 Task: Add an event with the title Third Sales Team Training: Advanced Techniques, date '2023/12/03', time 8:00 AM to 10:00 AMand add a description: Lunch breaks often provide a chance for socializing and building relationships with colleagues. It's a time to connect with coworkers, share stories, and engage in casual conversations., put the event into Yellow category, logged in from the account softage.9@softage.netand send the event invitation to softage.6@softage.net with CC to  softage.7@softage.net. Set a reminder for the event 1 hour before
Action: Mouse moved to (99, 138)
Screenshot: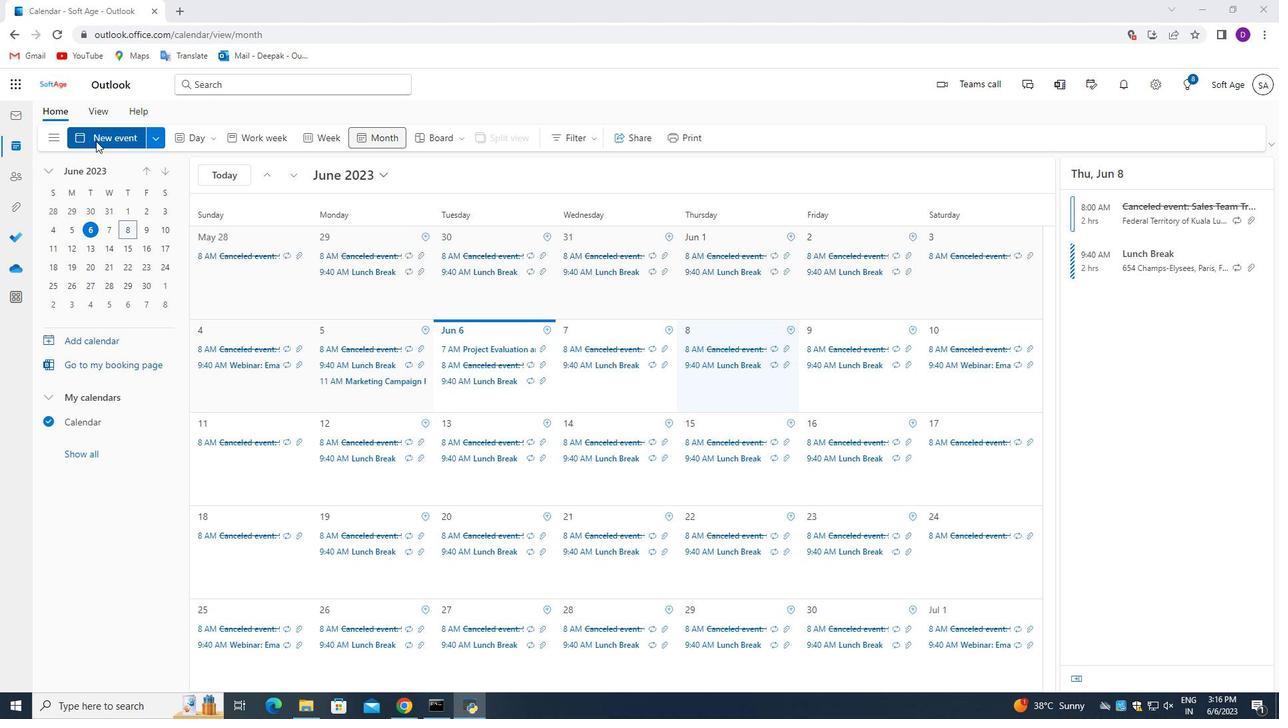 
Action: Mouse pressed left at (99, 138)
Screenshot: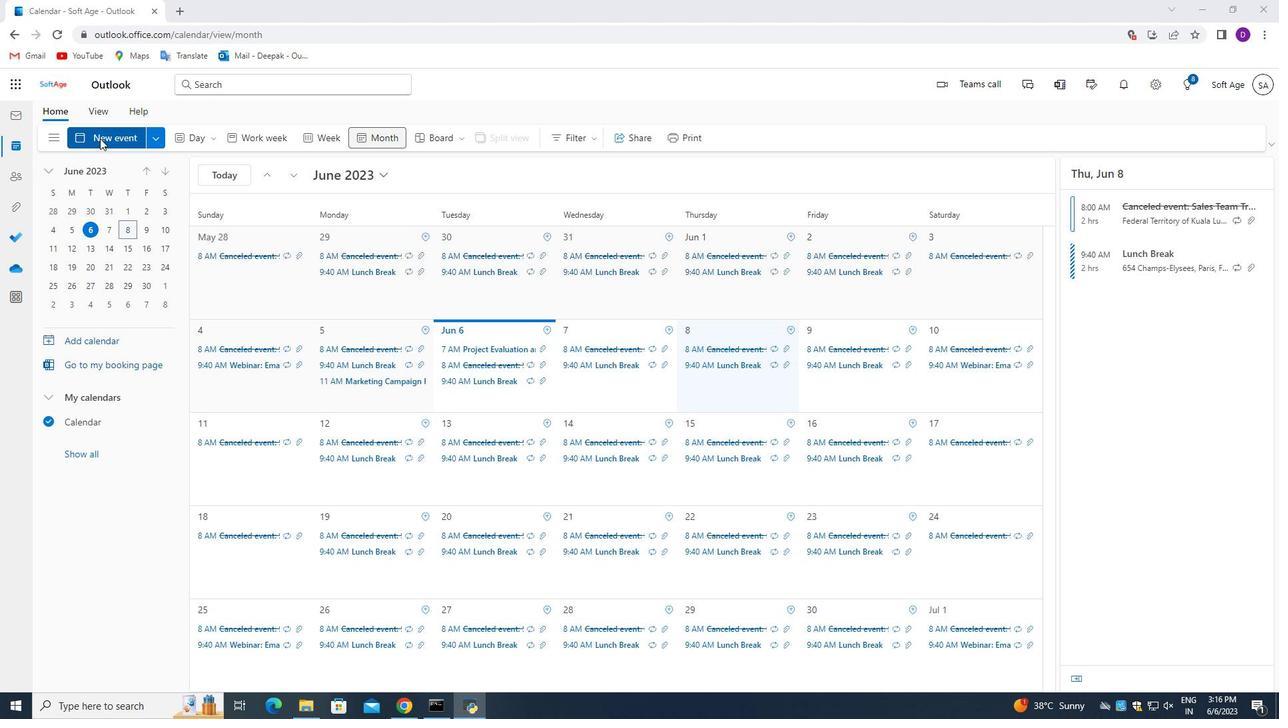 
Action: Mouse moved to (391, 476)
Screenshot: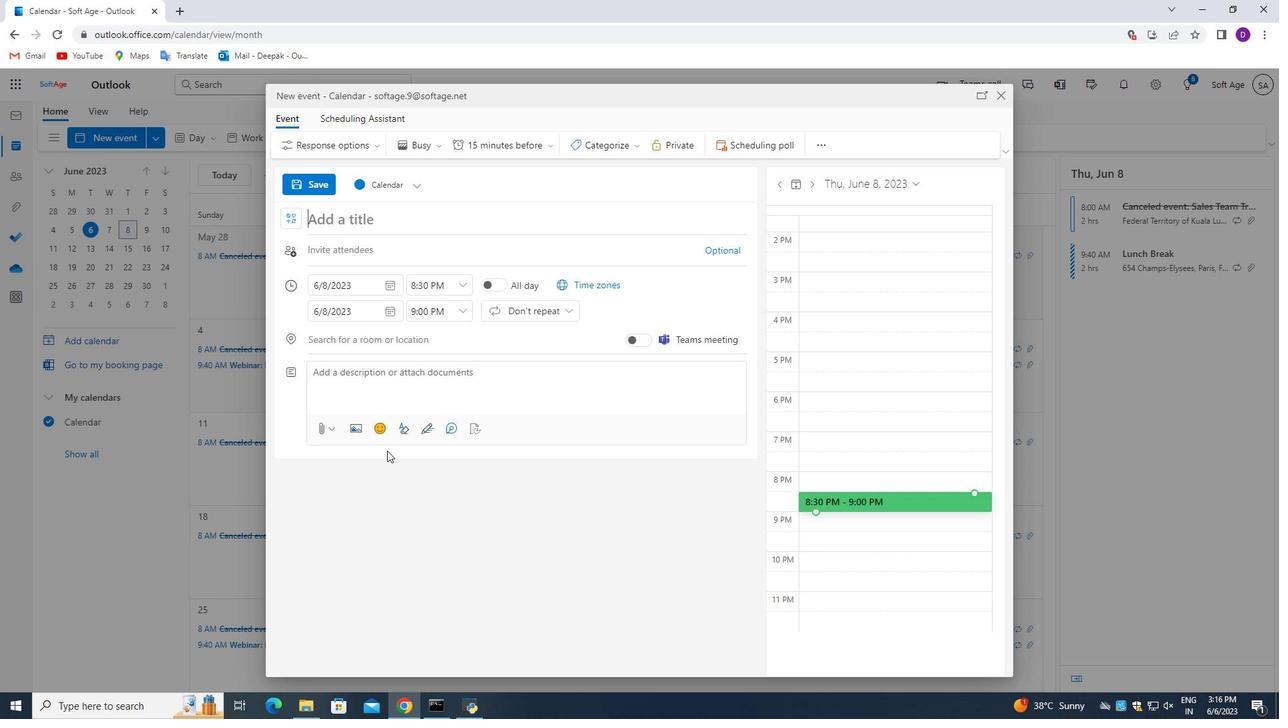 
Action: Key pressed <Key.shift_r>Third<Key.space><Key.shift_r>Sales<Key.space><Key.shift_r>Team<Key.space><Key.shift_r>Training<Key.space><Key.backspace><Key.shift_r><Key.shift_r><Key.shift_r><Key.shift_r><Key.shift_r><Key.shift_r><Key.shift_r><Key.shift_r><Key.shift_r><Key.shift_r><Key.shift_r><Key.shift_r><Key.shift_r><Key.shift_r><Key.shift_r><Key.shift_r>:<Key.space><Key.shift_r>Advanced<Key.space><Key.shift_r>Techniques
Screenshot: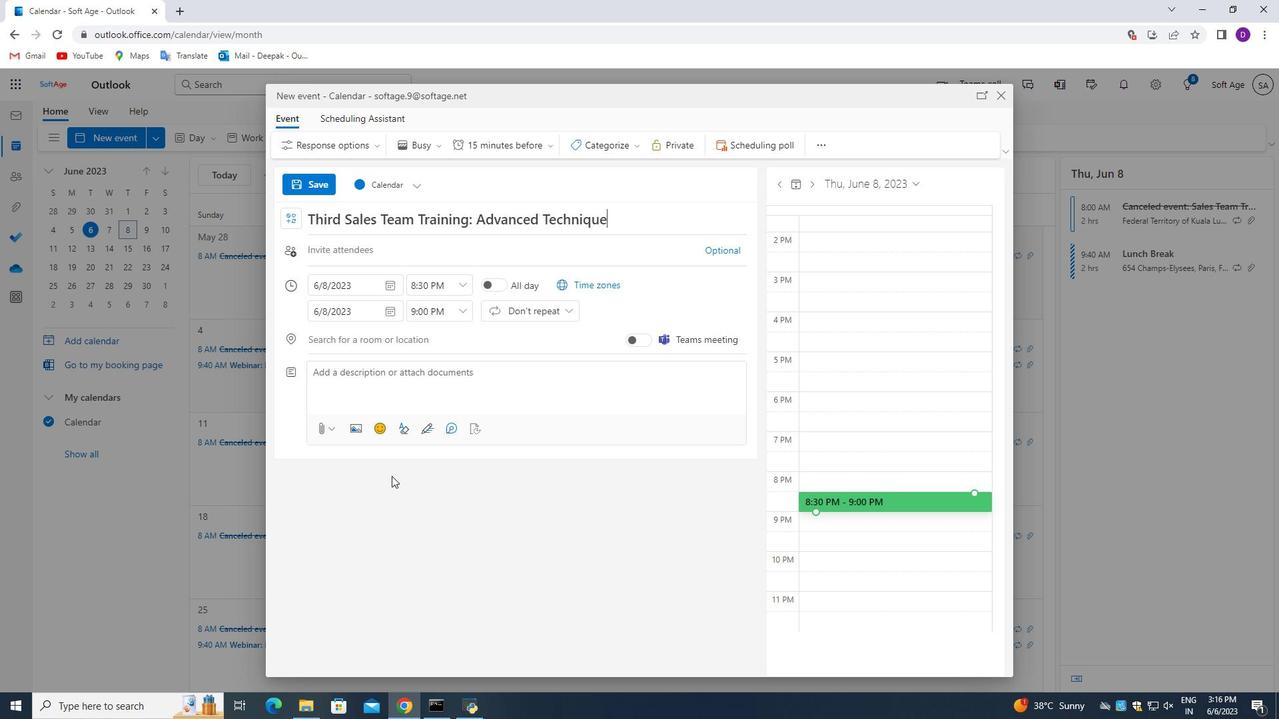
Action: Mouse moved to (392, 288)
Screenshot: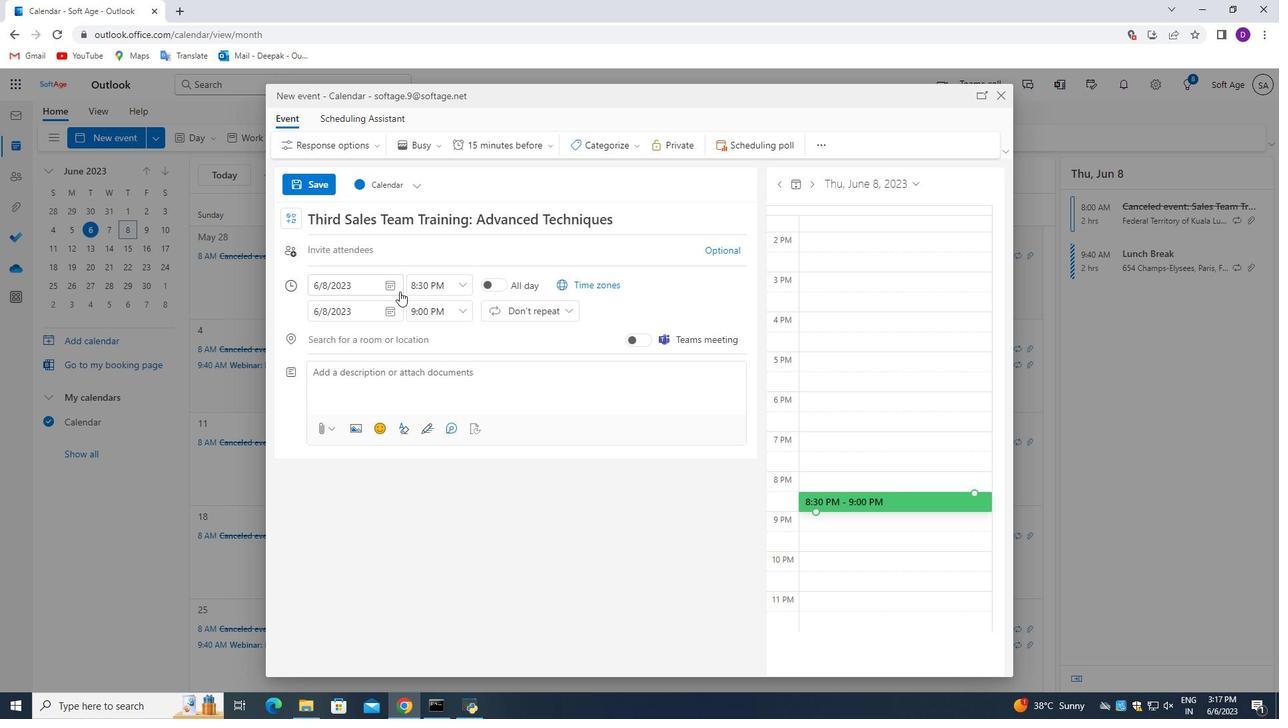 
Action: Mouse pressed left at (392, 288)
Screenshot: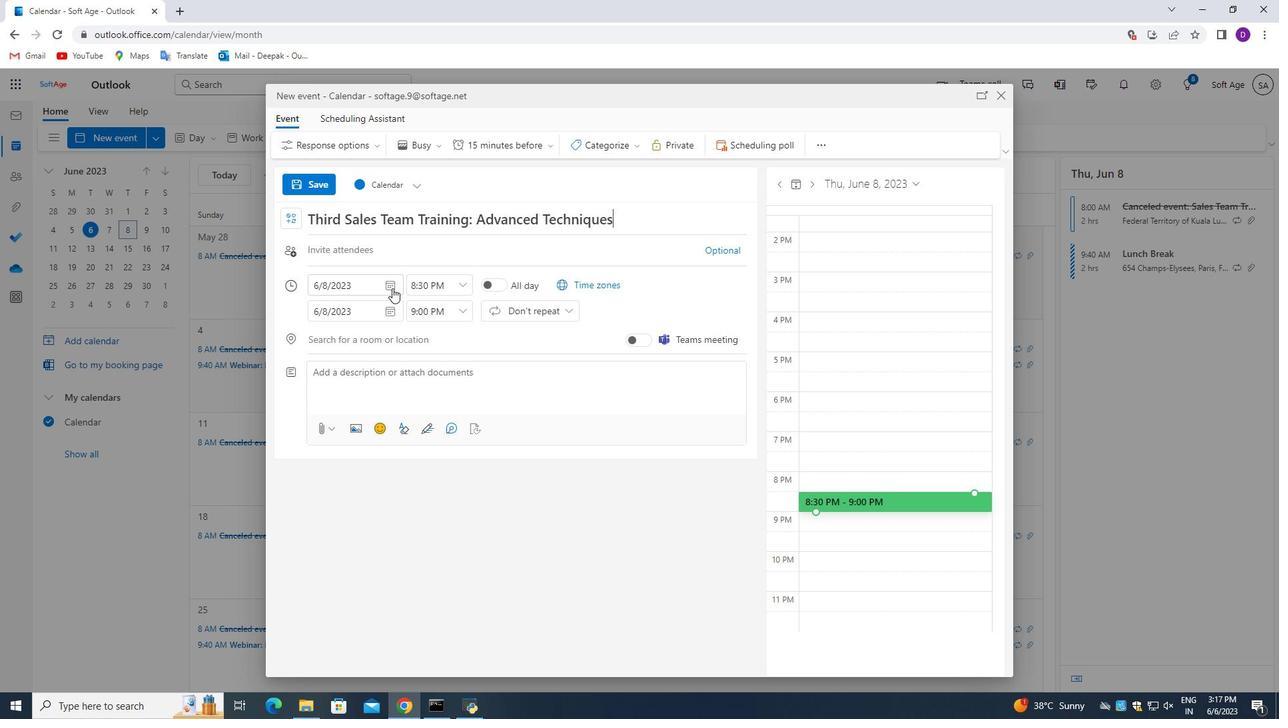 
Action: Mouse moved to (365, 310)
Screenshot: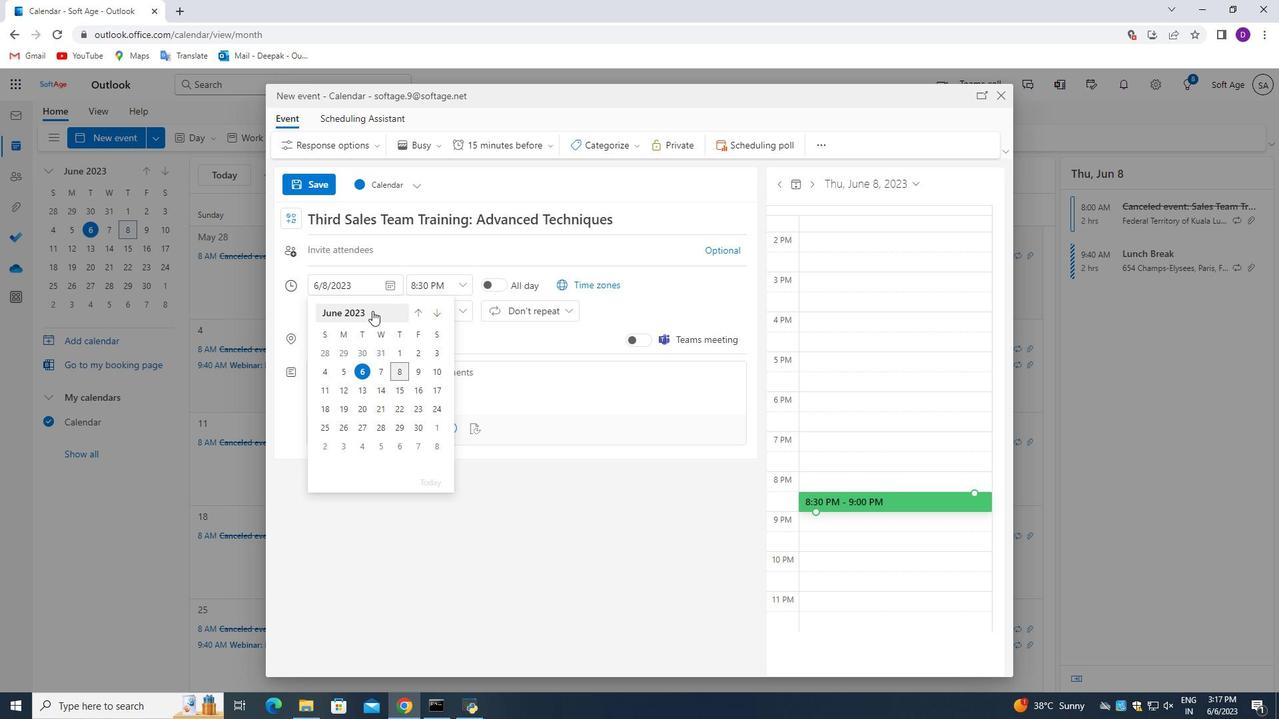 
Action: Mouse pressed left at (365, 310)
Screenshot: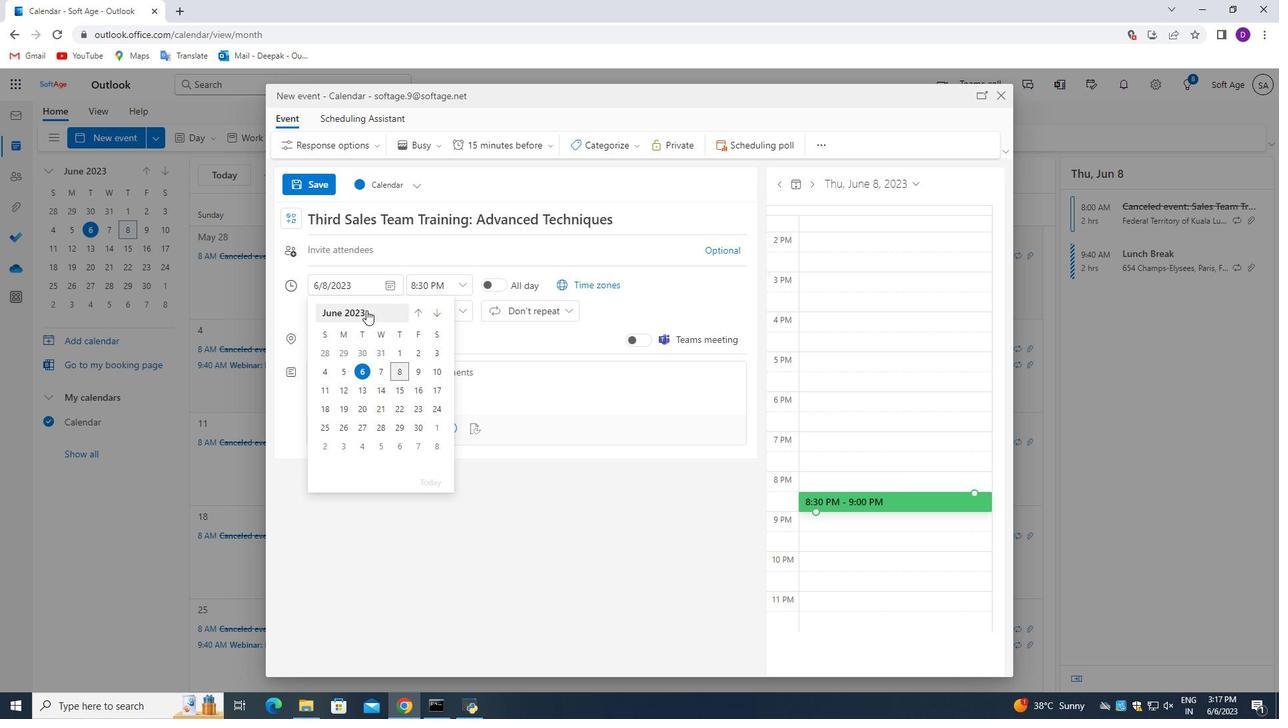 
Action: Mouse moved to (437, 409)
Screenshot: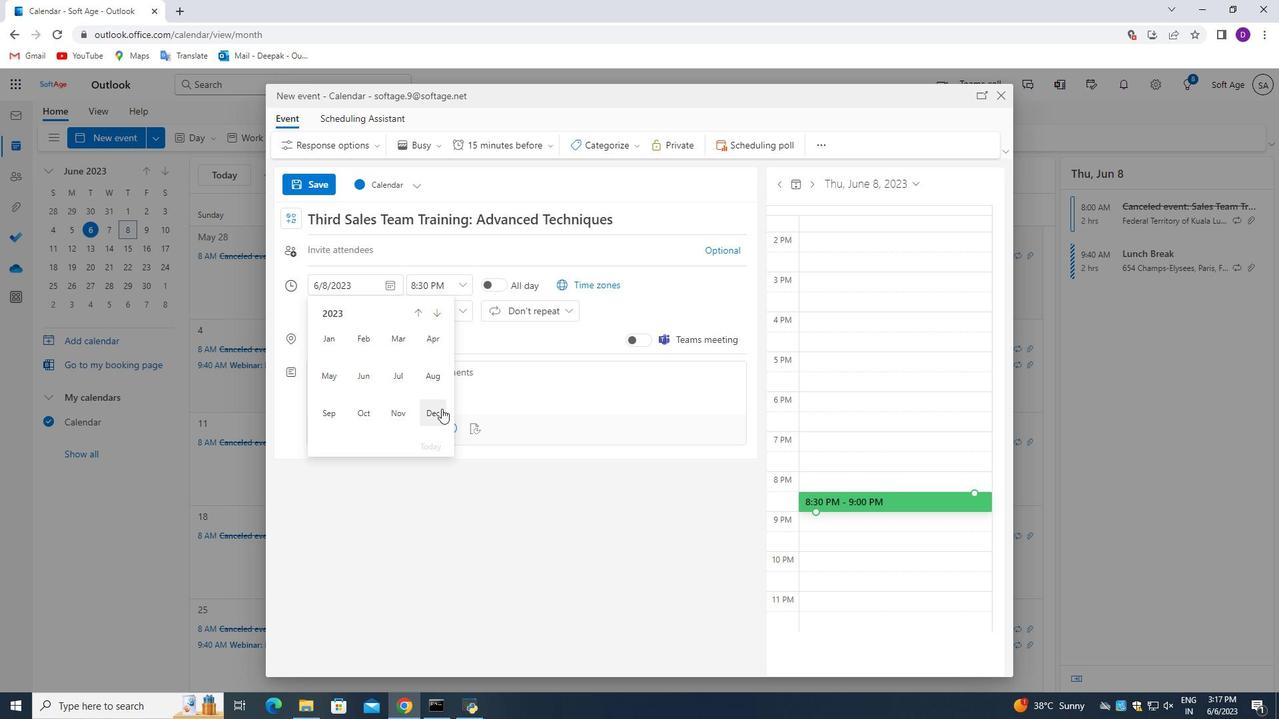 
Action: Mouse pressed left at (437, 409)
Screenshot: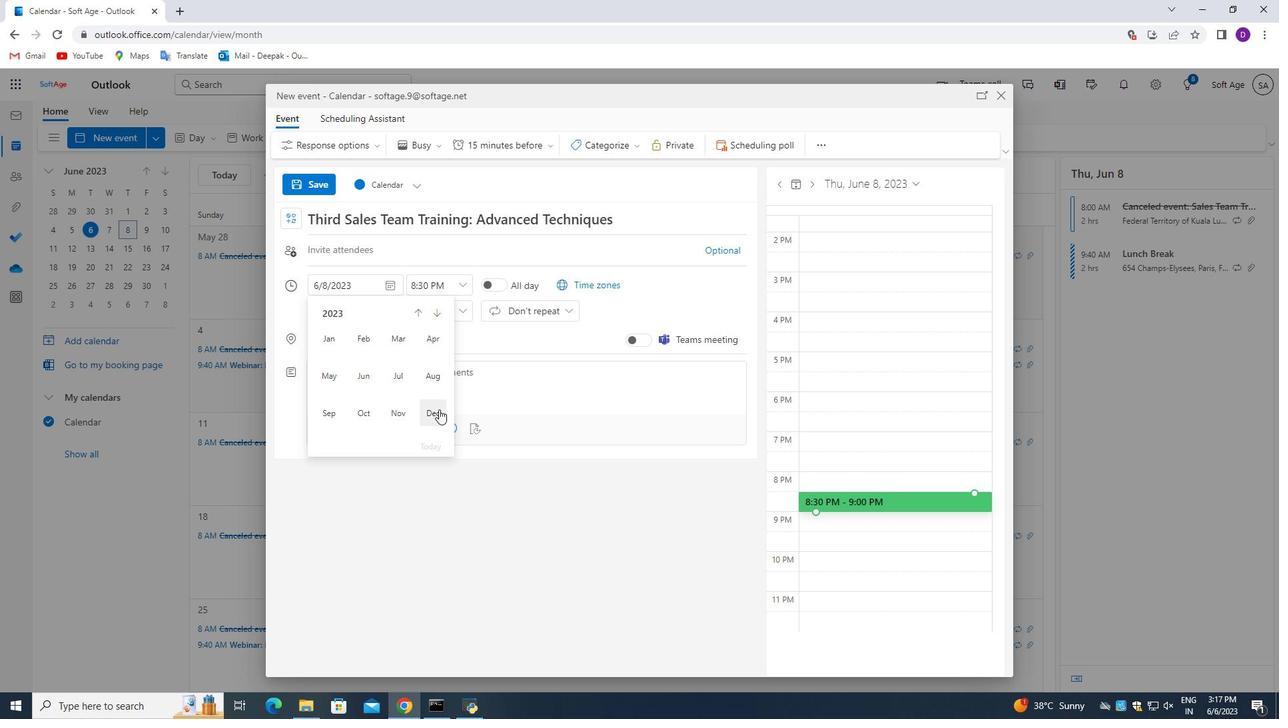 
Action: Mouse moved to (331, 372)
Screenshot: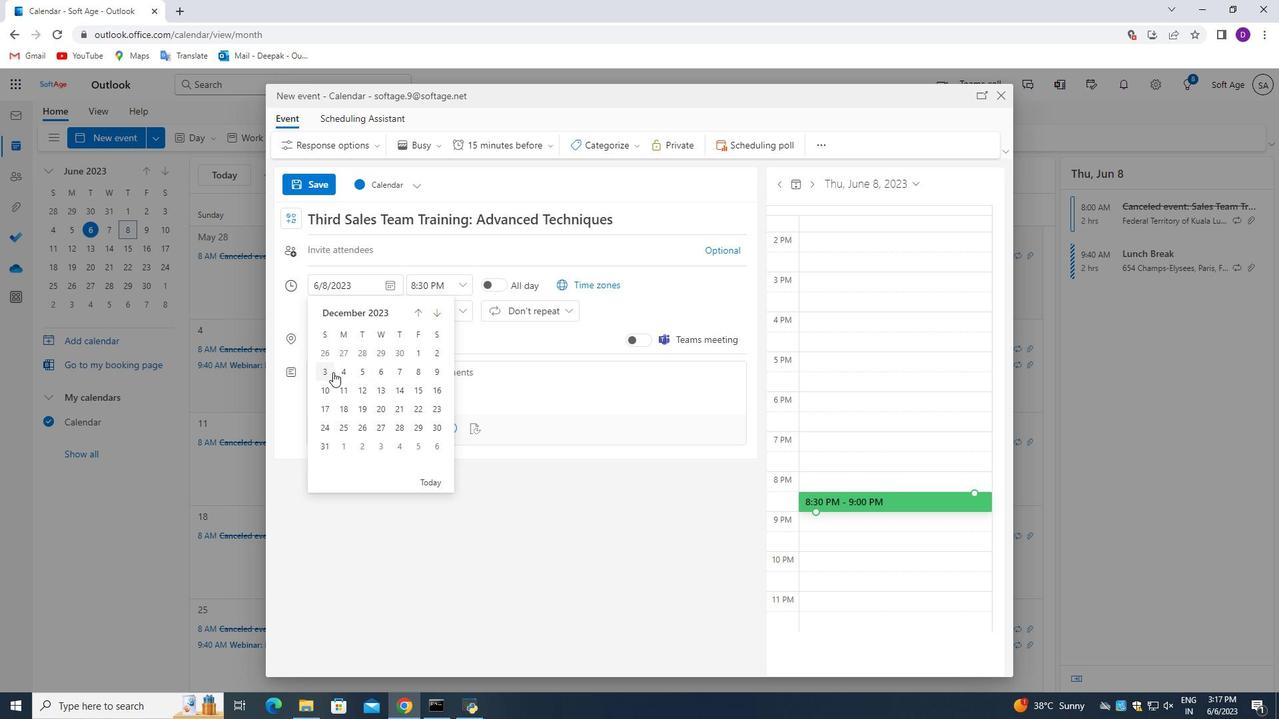 
Action: Mouse pressed left at (331, 372)
Screenshot: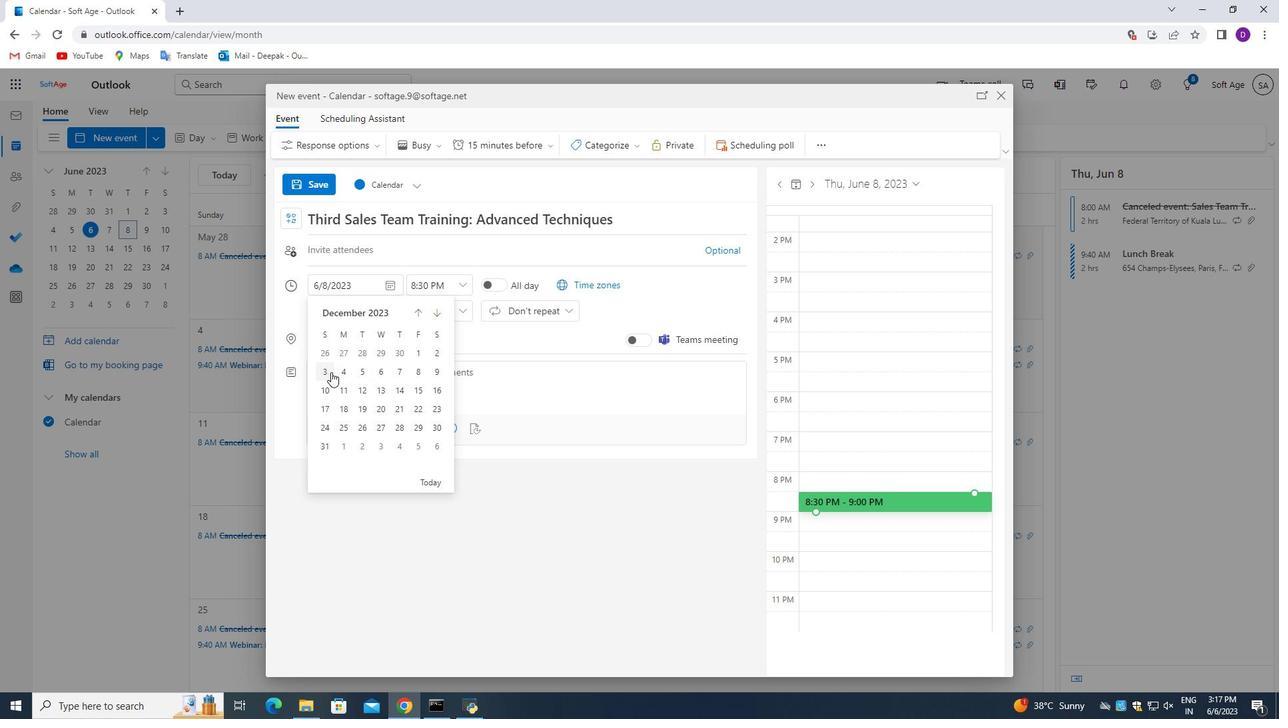 
Action: Mouse moved to (466, 286)
Screenshot: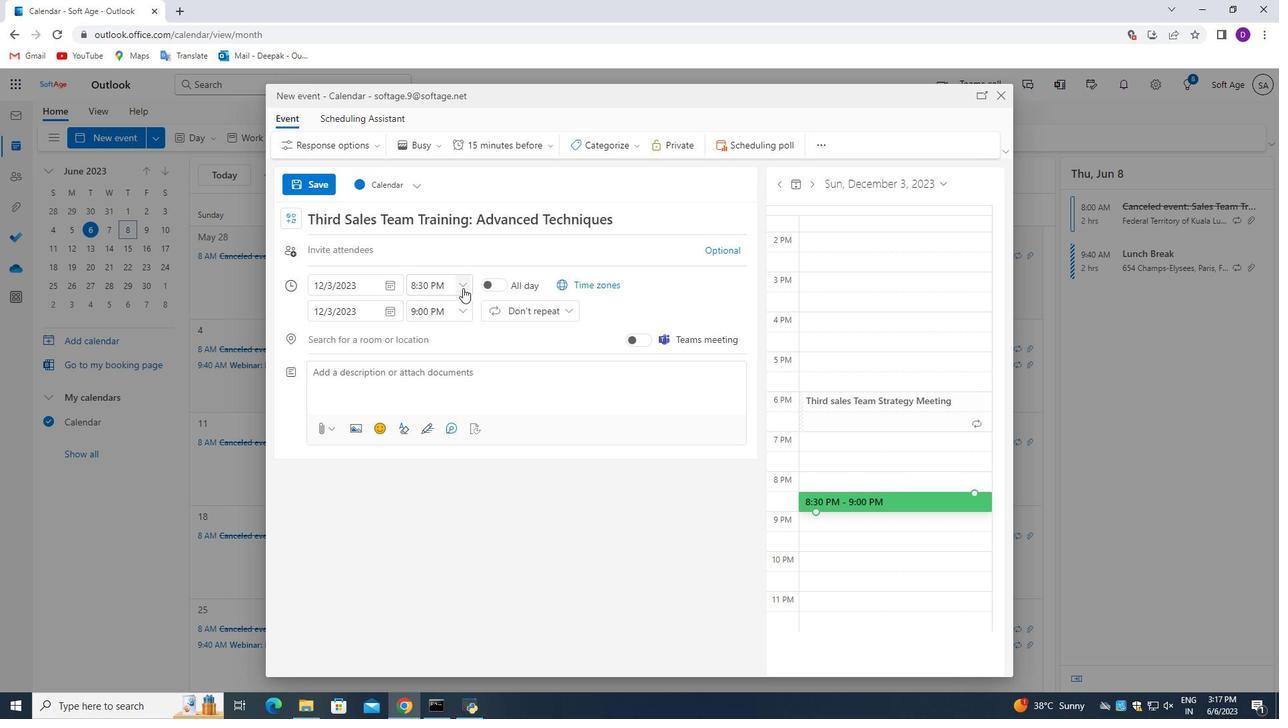 
Action: Mouse pressed left at (466, 286)
Screenshot: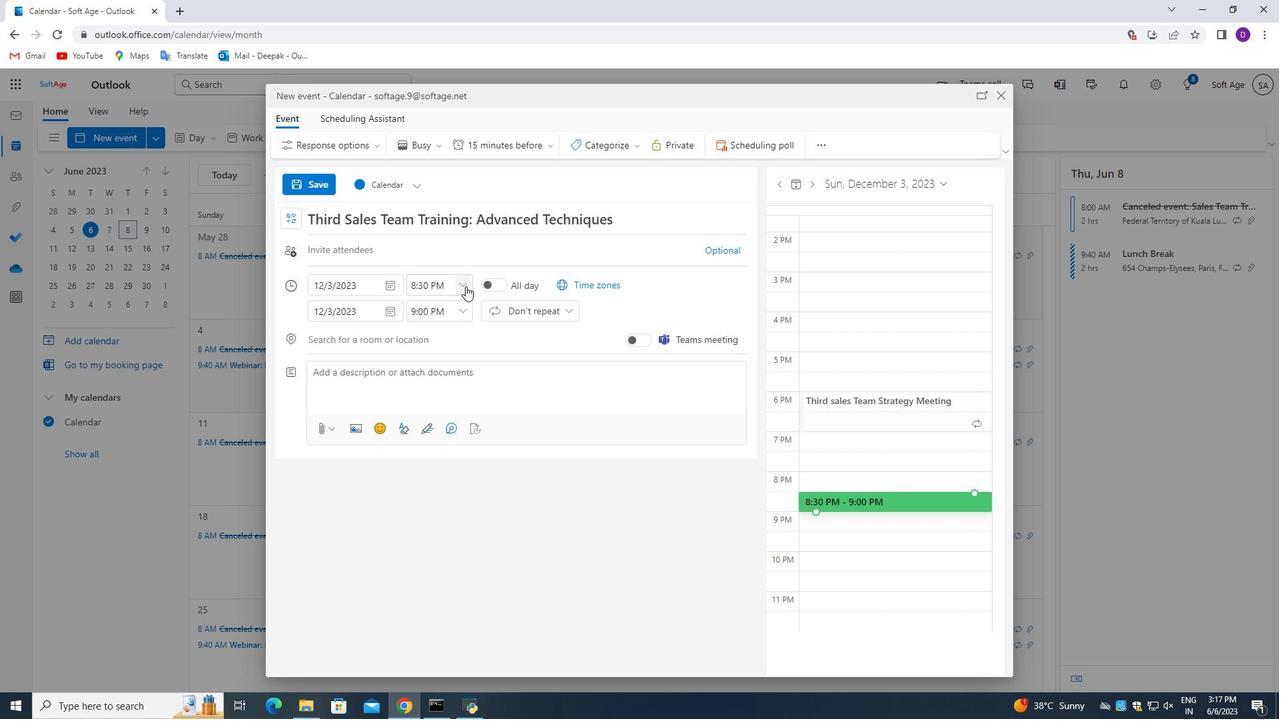 
Action: Mouse moved to (443, 373)
Screenshot: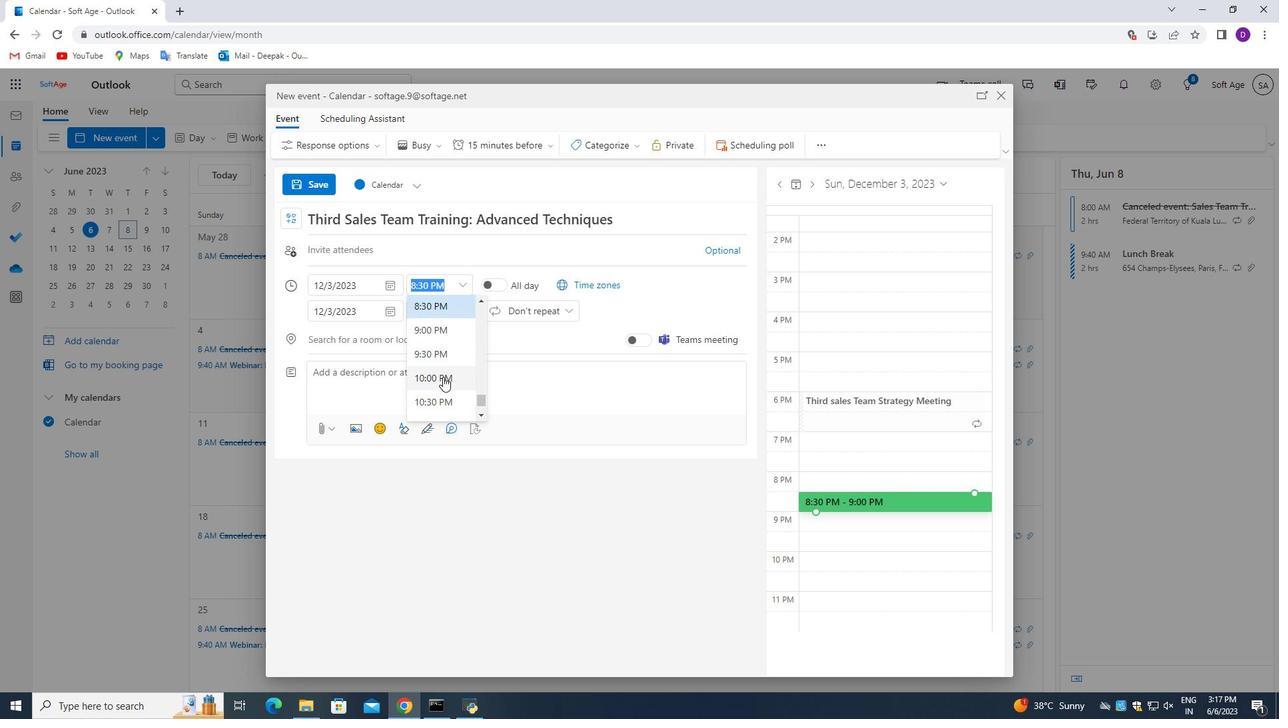 
Action: Mouse scrolled (443, 374) with delta (0, 0)
Screenshot: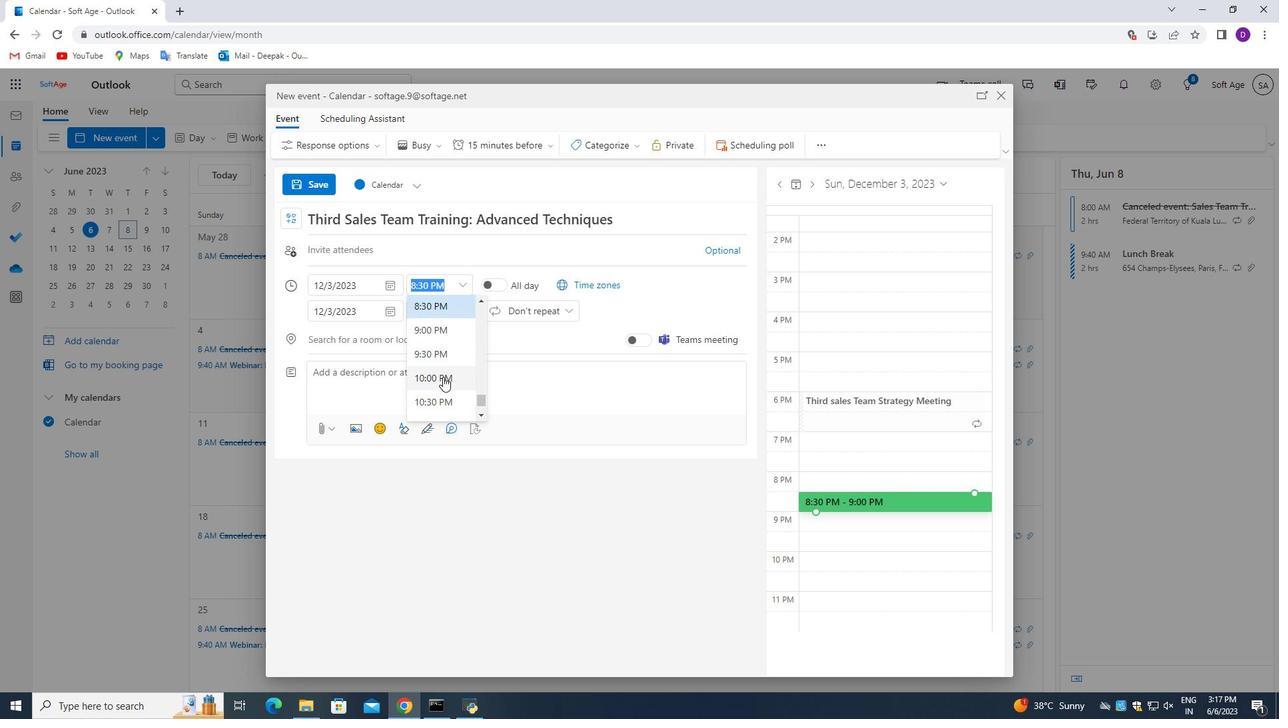 
Action: Mouse moved to (443, 373)
Screenshot: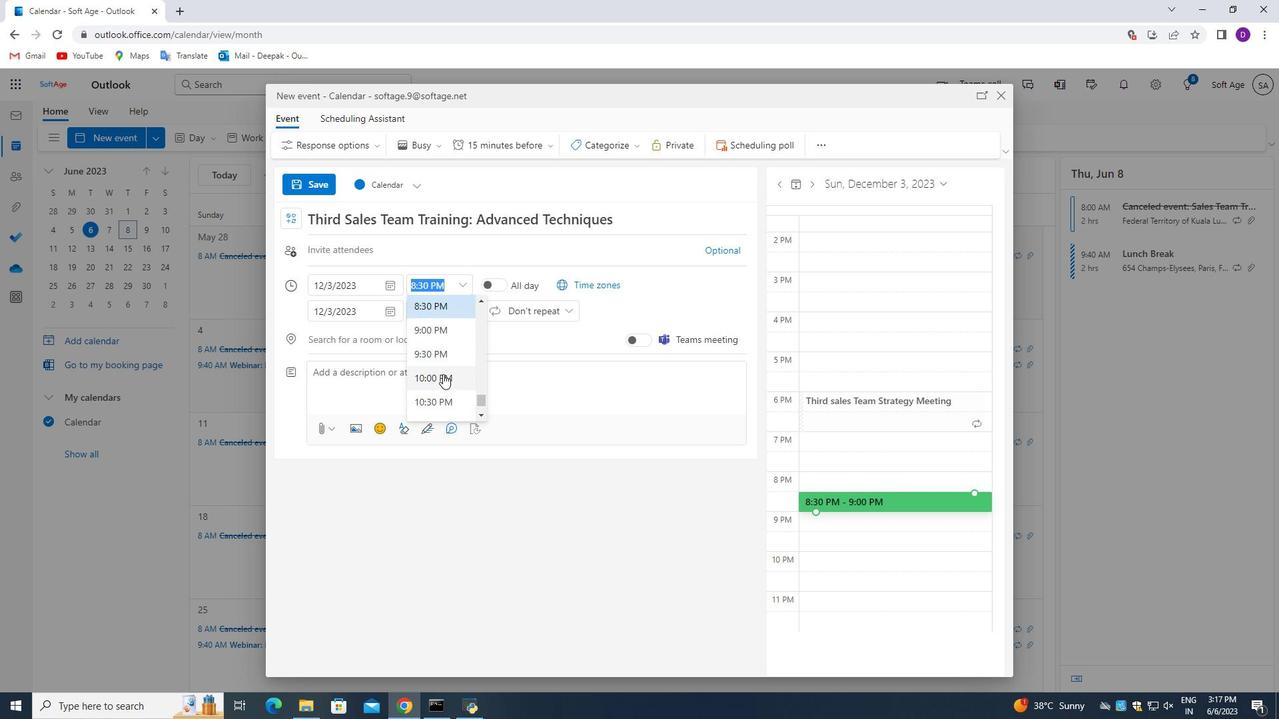 
Action: Mouse scrolled (443, 373) with delta (0, 0)
Screenshot: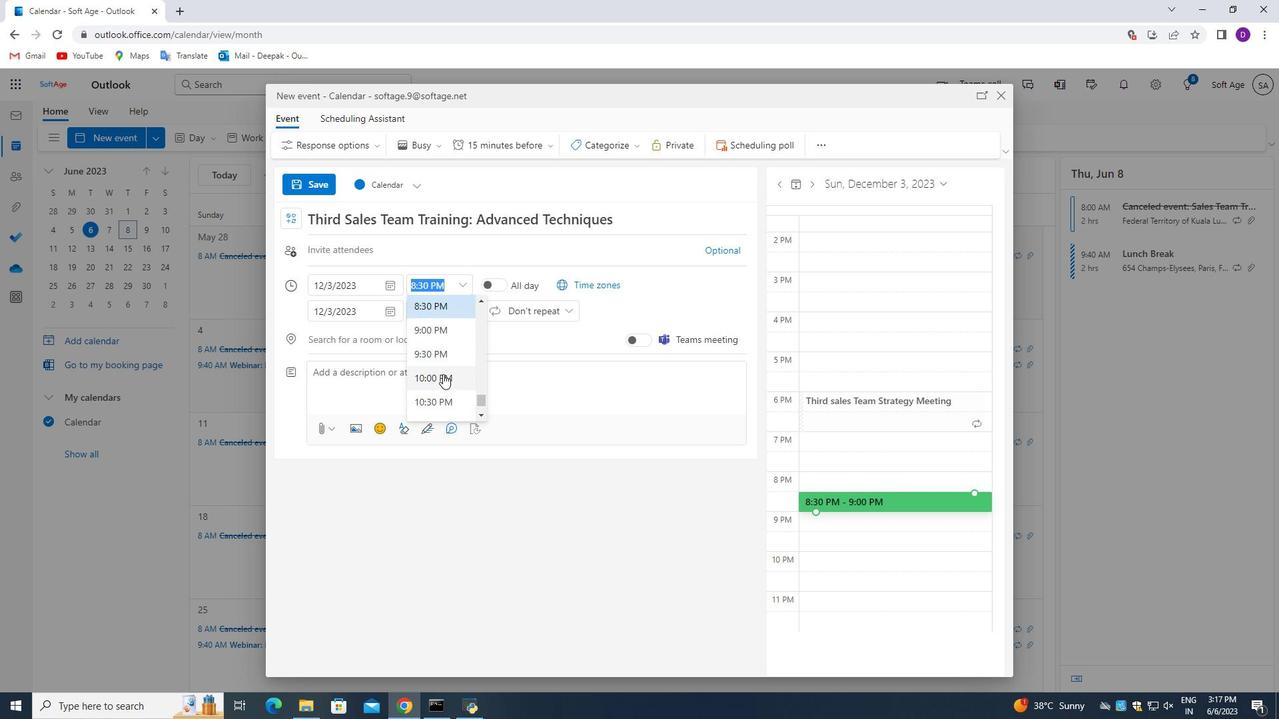 
Action: Mouse moved to (443, 373)
Screenshot: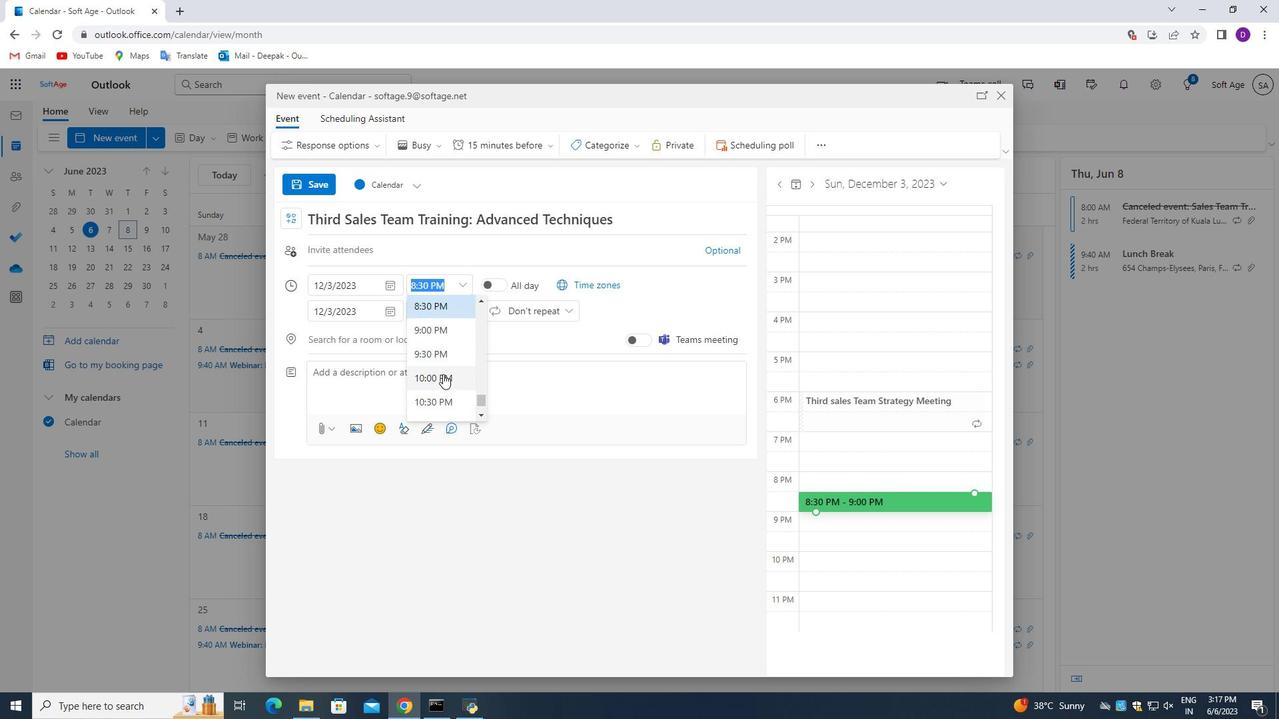 
Action: Mouse scrolled (443, 373) with delta (0, 0)
Screenshot: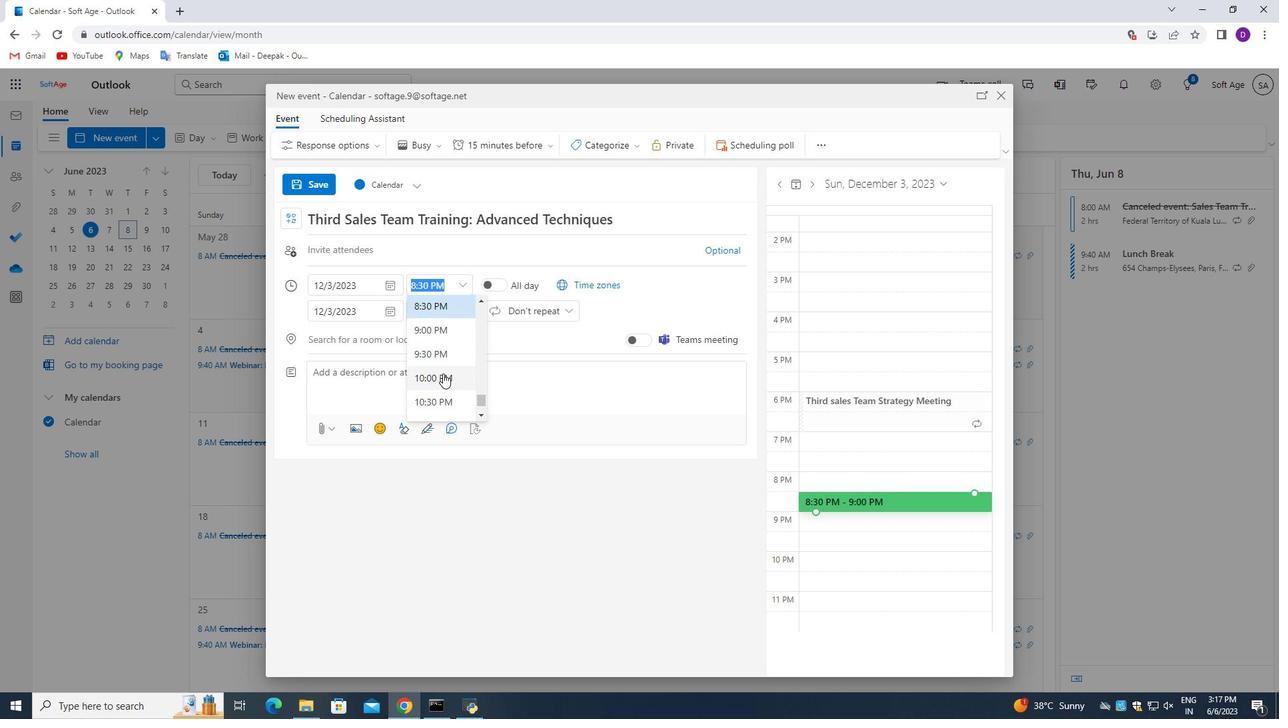 
Action: Mouse moved to (443, 372)
Screenshot: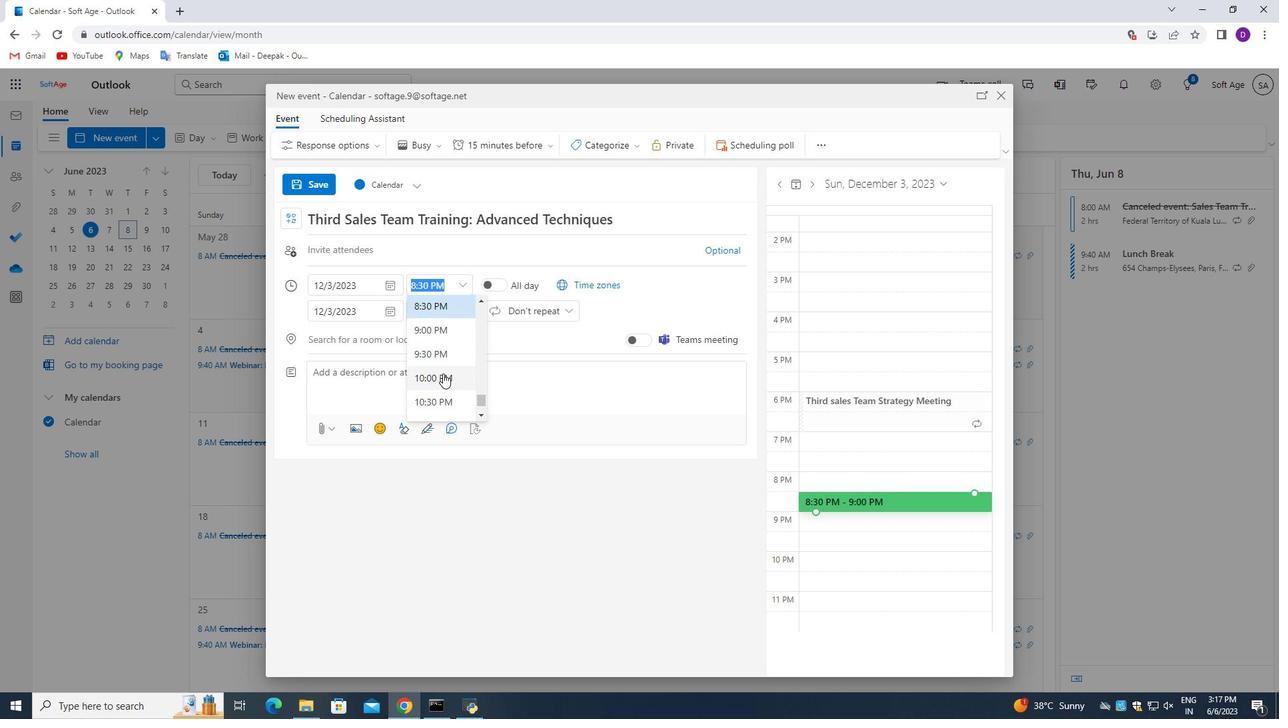 
Action: Mouse scrolled (443, 373) with delta (0, 0)
Screenshot: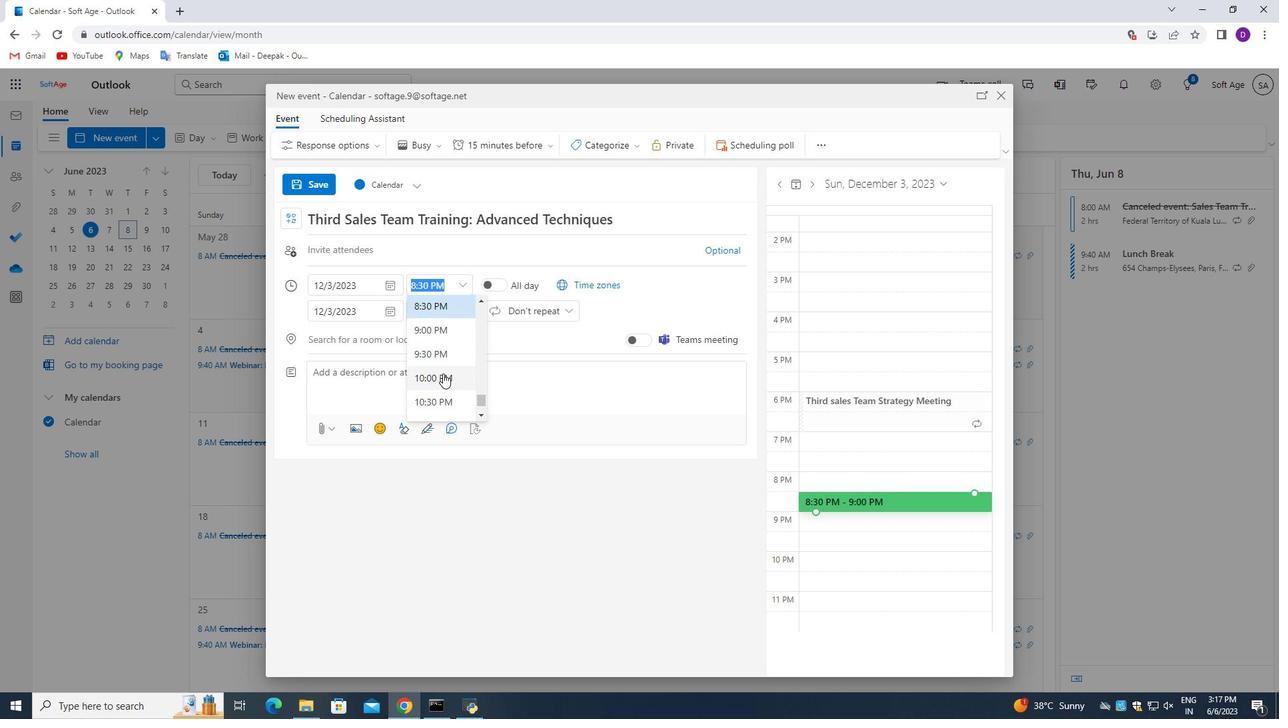 
Action: Mouse scrolled (443, 373) with delta (0, 0)
Screenshot: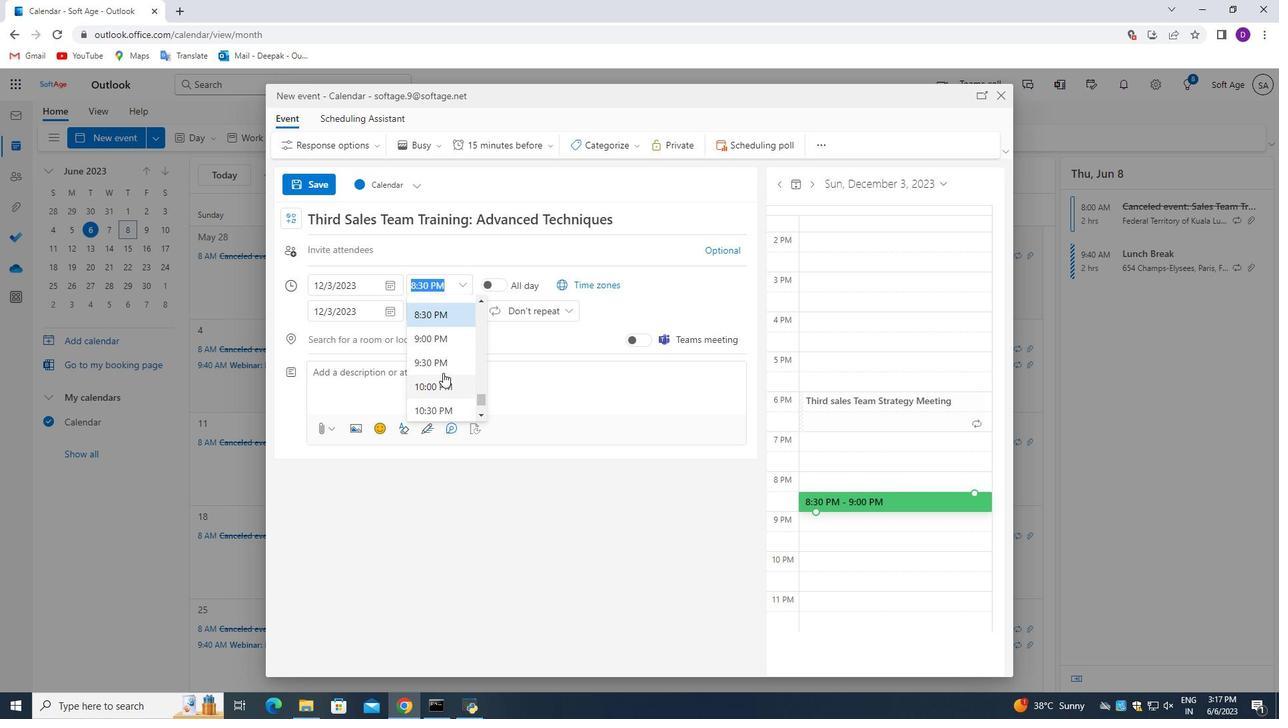 
Action: Mouse scrolled (443, 373) with delta (0, 0)
Screenshot: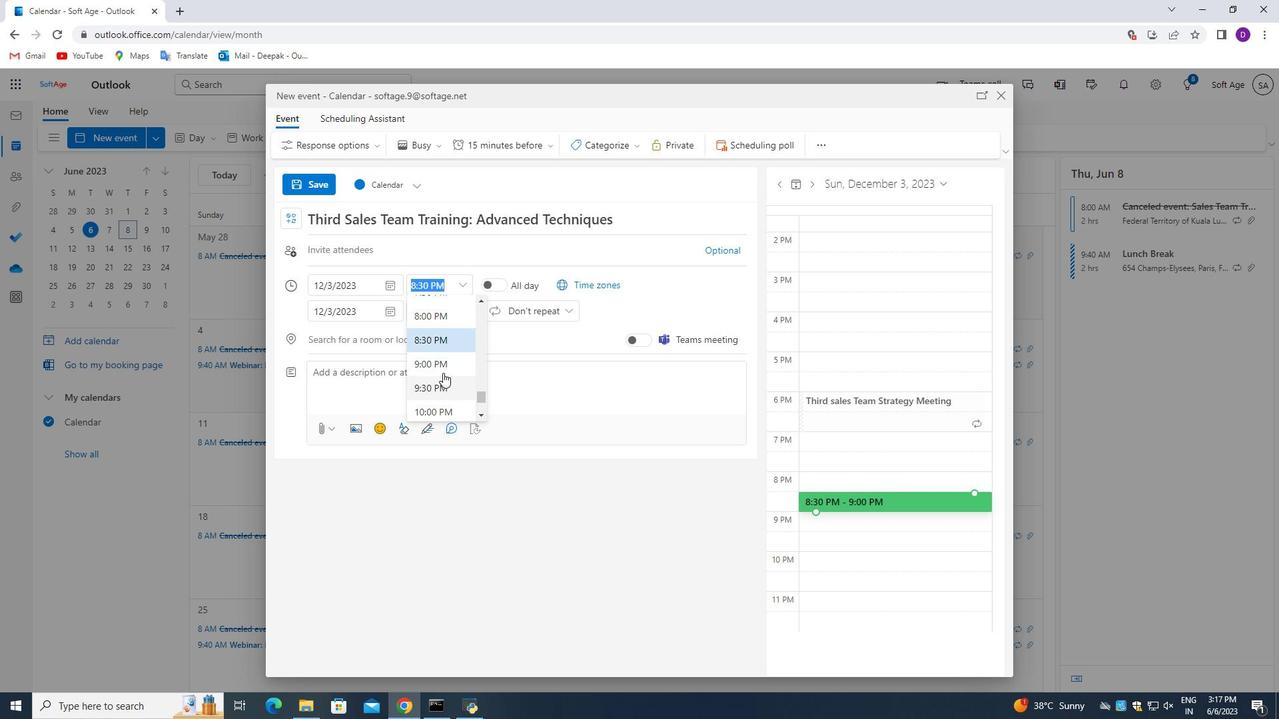 
Action: Mouse moved to (441, 368)
Screenshot: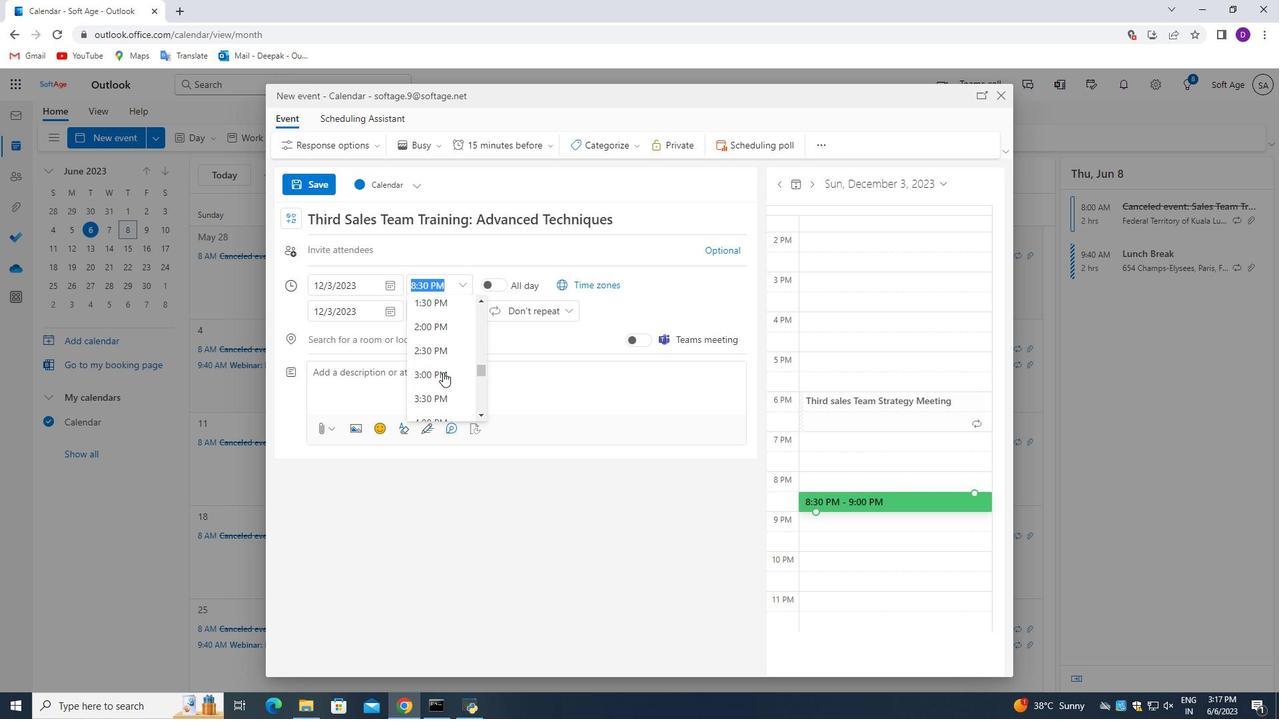 
Action: Mouse scrolled (441, 369) with delta (0, 0)
Screenshot: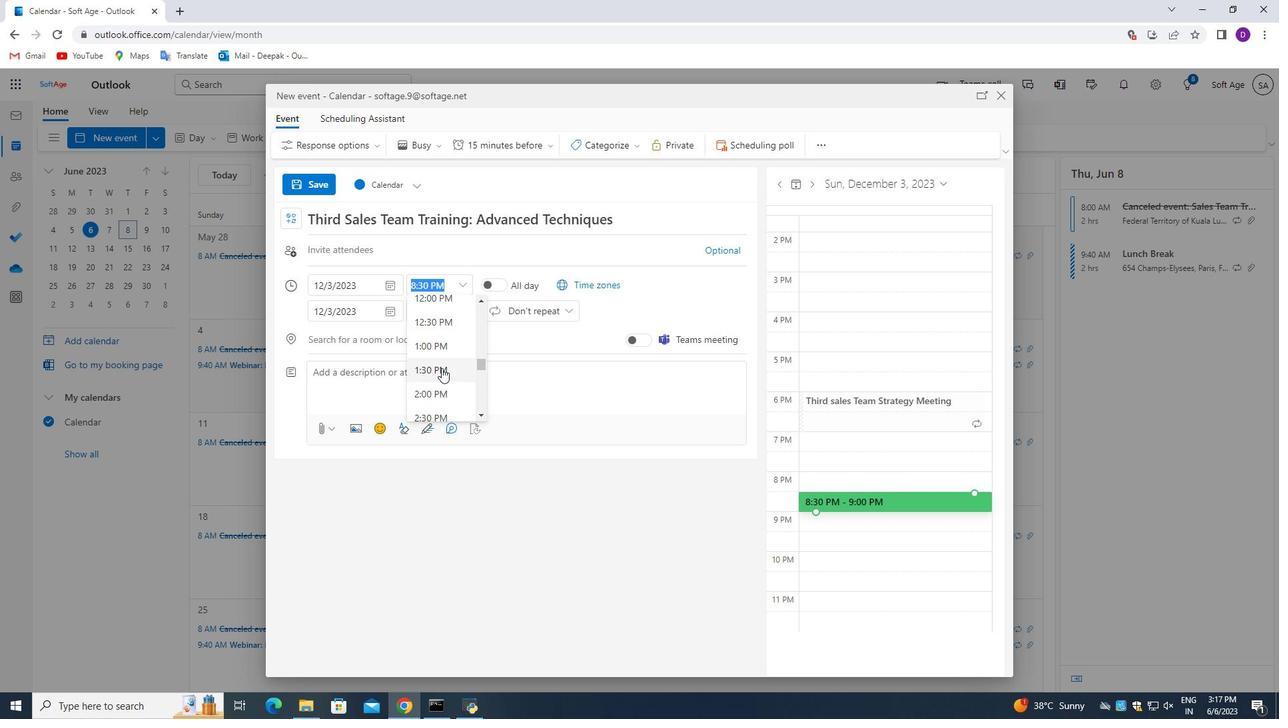 
Action: Mouse scrolled (441, 369) with delta (0, 0)
Screenshot: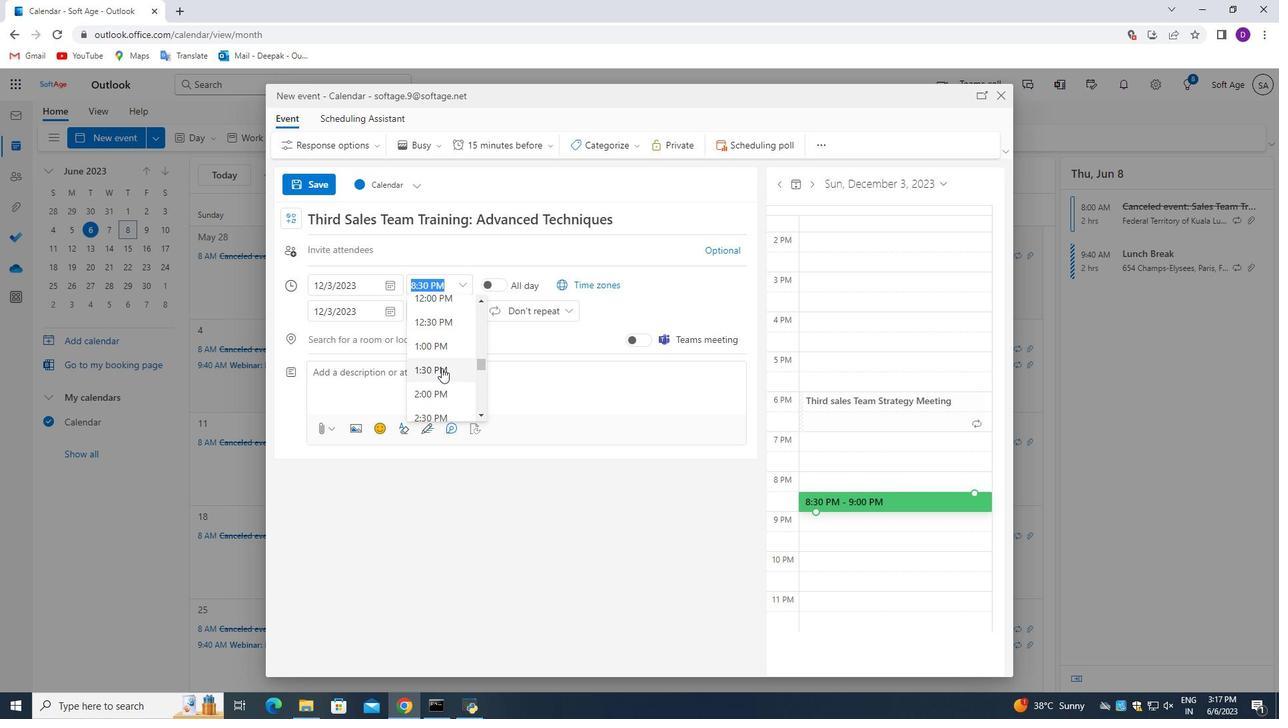 
Action: Mouse scrolled (441, 369) with delta (0, 0)
Screenshot: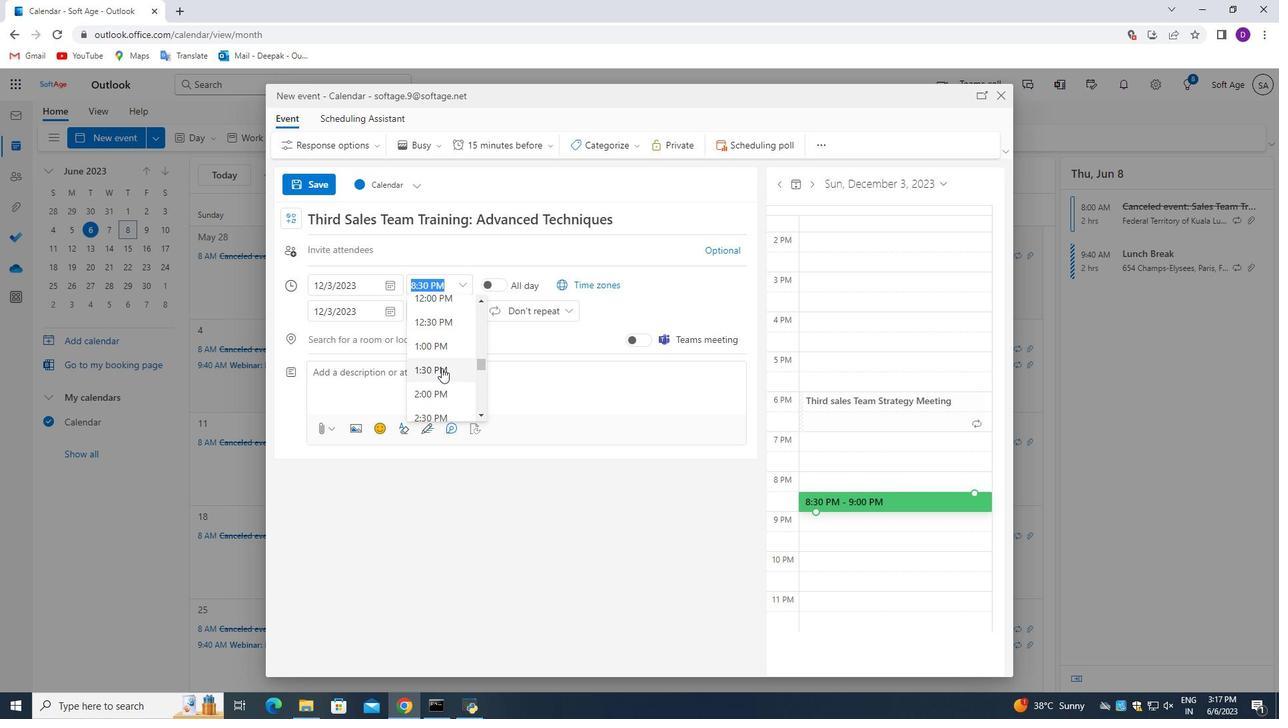 
Action: Mouse scrolled (441, 369) with delta (0, 0)
Screenshot: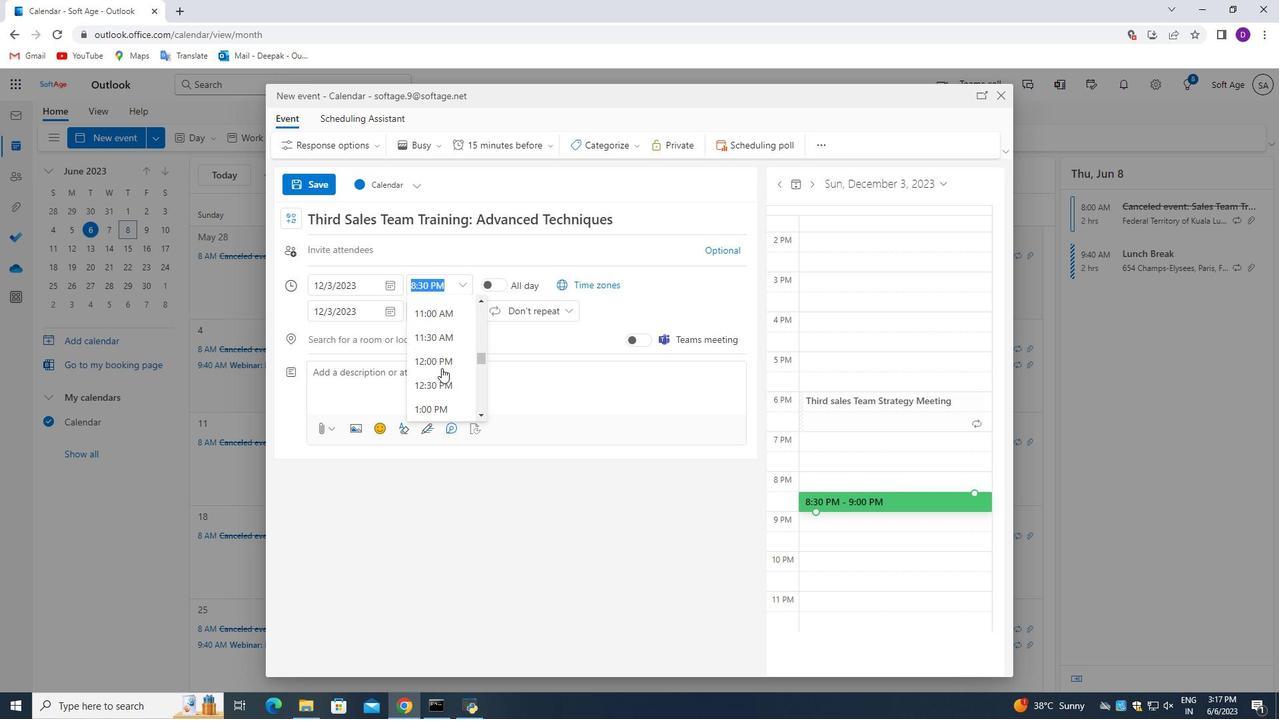 
Action: Mouse moved to (449, 366)
Screenshot: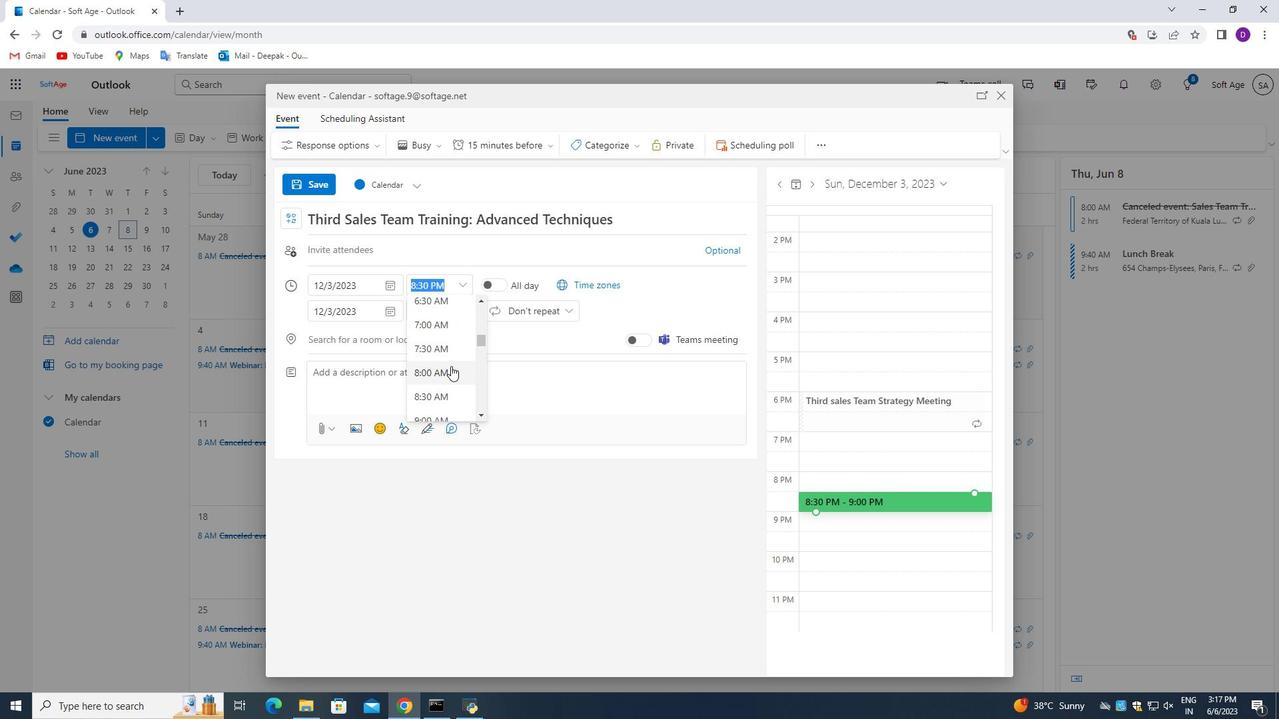 
Action: Mouse pressed left at (449, 366)
Screenshot: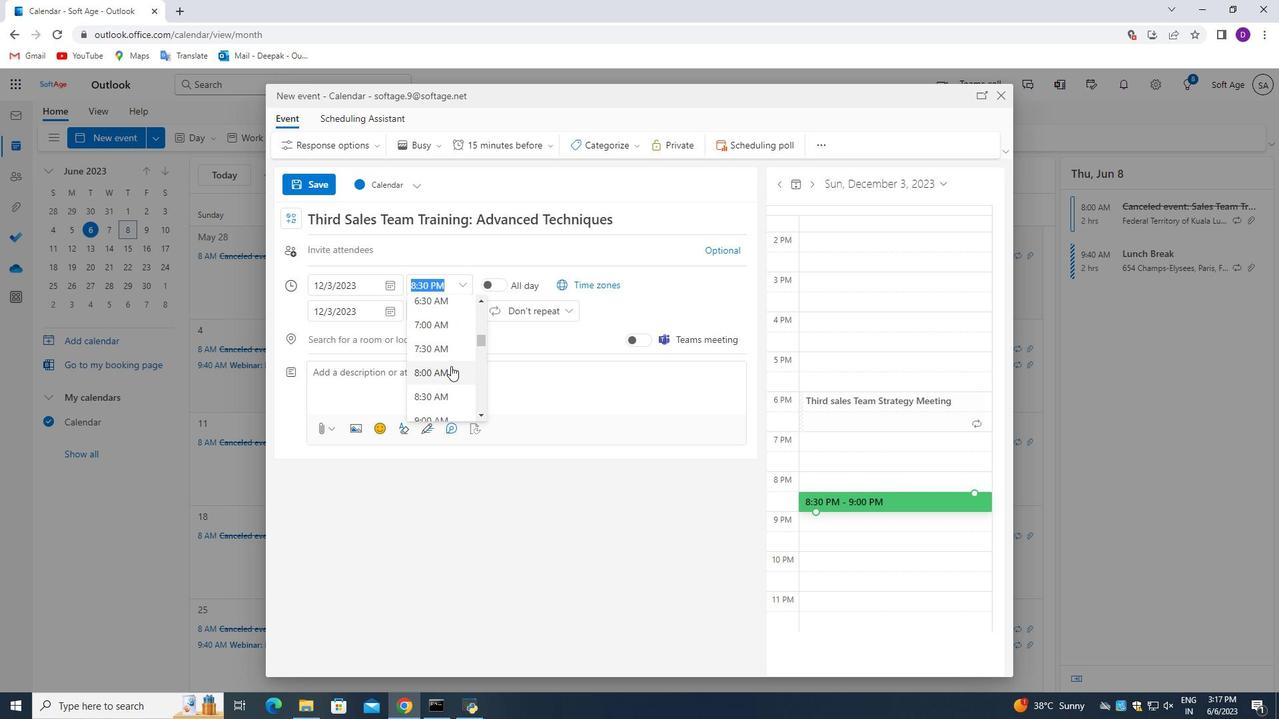 
Action: Mouse moved to (463, 313)
Screenshot: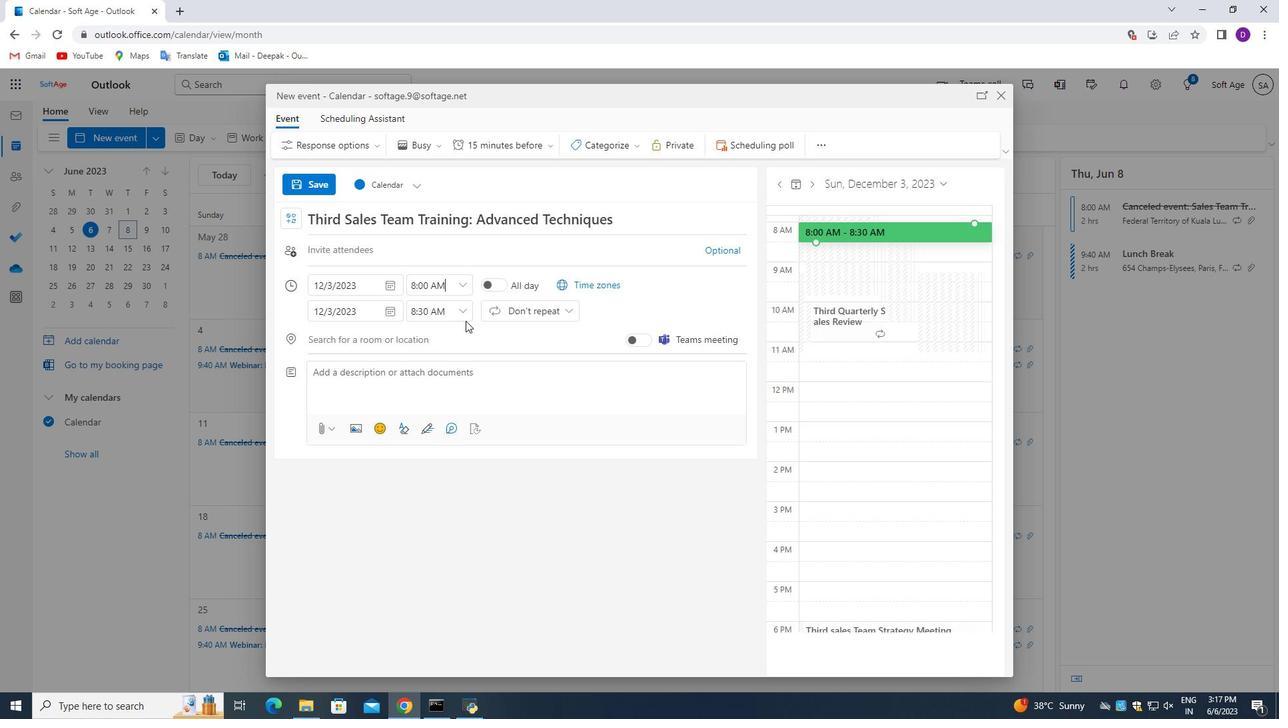 
Action: Mouse pressed left at (463, 313)
Screenshot: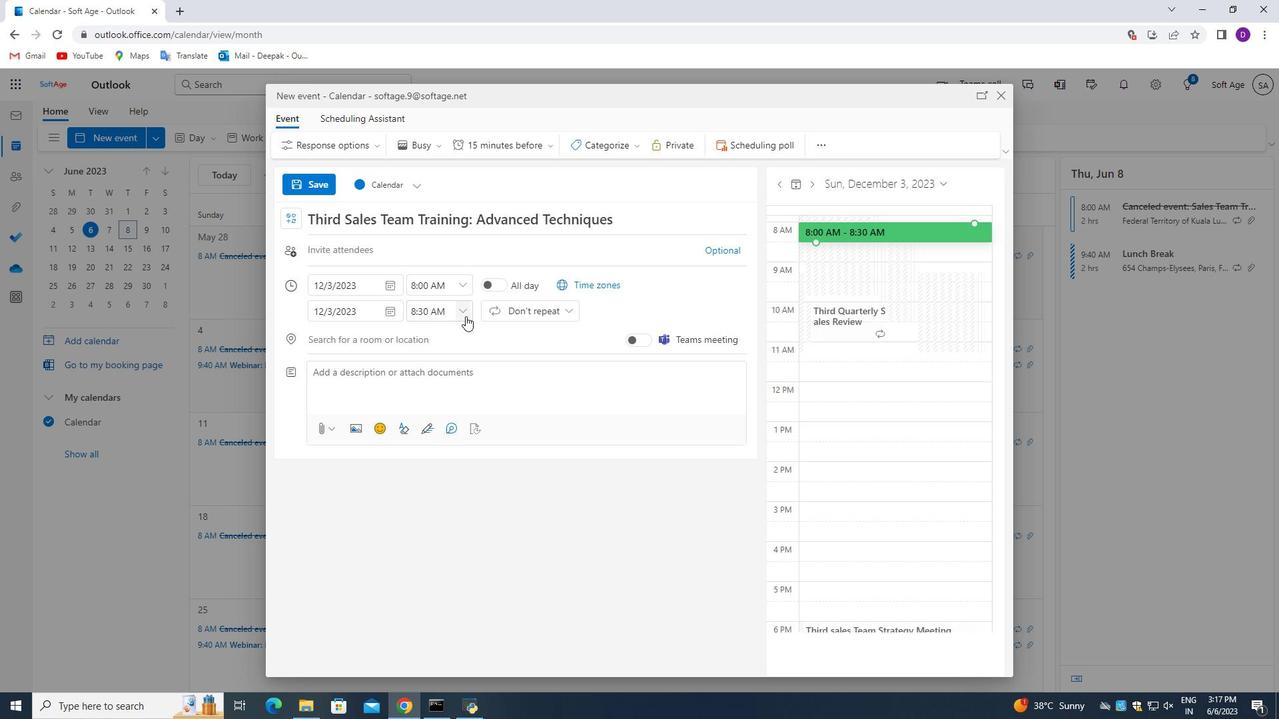 
Action: Mouse moved to (458, 404)
Screenshot: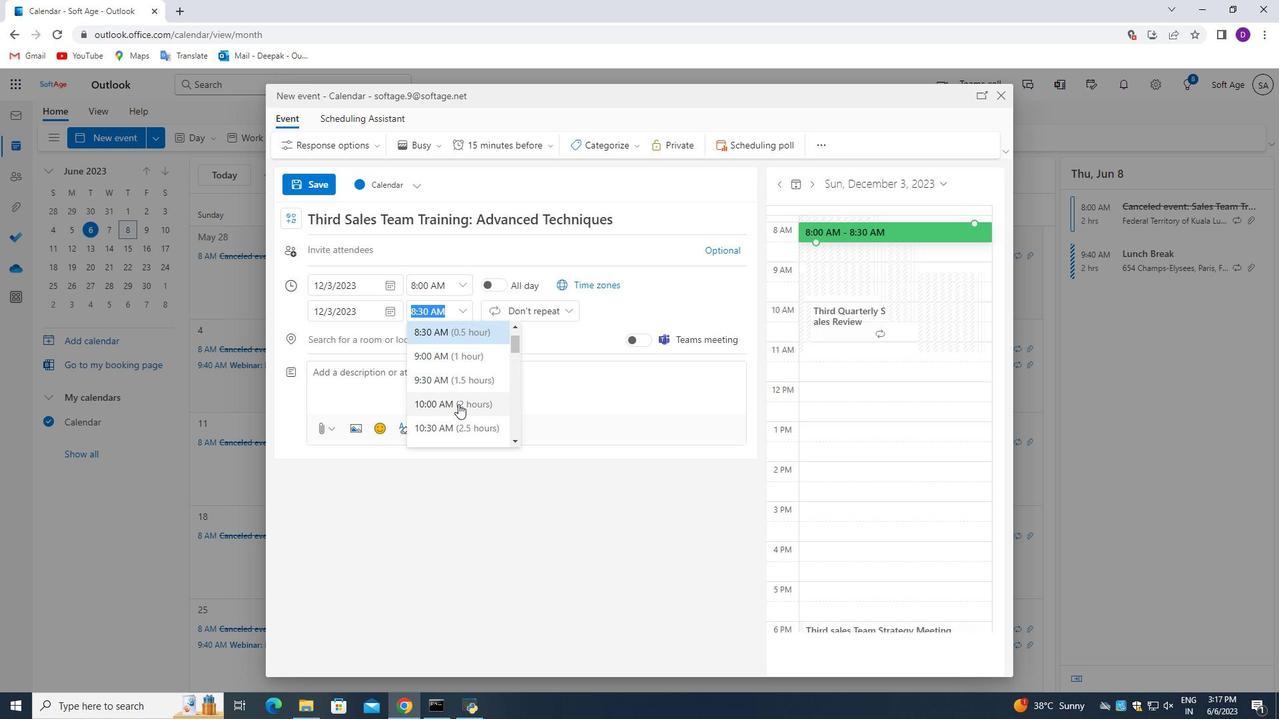 
Action: Mouse pressed left at (458, 404)
Screenshot: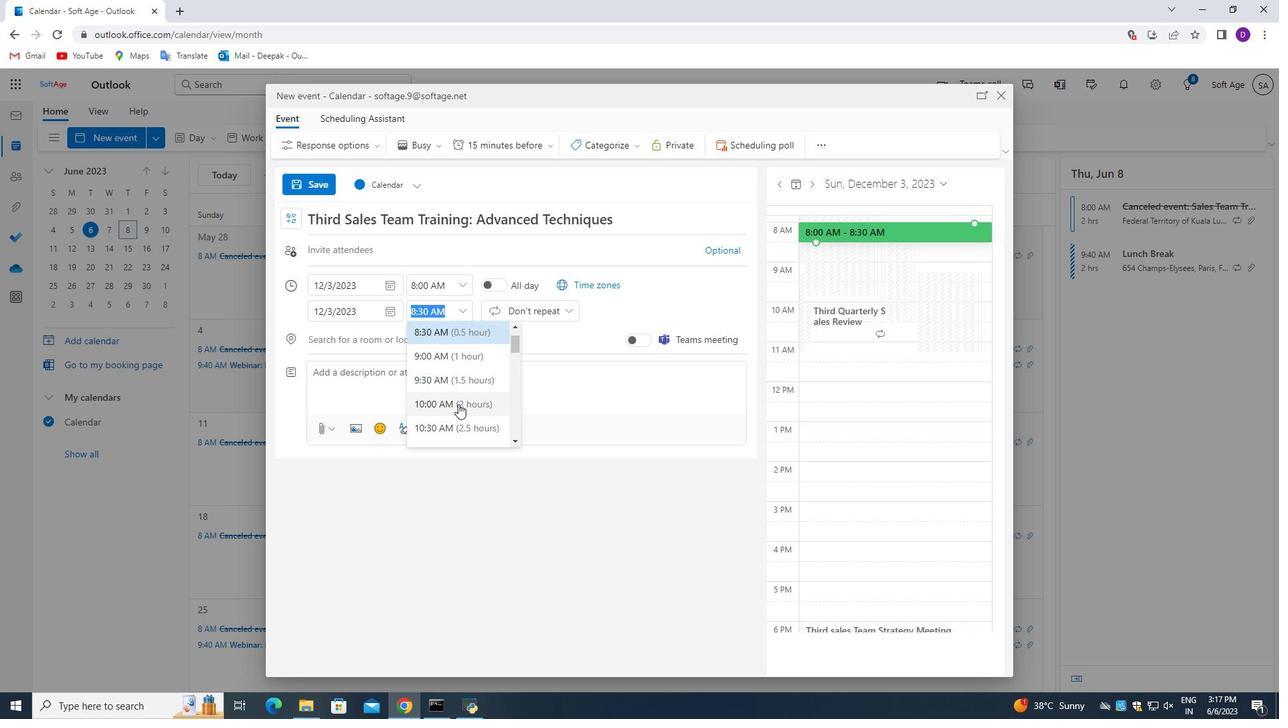 
Action: Mouse moved to (417, 377)
Screenshot: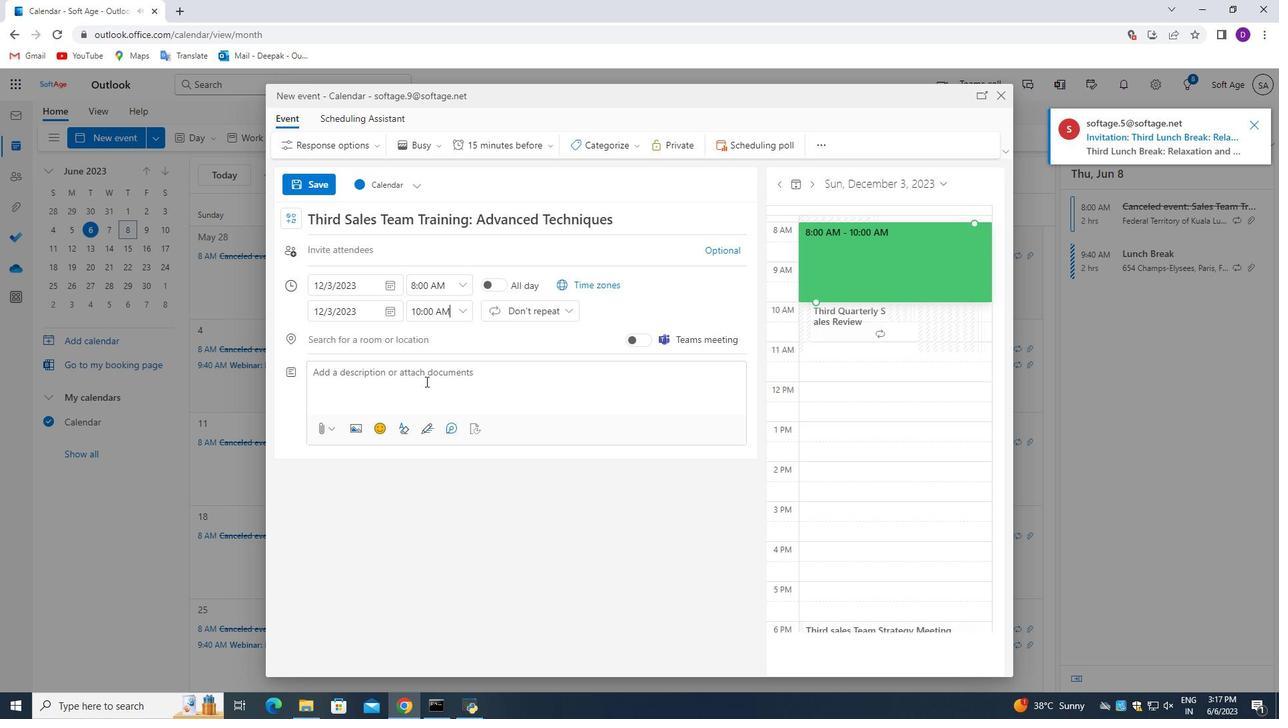 
Action: Mouse pressed left at (417, 377)
Screenshot: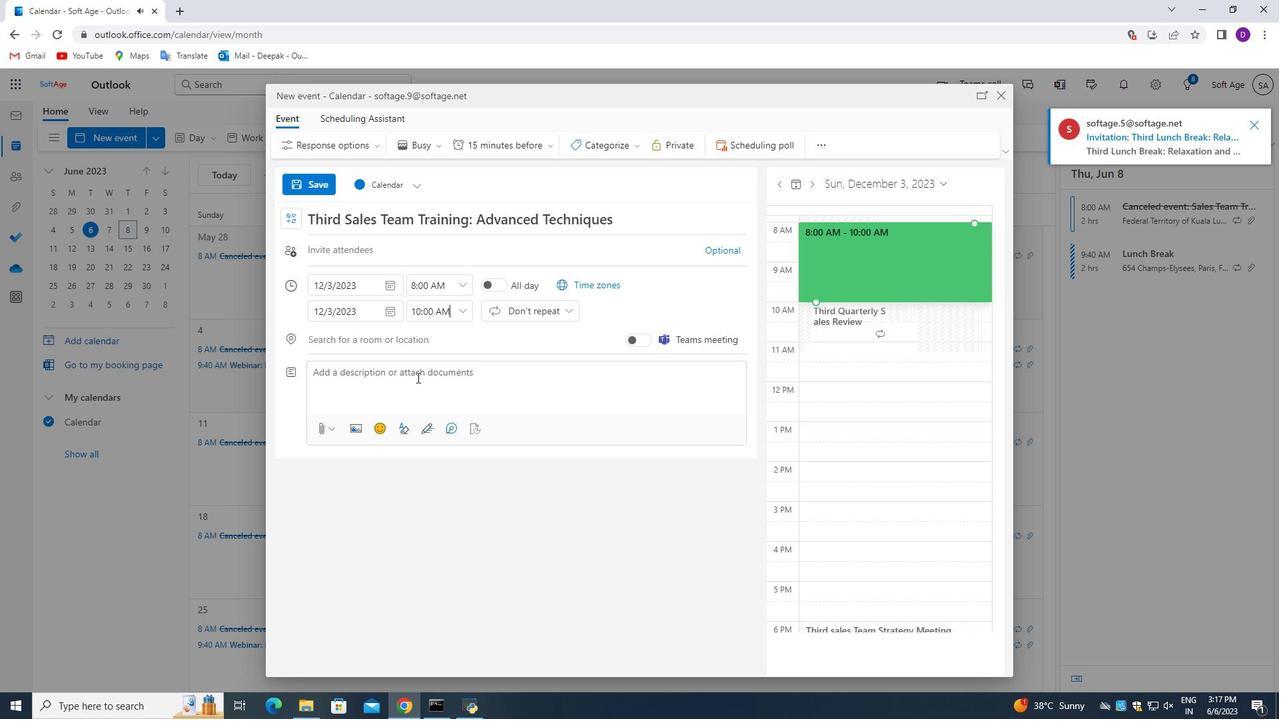 
Action: Mouse moved to (489, 534)
Screenshot: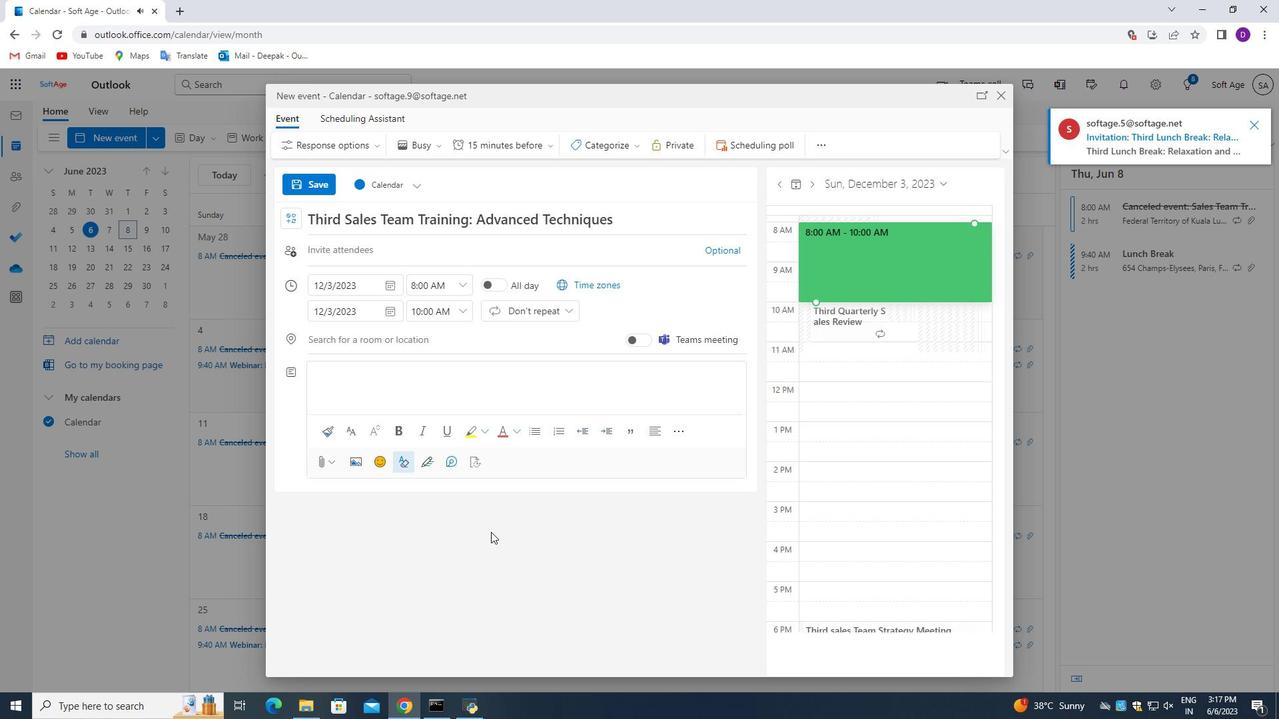 
Action: Key pressed <Key.shift>Lunch<Key.space>breaks<Key.space>often<Key.space>provide<Key.space>a<Key.space>chance<Key.space>for<Key.space>socializing<Key.space>and<Key.space>building<Key.space>relationships<Key.space>with<Key.space>coworkers.<Key.backspace>,<Key.space><Key.shift_r>sharestori<Key.backspace><Key.backspace><Key.backspace><Key.backspace><Key.space>s<Key.backspace><Key.backspace><Key.backspace><Key.space>stories<Key.space><Key.backspace>,<Key.space>and<Key.space>engage<Key.space>in<Key.space>casual<Key.space>conversations.
Screenshot: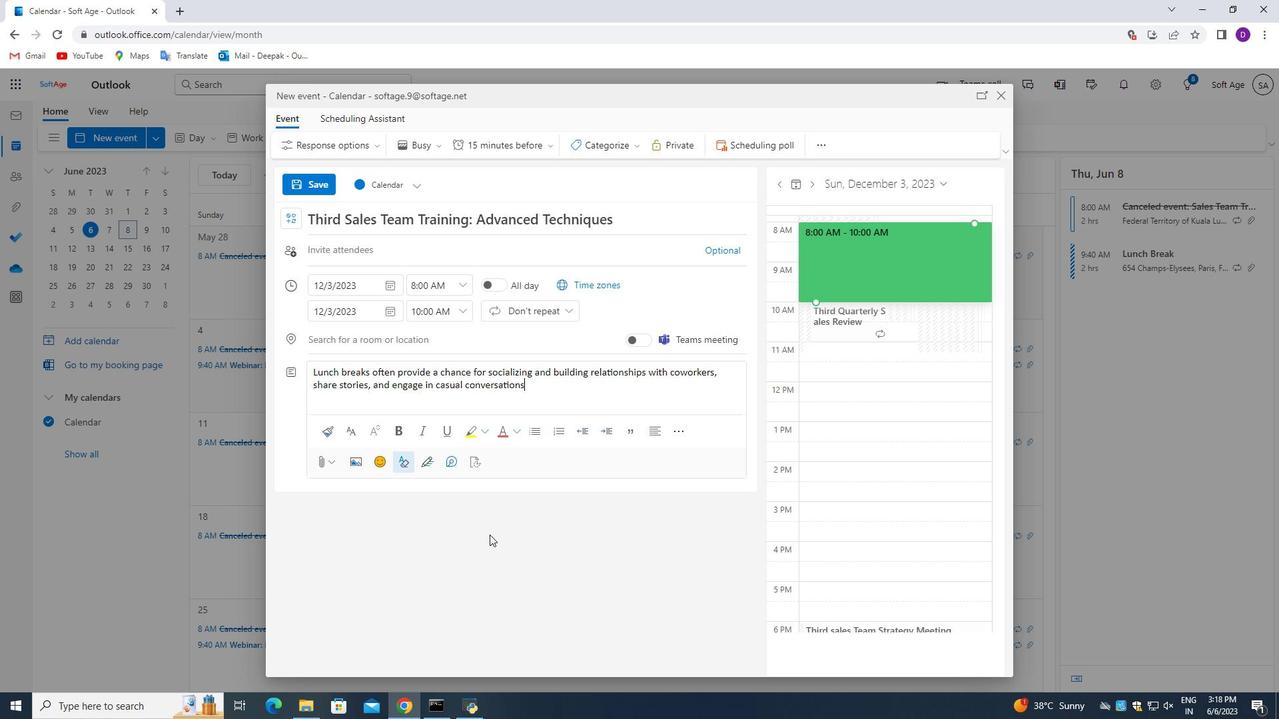 
Action: Mouse moved to (608, 150)
Screenshot: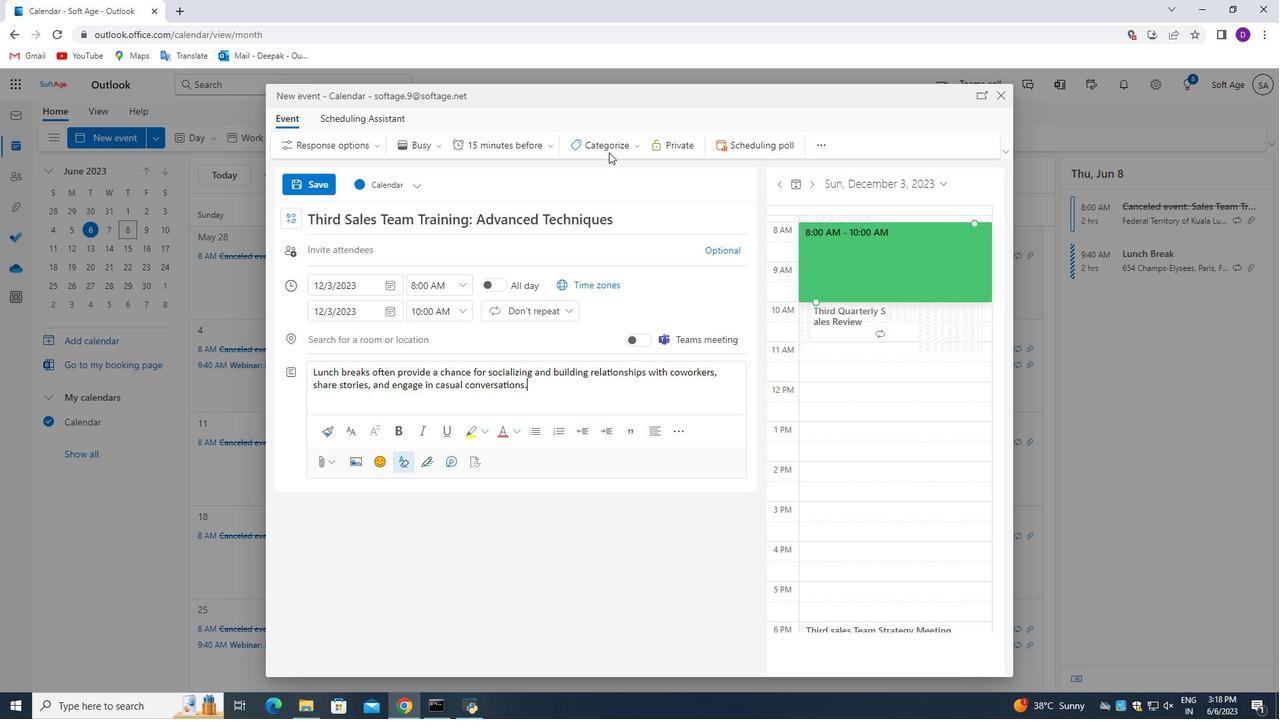 
Action: Mouse pressed left at (608, 150)
Screenshot: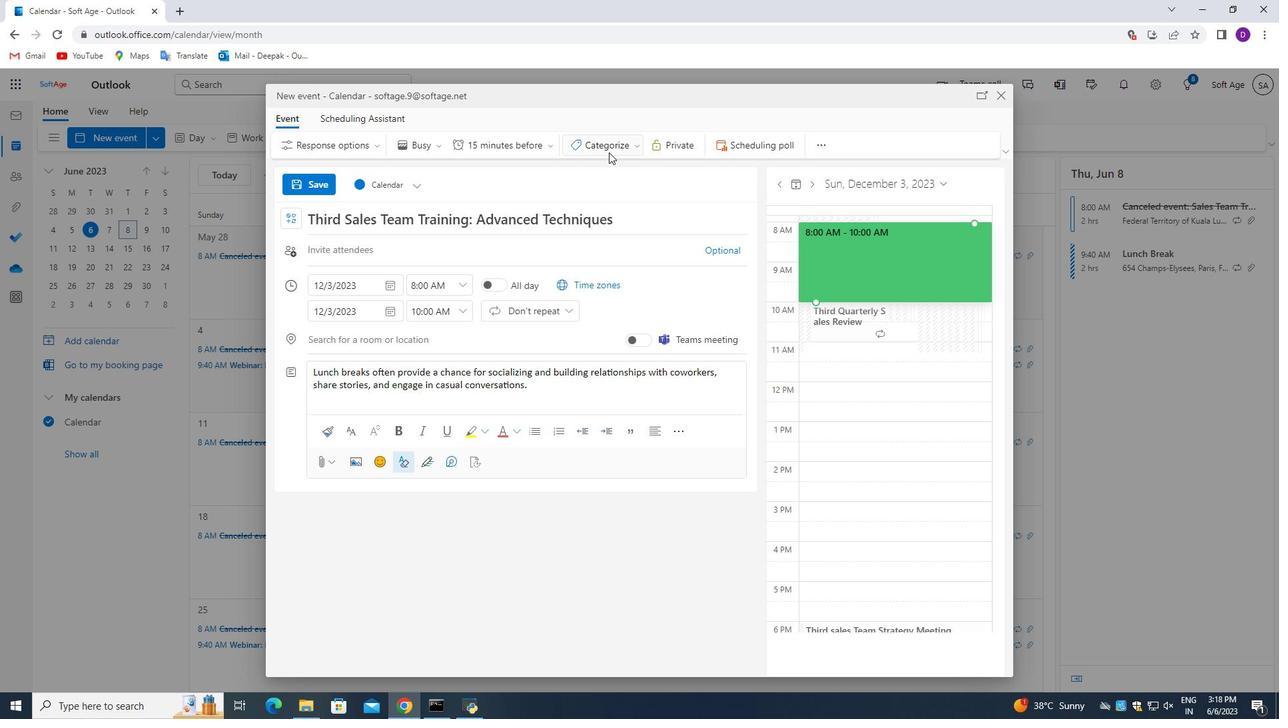 
Action: Mouse moved to (610, 274)
Screenshot: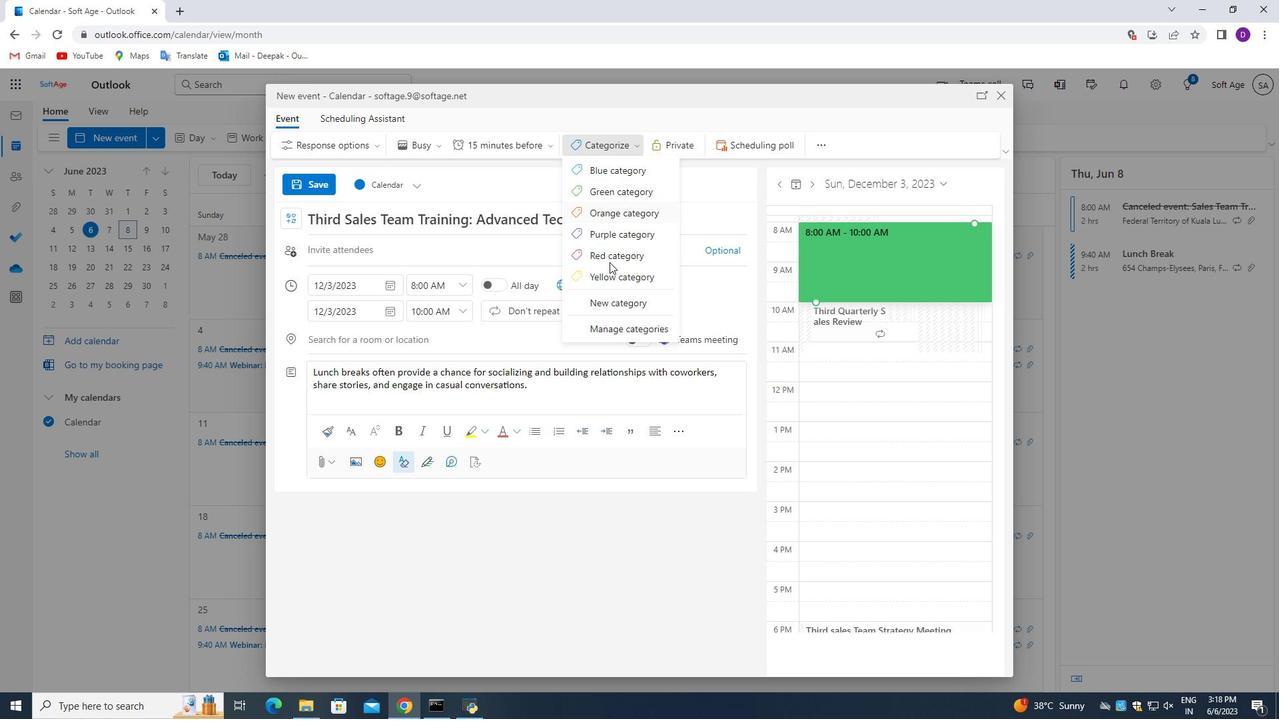 
Action: Mouse pressed left at (610, 274)
Screenshot: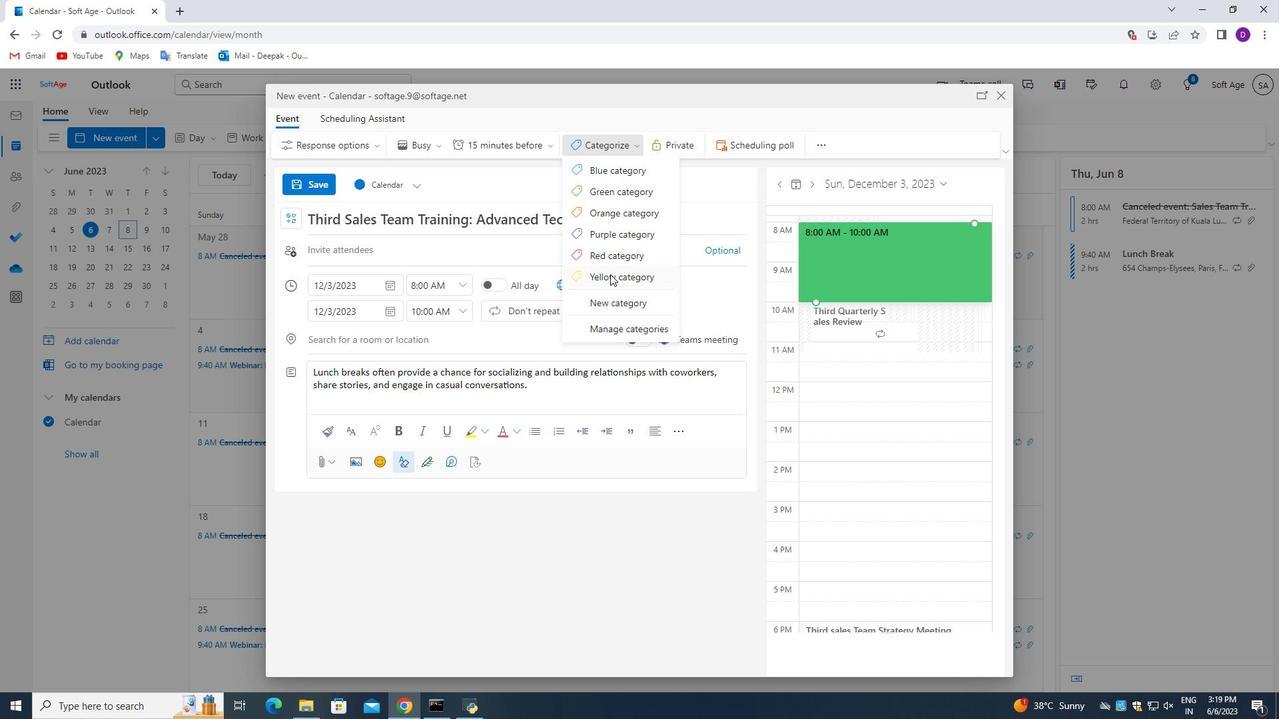 
Action: Mouse moved to (373, 249)
Screenshot: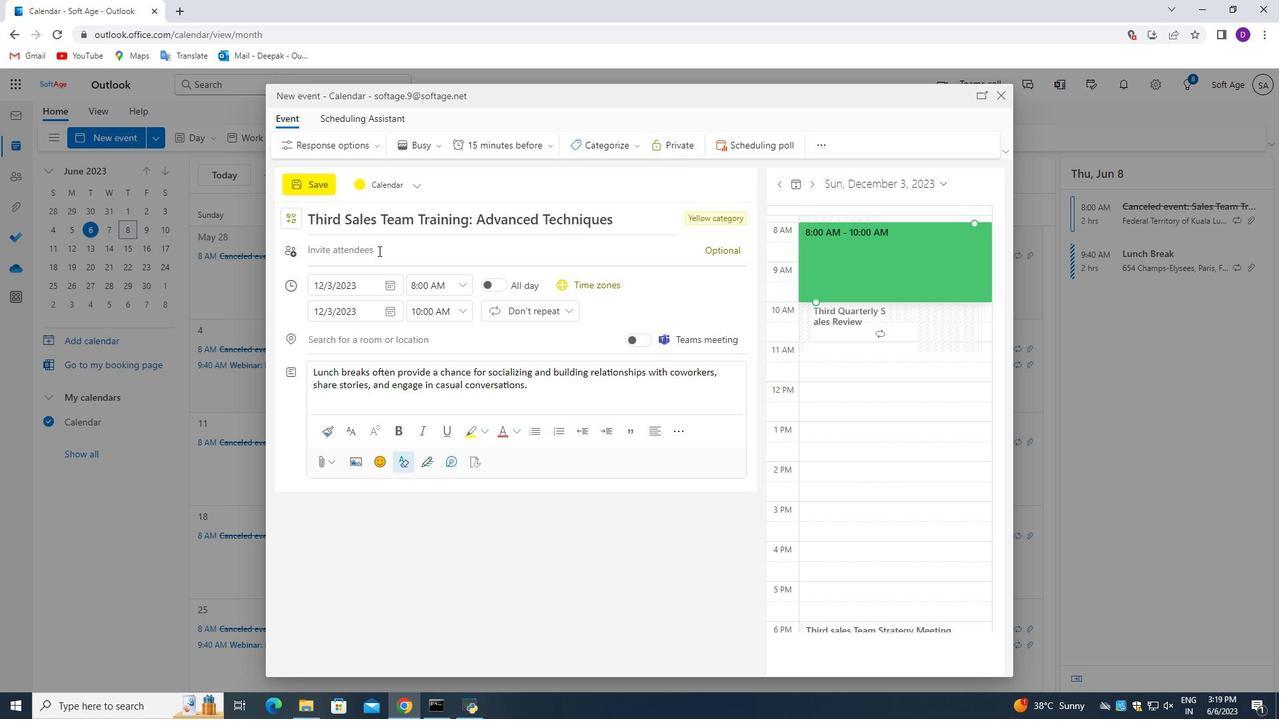 
Action: Mouse pressed left at (373, 249)
Screenshot: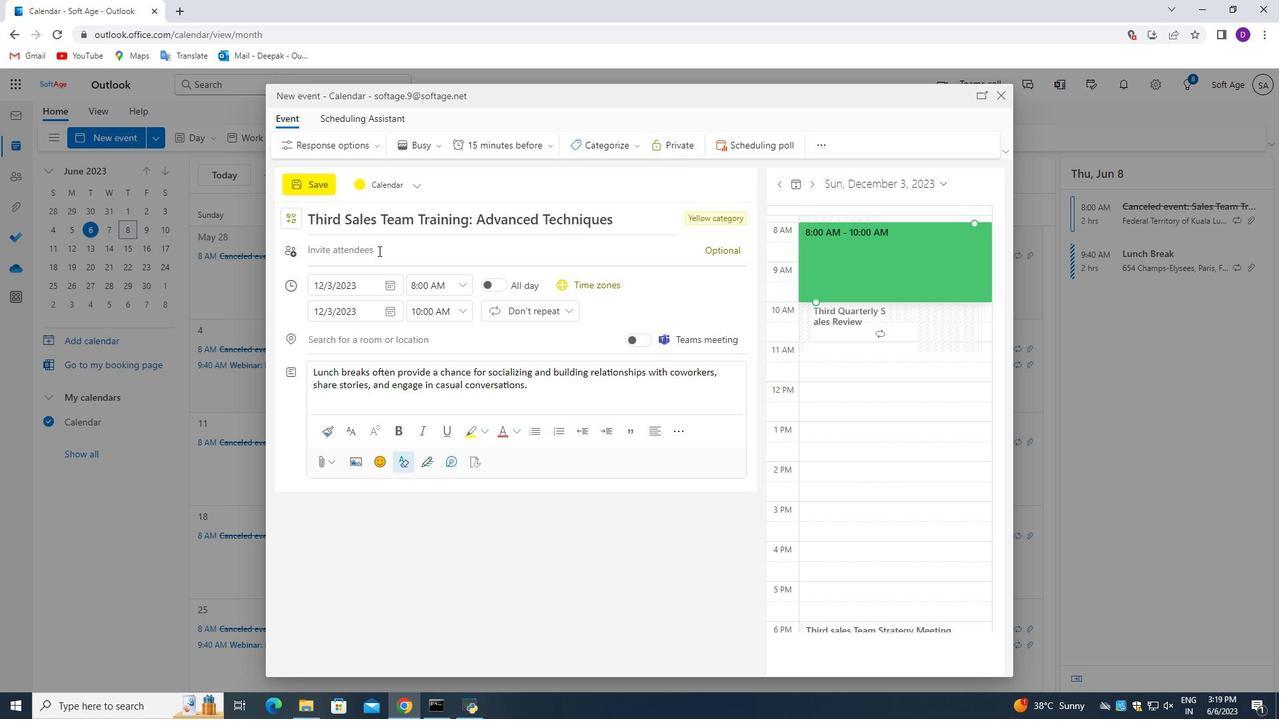 
Action: Mouse moved to (544, 552)
Screenshot: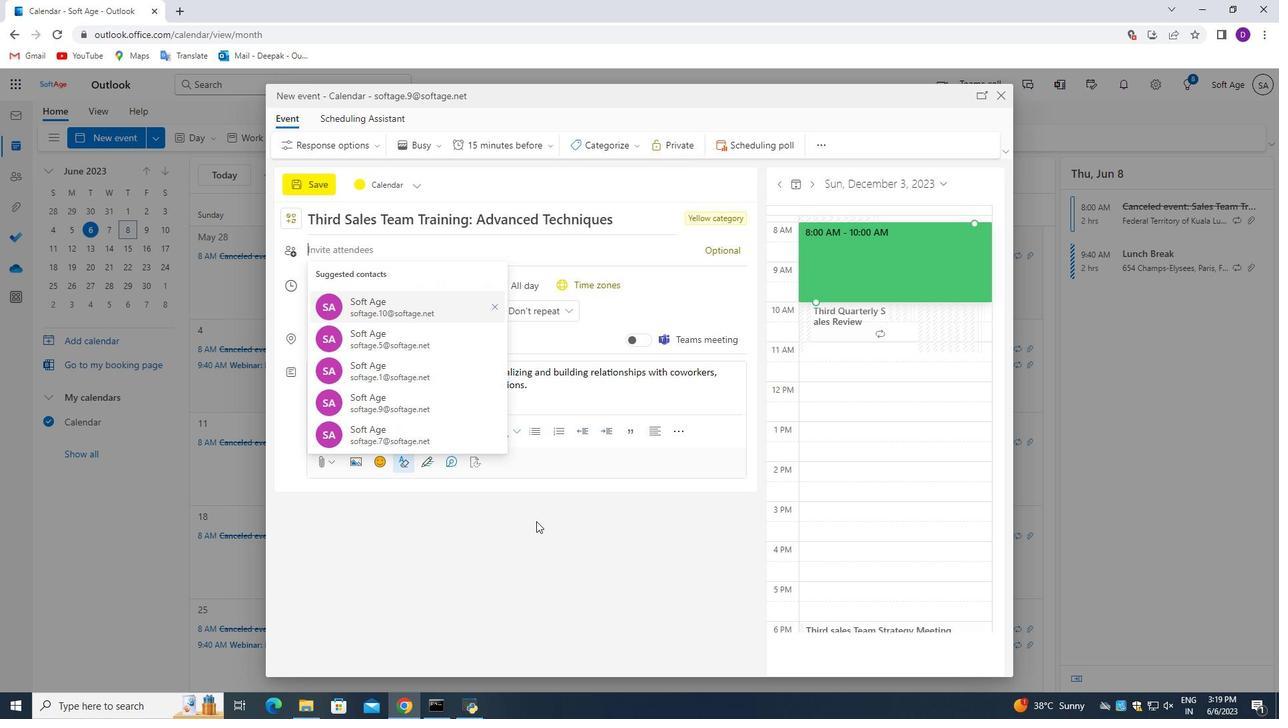 
Action: Key pressed softage.6<Key.shift>@softage.net<Key.enter>
Screenshot: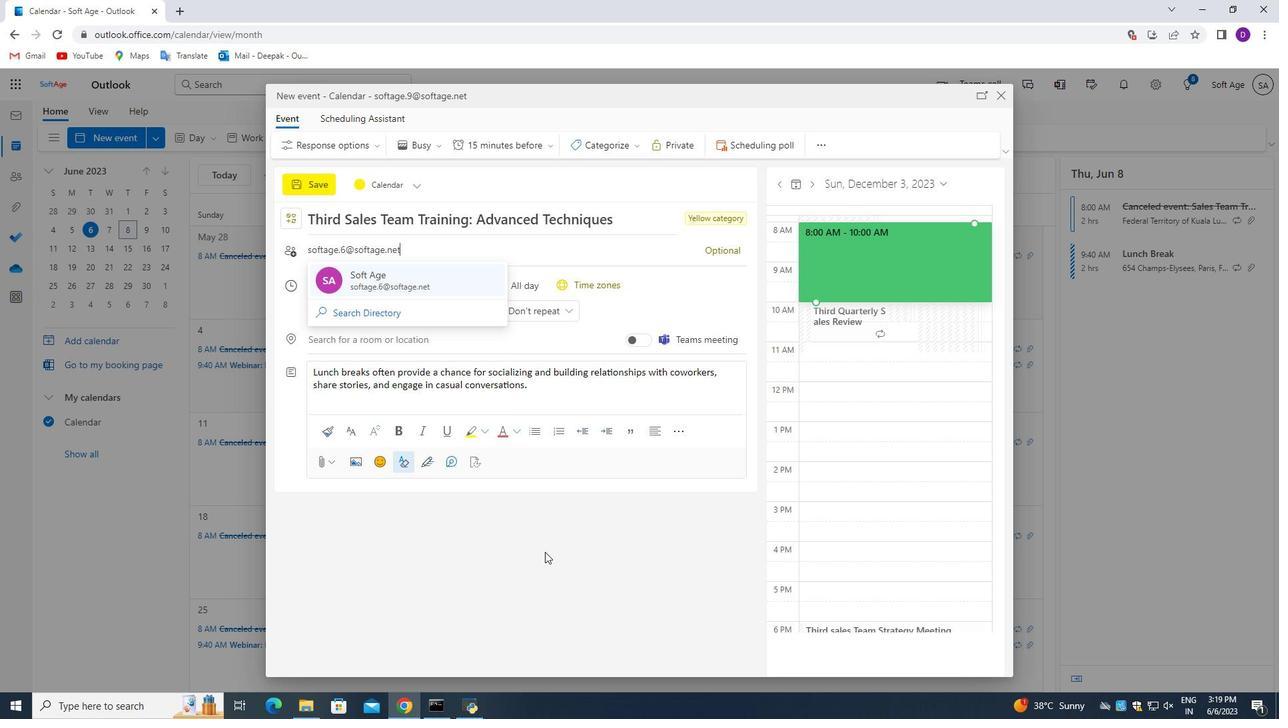 
Action: Mouse moved to (718, 281)
Screenshot: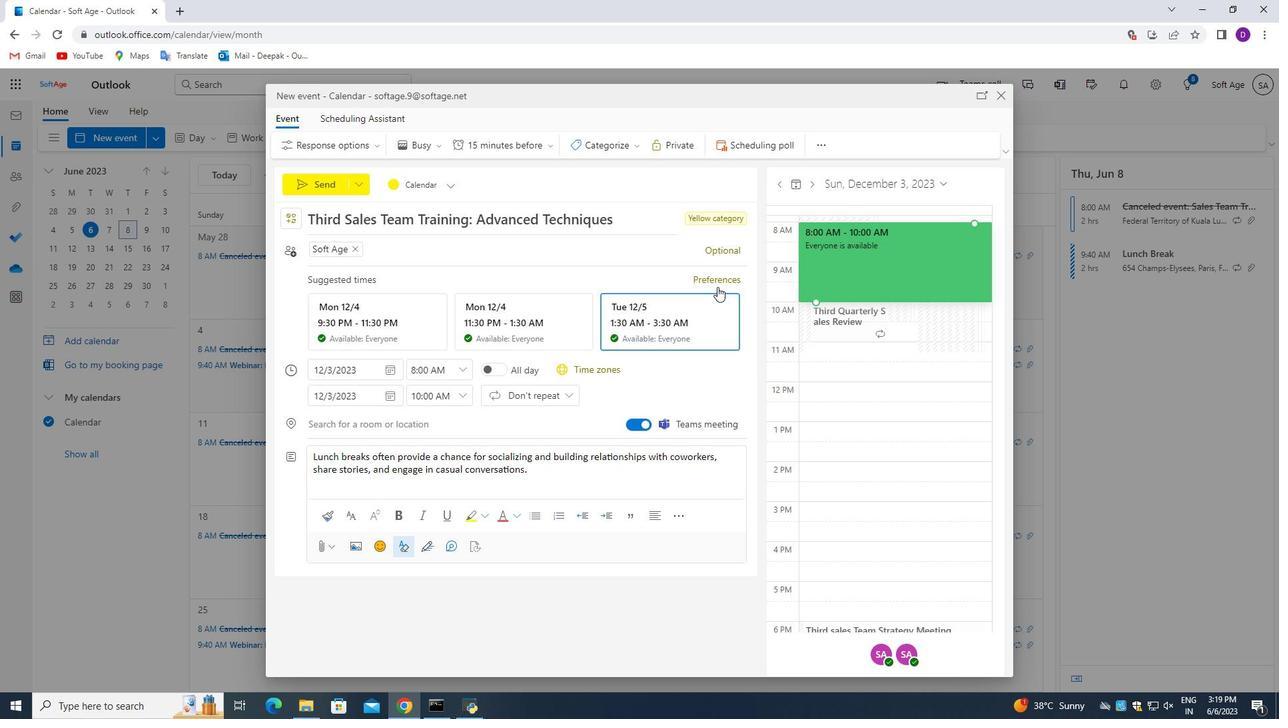 
Action: Mouse pressed left at (718, 281)
Screenshot: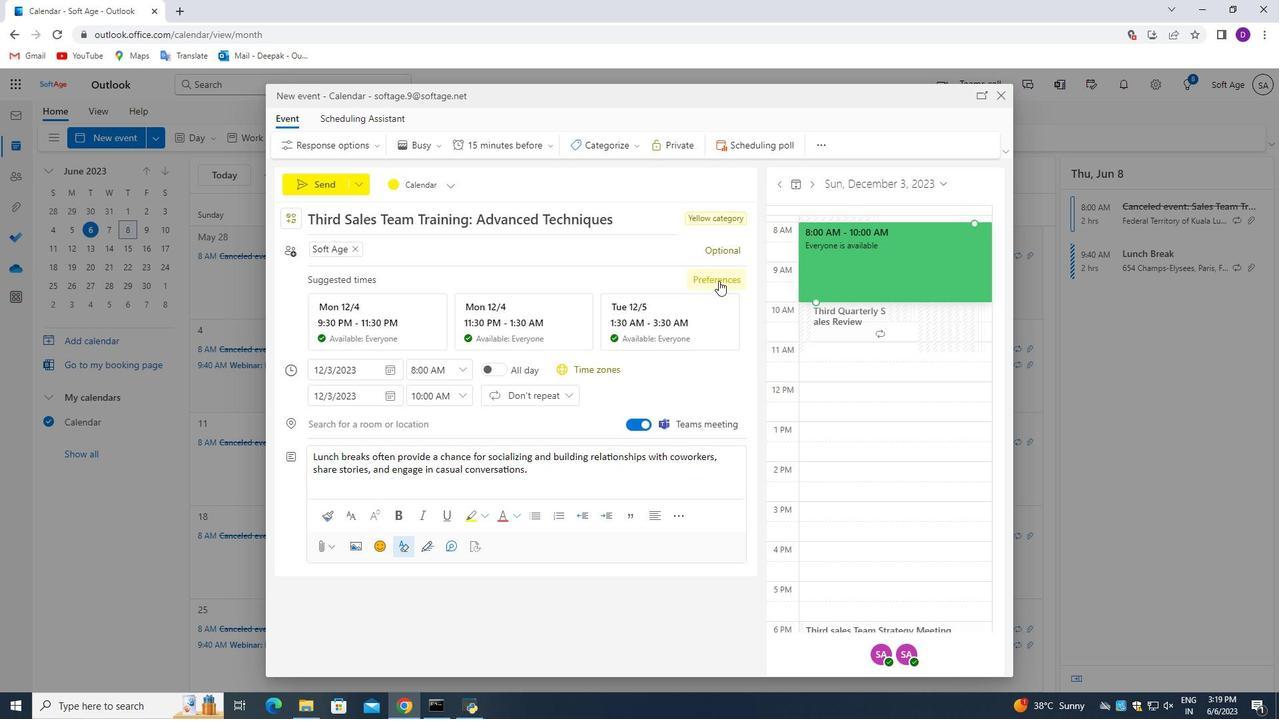 
Action: Mouse moved to (681, 273)
Screenshot: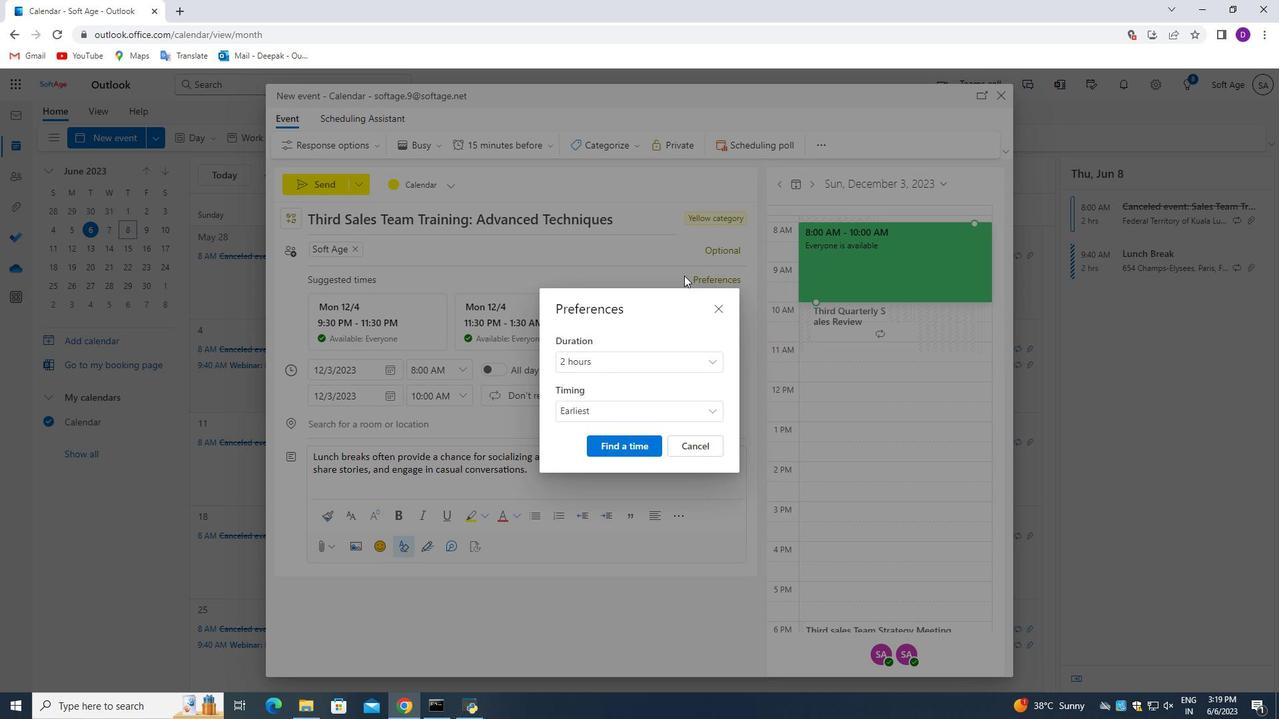 
Action: Mouse pressed left at (681, 273)
Screenshot: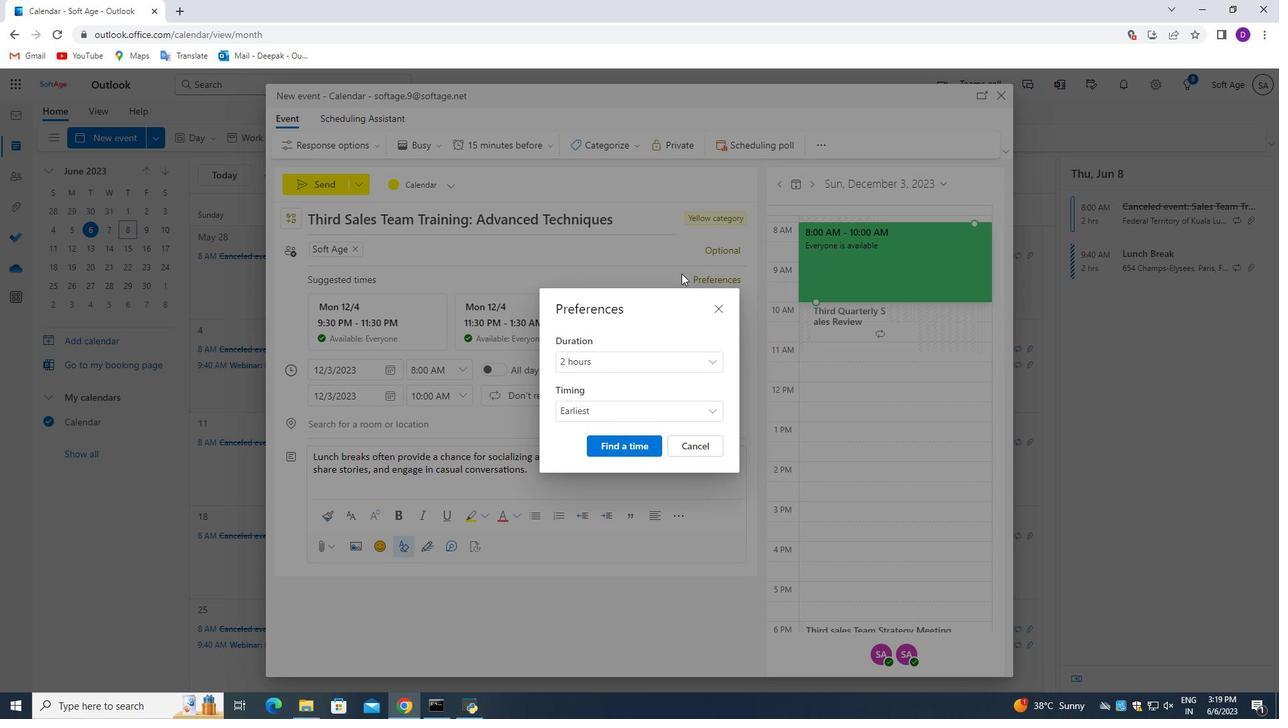 
Action: Mouse moved to (730, 251)
Screenshot: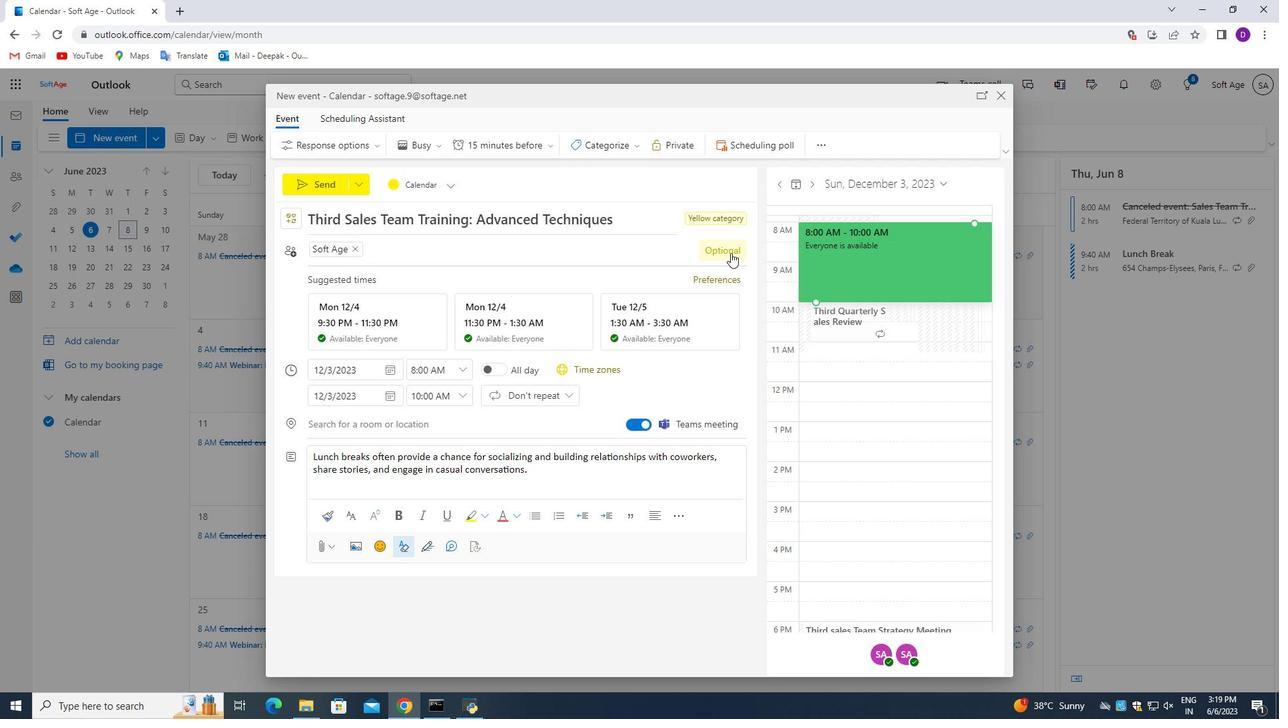 
Action: Mouse pressed left at (730, 251)
Screenshot: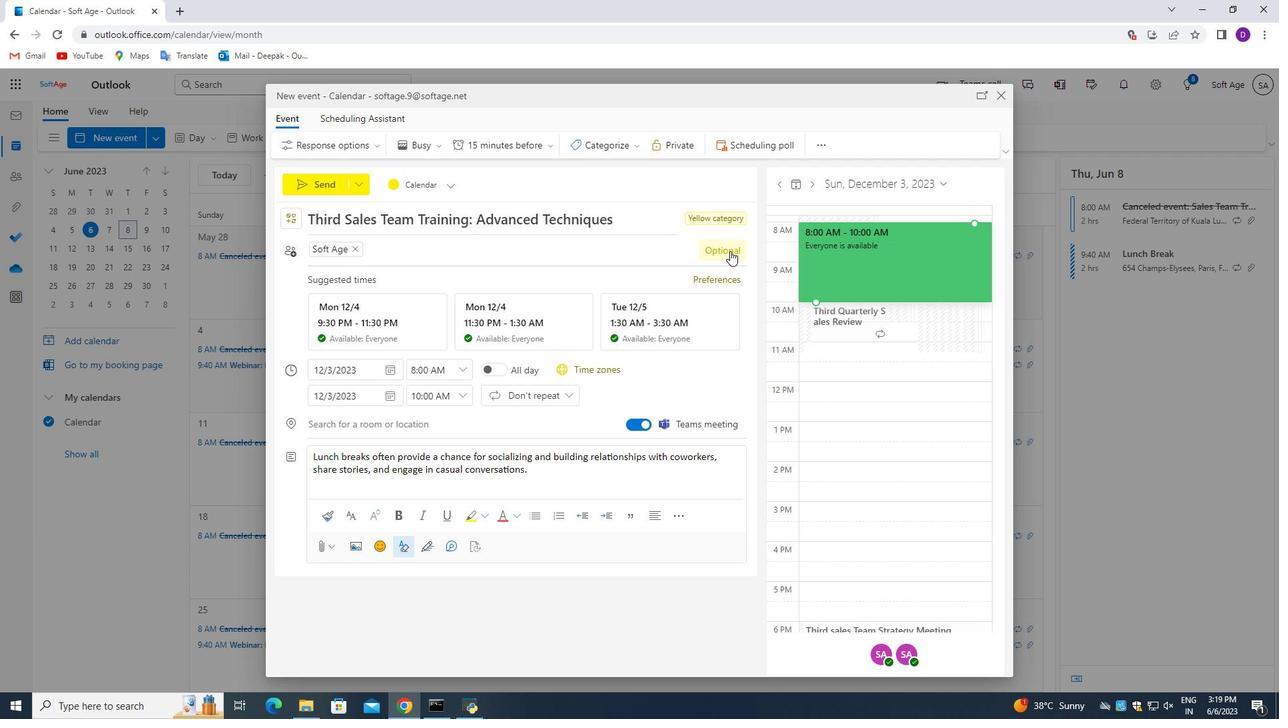 
Action: Mouse moved to (514, 251)
Screenshot: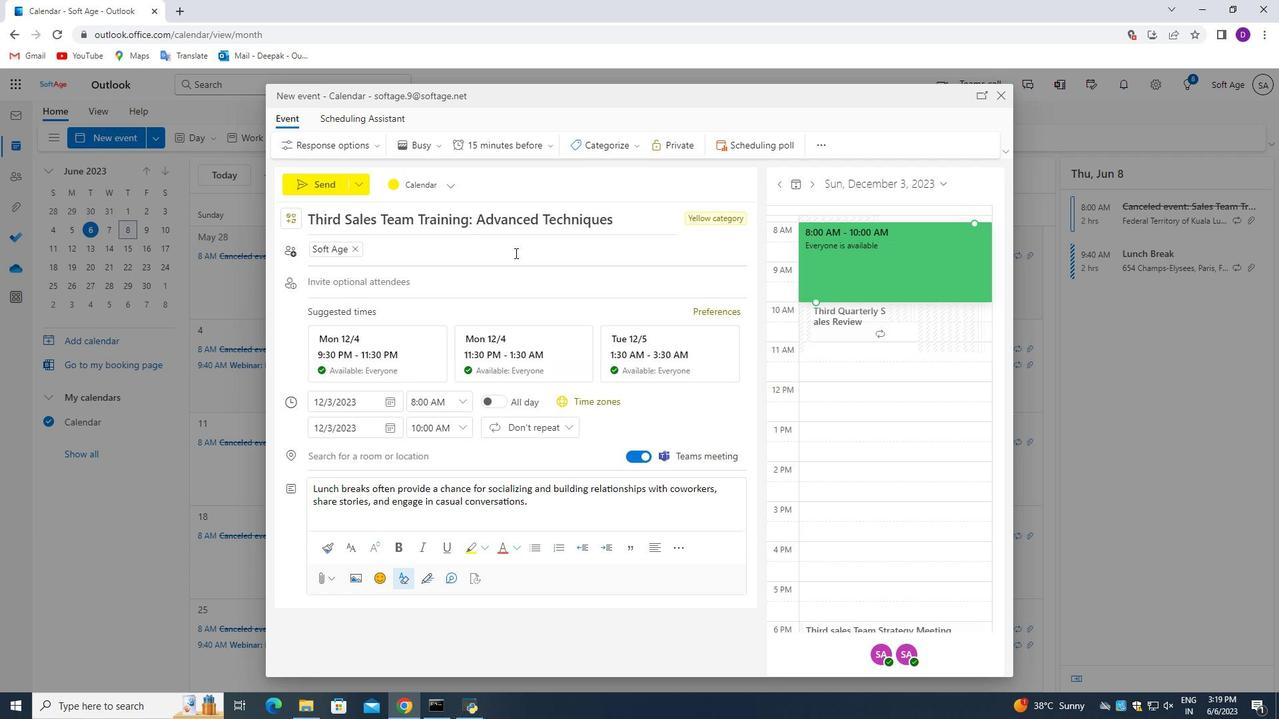 
Action: Key pressed <Key.space>softage.7<Key.shift>@softage.net<Key.enter>
Screenshot: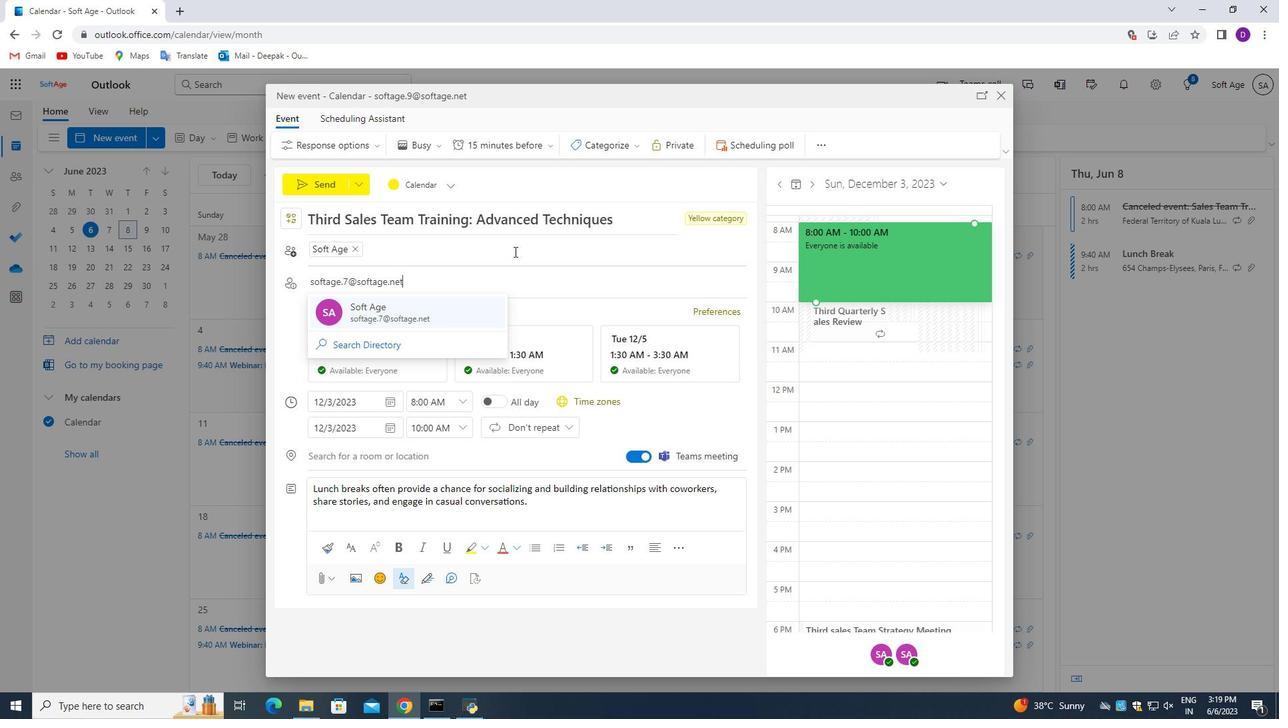 
Action: Mouse moved to (508, 341)
Screenshot: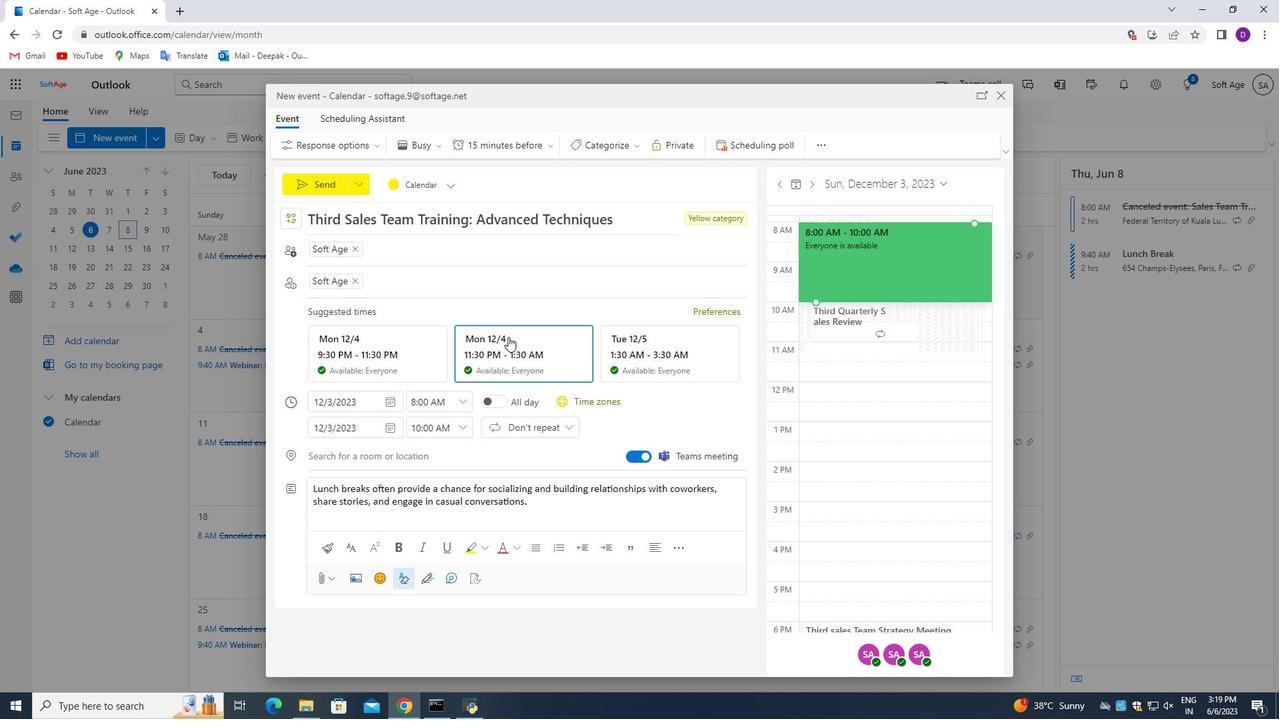 
Action: Mouse scrolled (508, 341) with delta (0, 0)
Screenshot: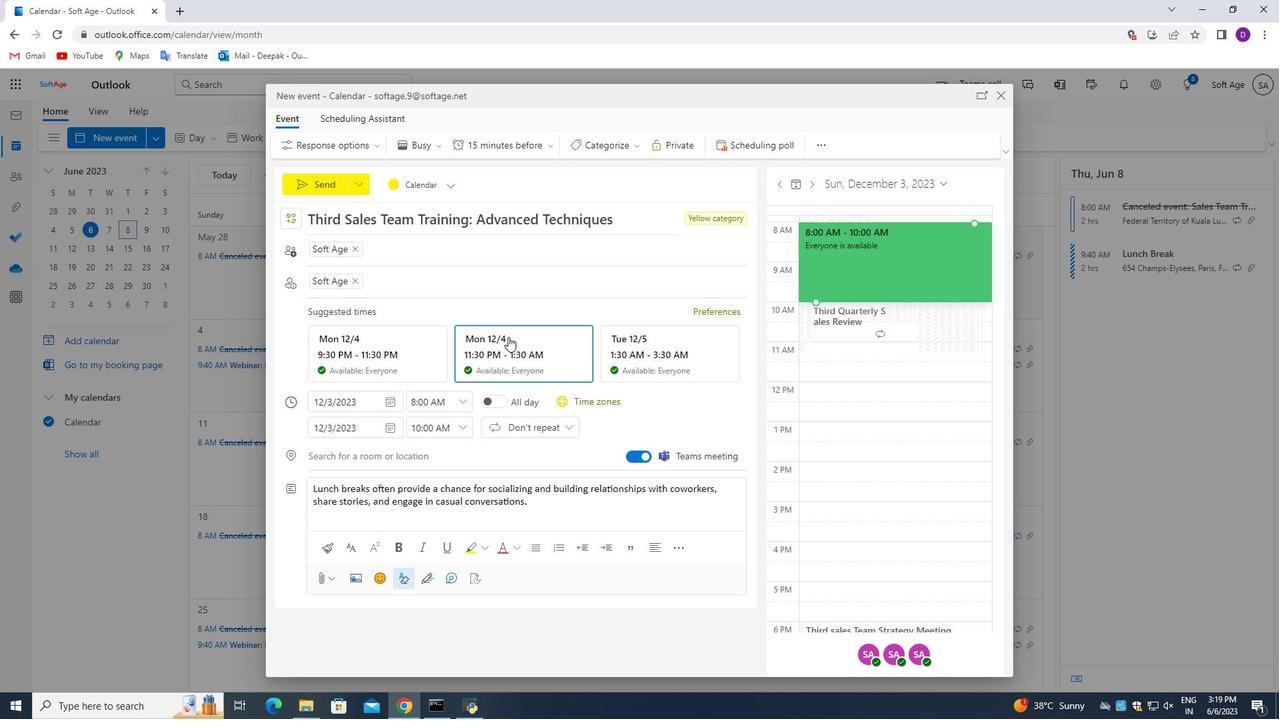 
Action: Mouse moved to (514, 358)
Screenshot: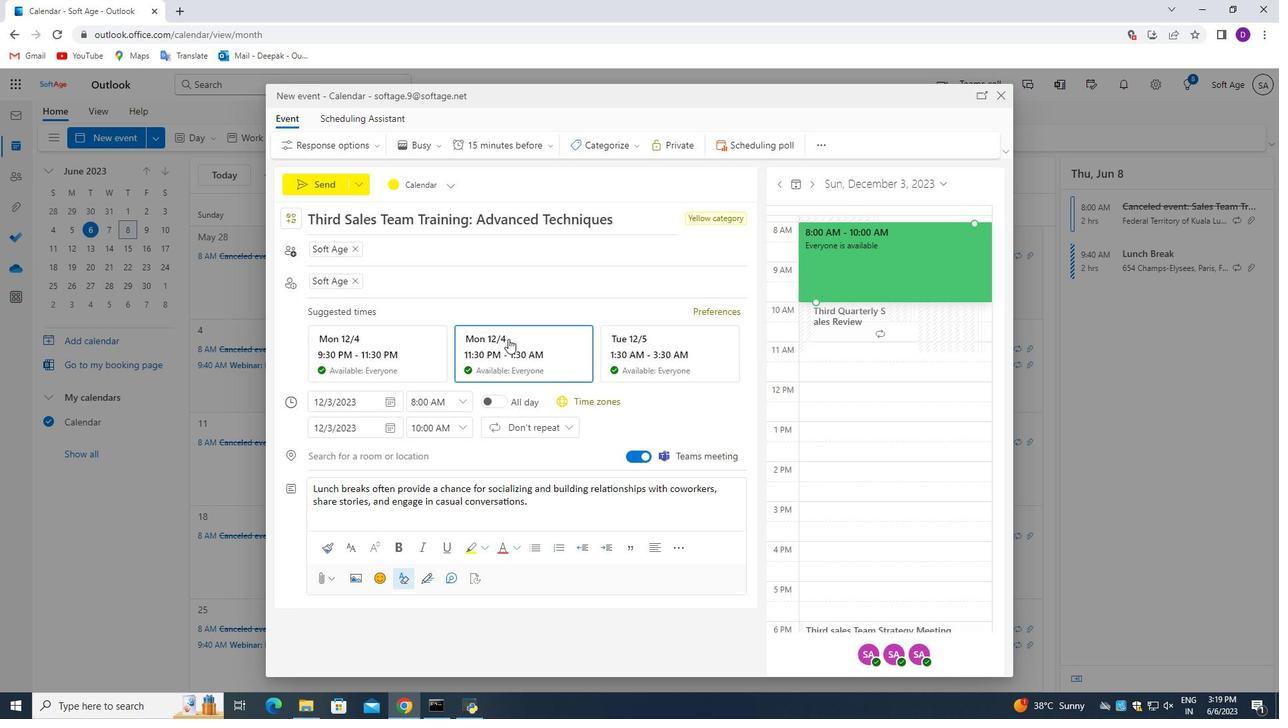 
Action: Mouse scrolled (514, 357) with delta (0, 0)
Screenshot: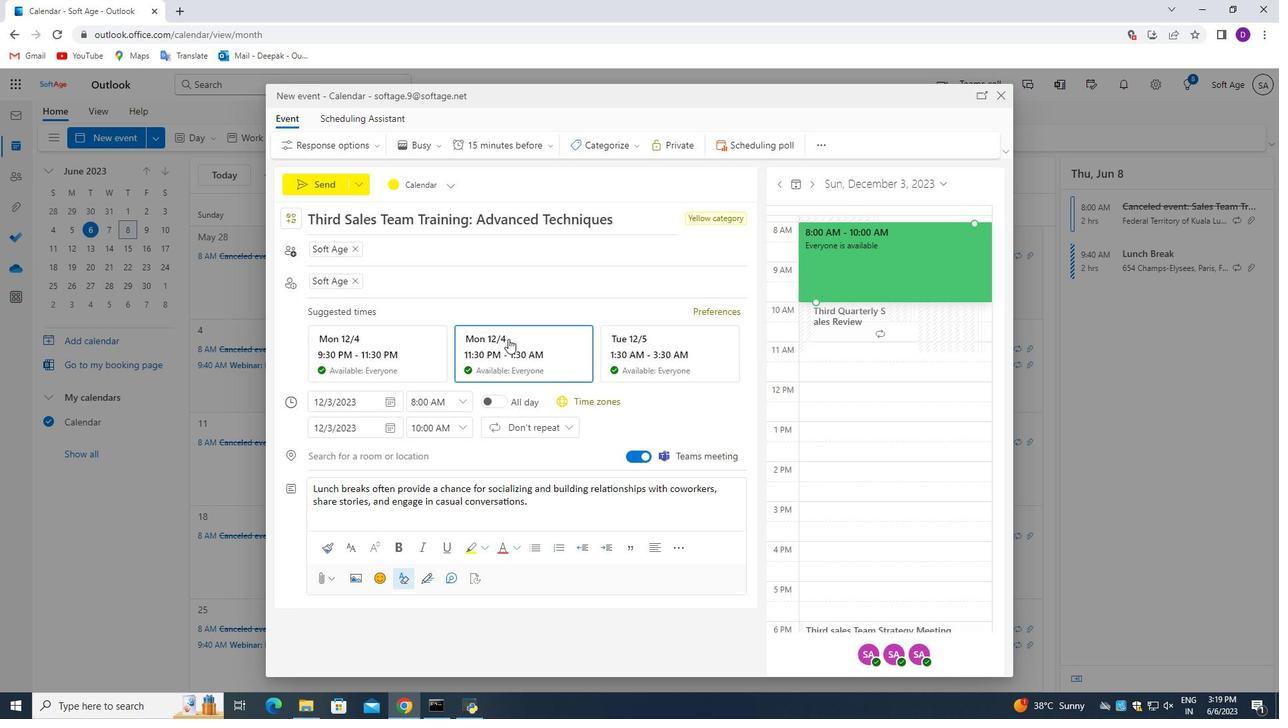 
Action: Mouse moved to (520, 369)
Screenshot: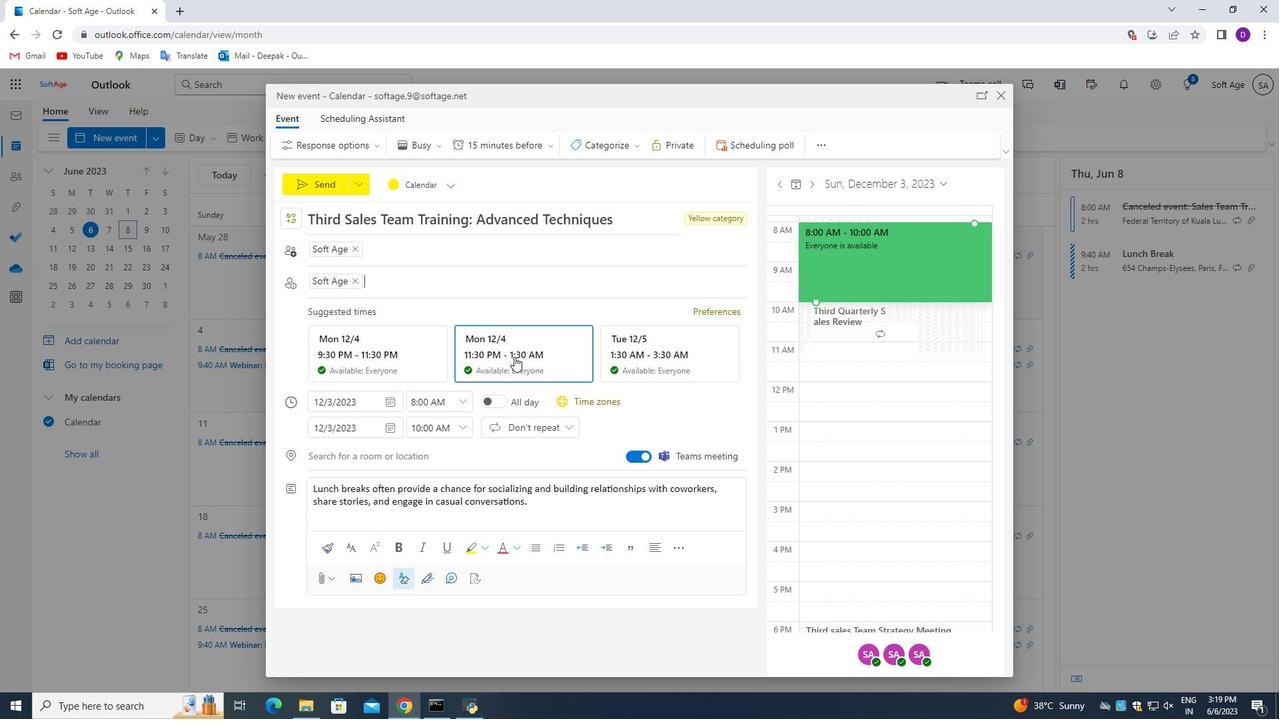 
Action: Mouse scrolled (520, 368) with delta (0, 0)
Screenshot: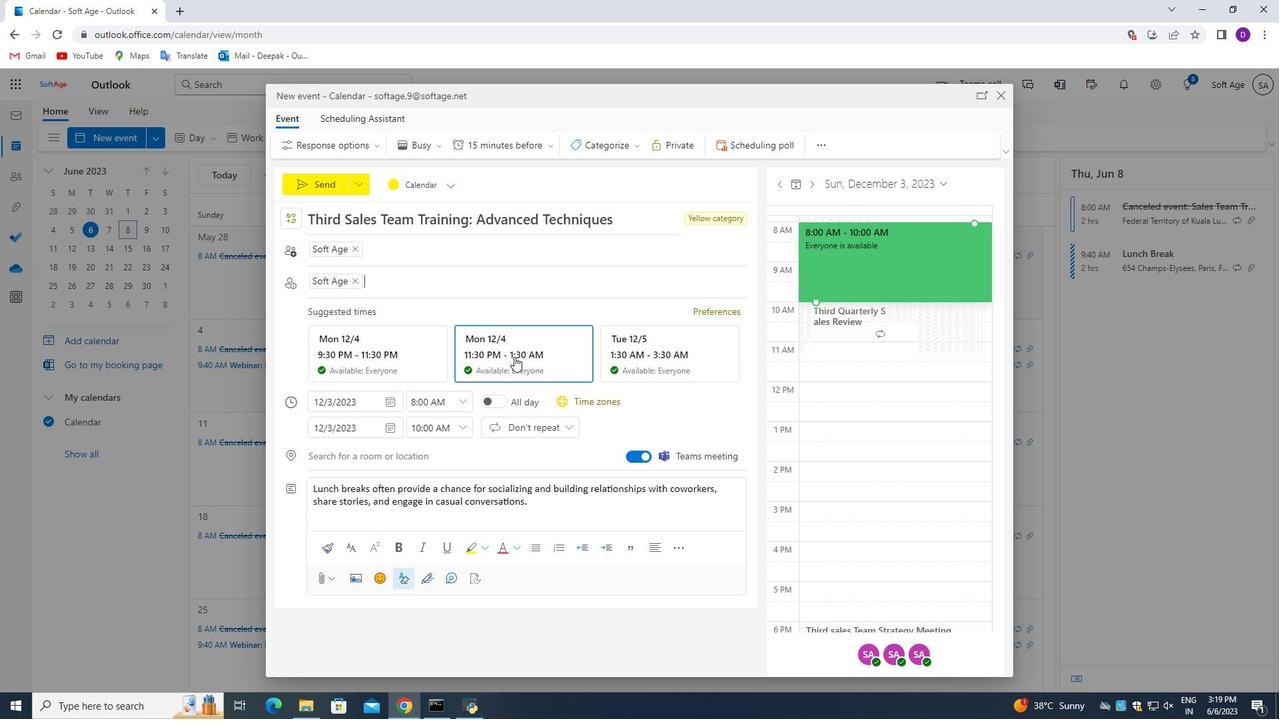 
Action: Mouse moved to (528, 149)
Screenshot: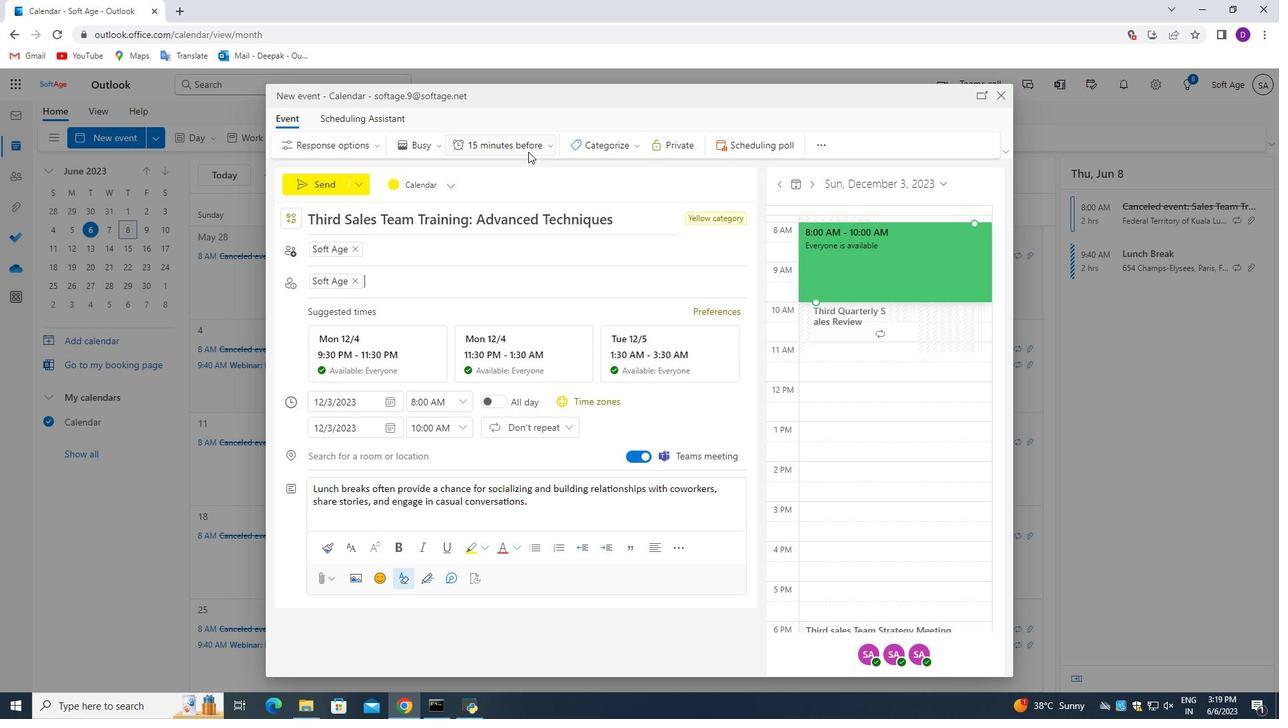 
Action: Mouse pressed left at (528, 149)
Screenshot: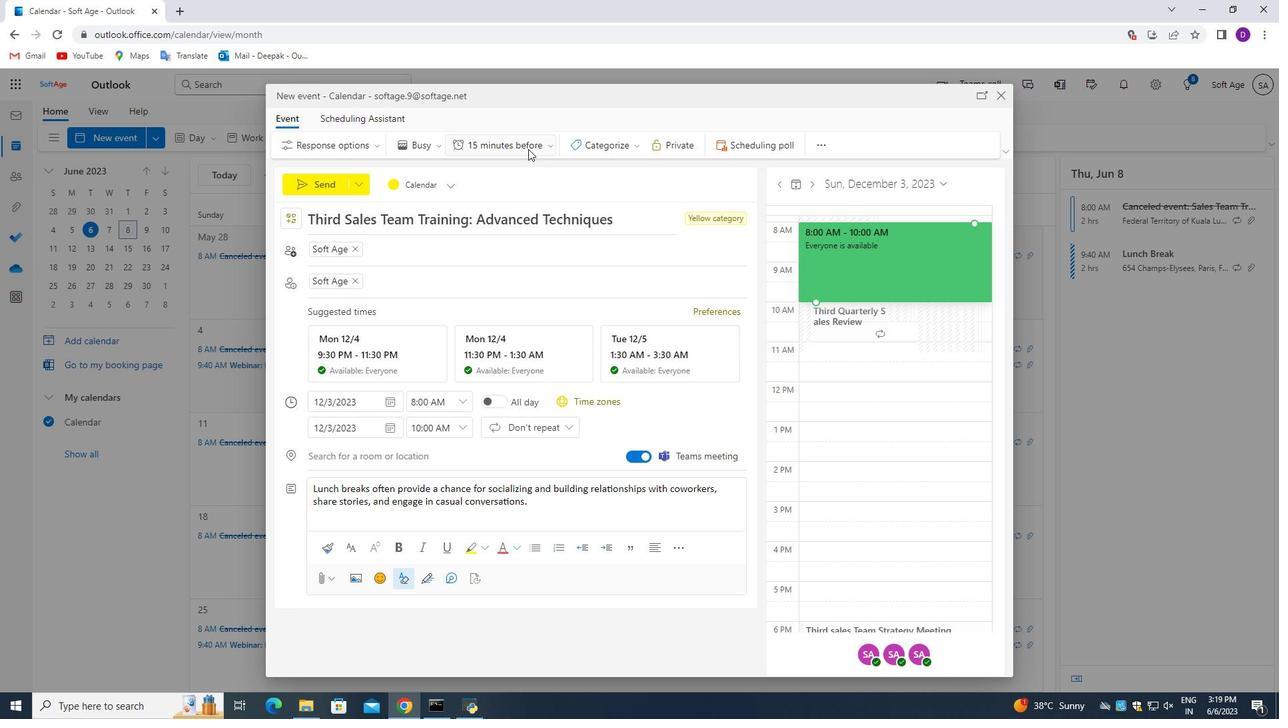 
Action: Mouse moved to (456, 288)
Screenshot: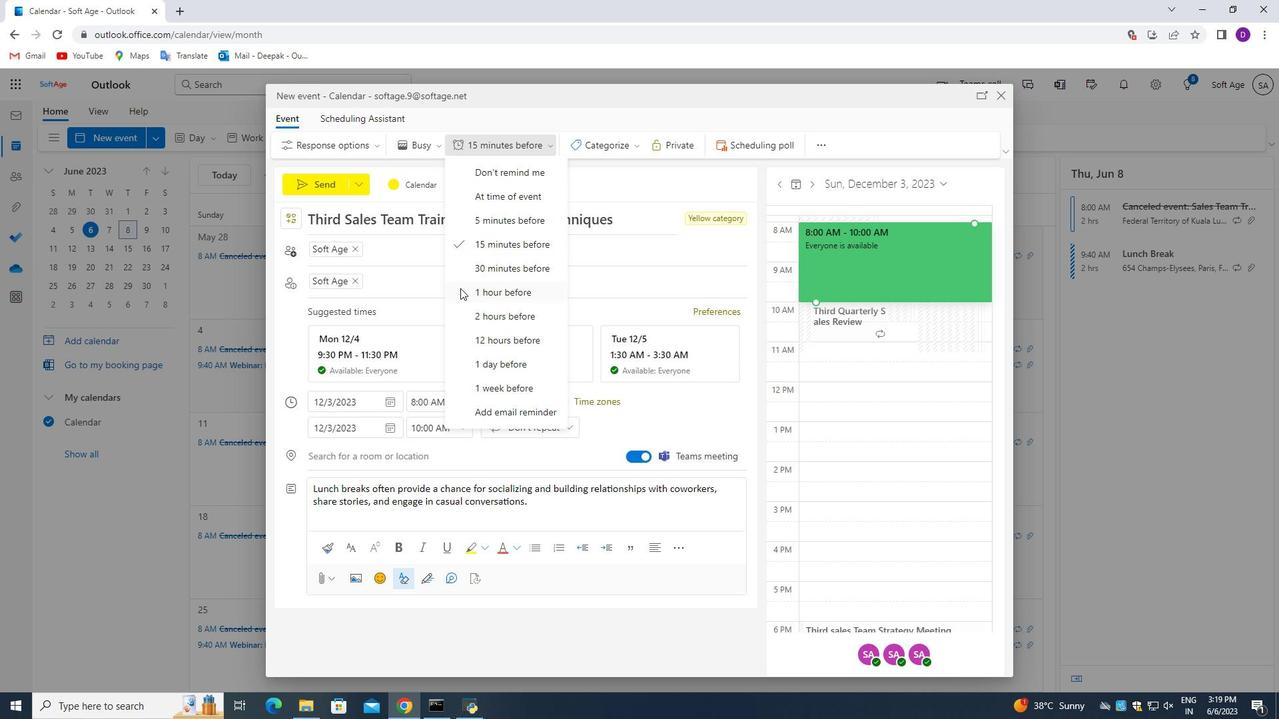 
Action: Mouse pressed left at (456, 288)
Screenshot: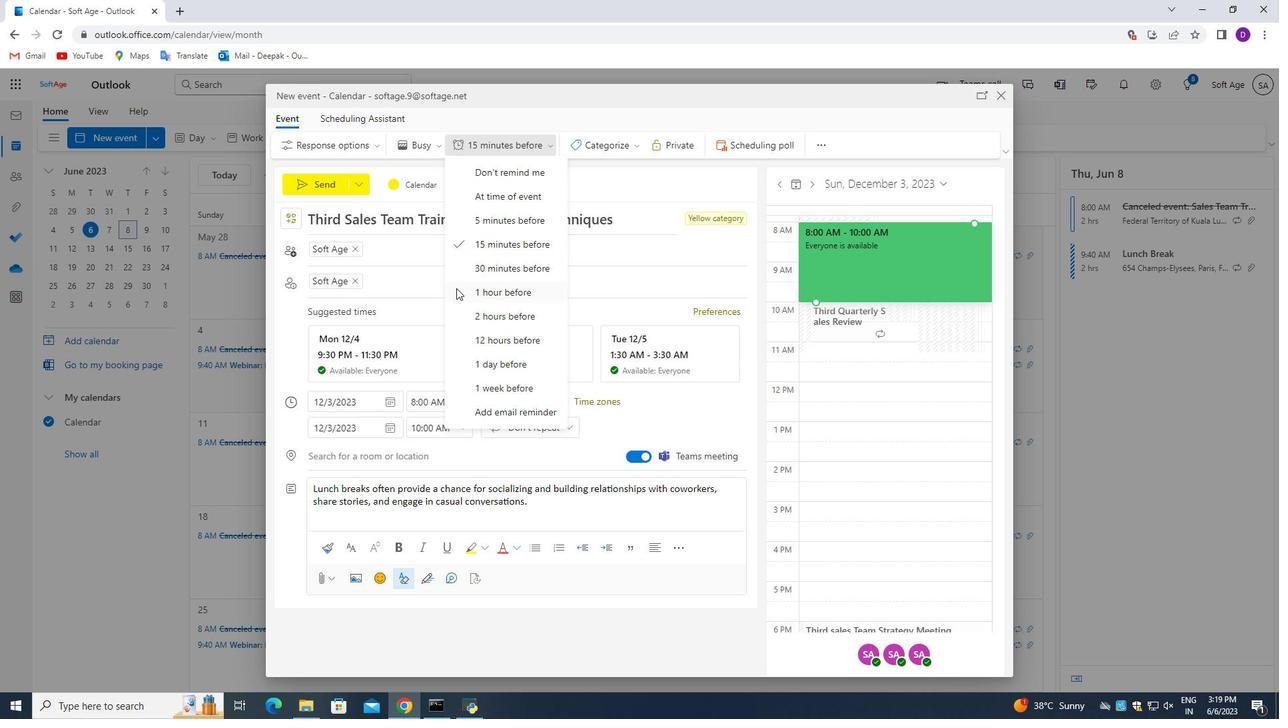 
Action: Mouse moved to (501, 447)
Screenshot: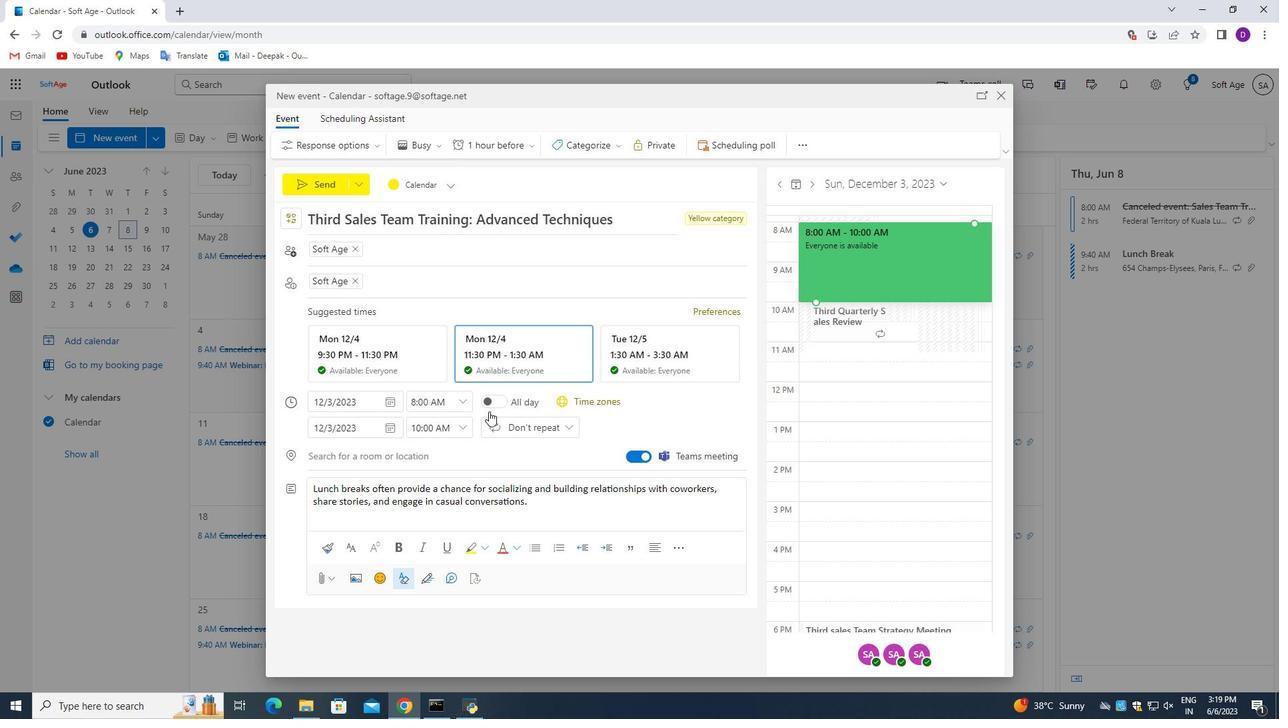 
Action: Mouse scrolled (501, 446) with delta (0, 0)
Screenshot: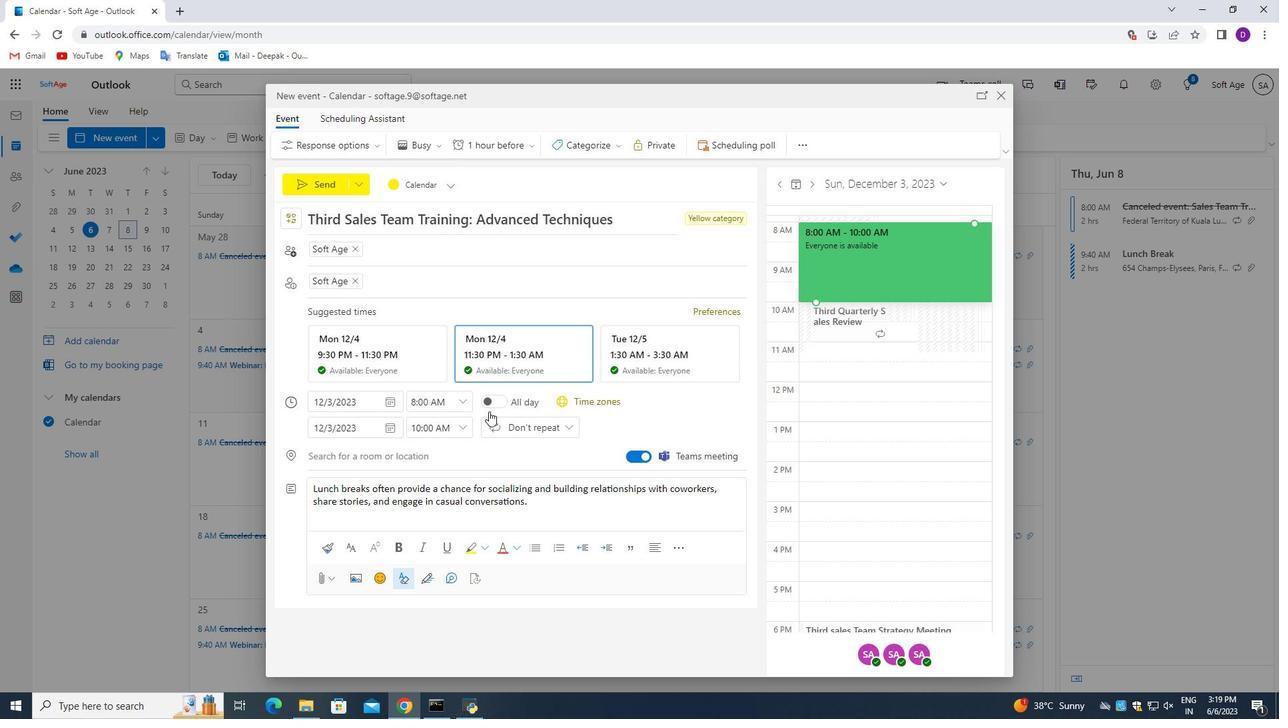 
Action: Mouse moved to (506, 464)
Screenshot: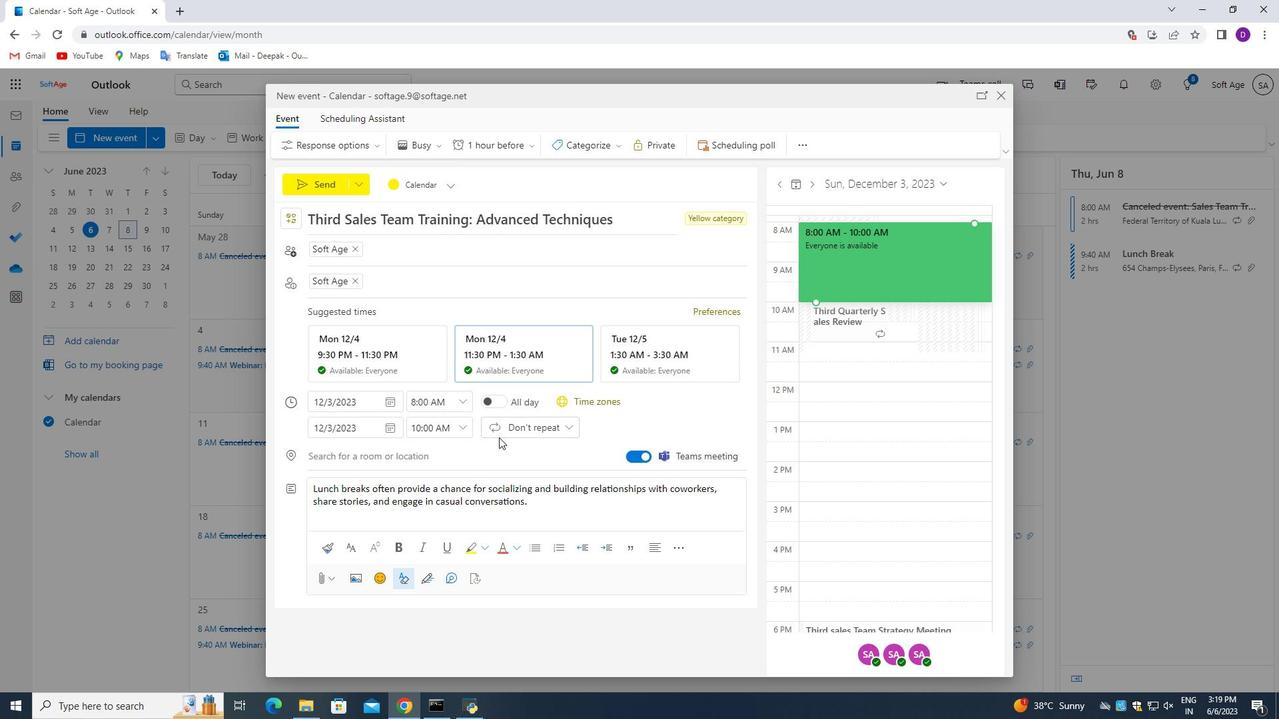 
Action: Mouse scrolled (506, 463) with delta (0, 0)
Screenshot: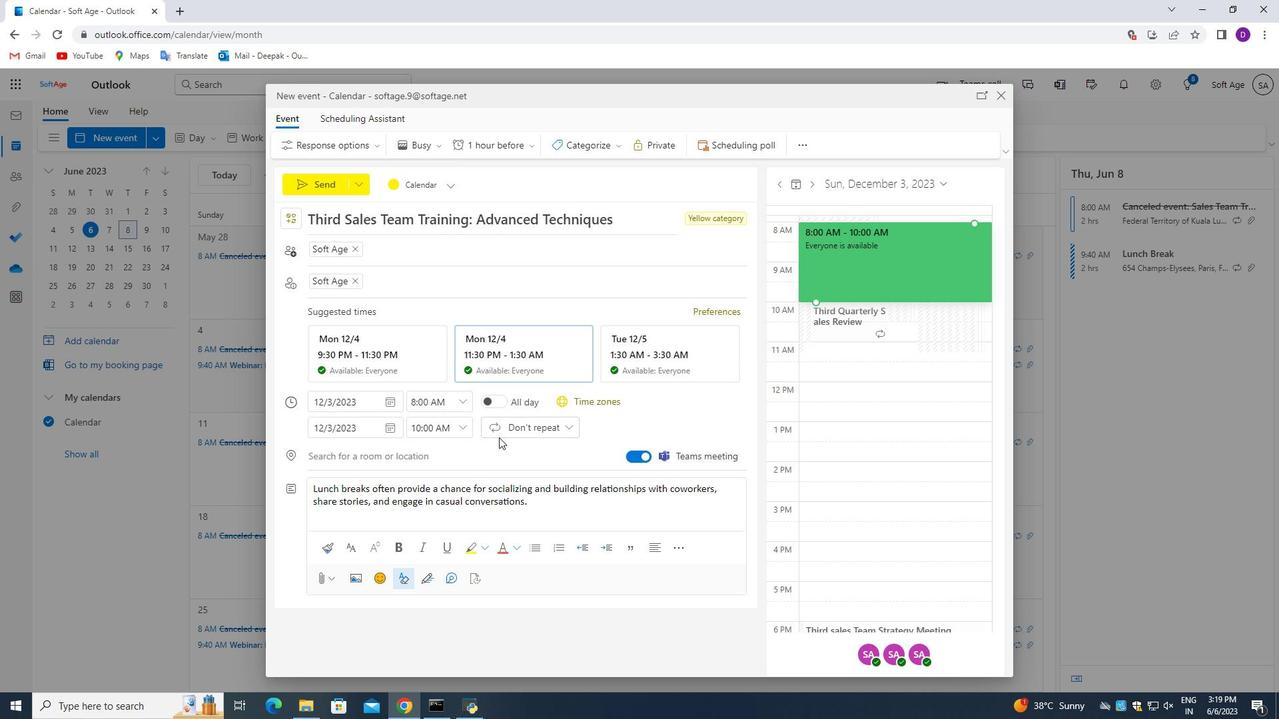 
Action: Mouse moved to (506, 470)
Screenshot: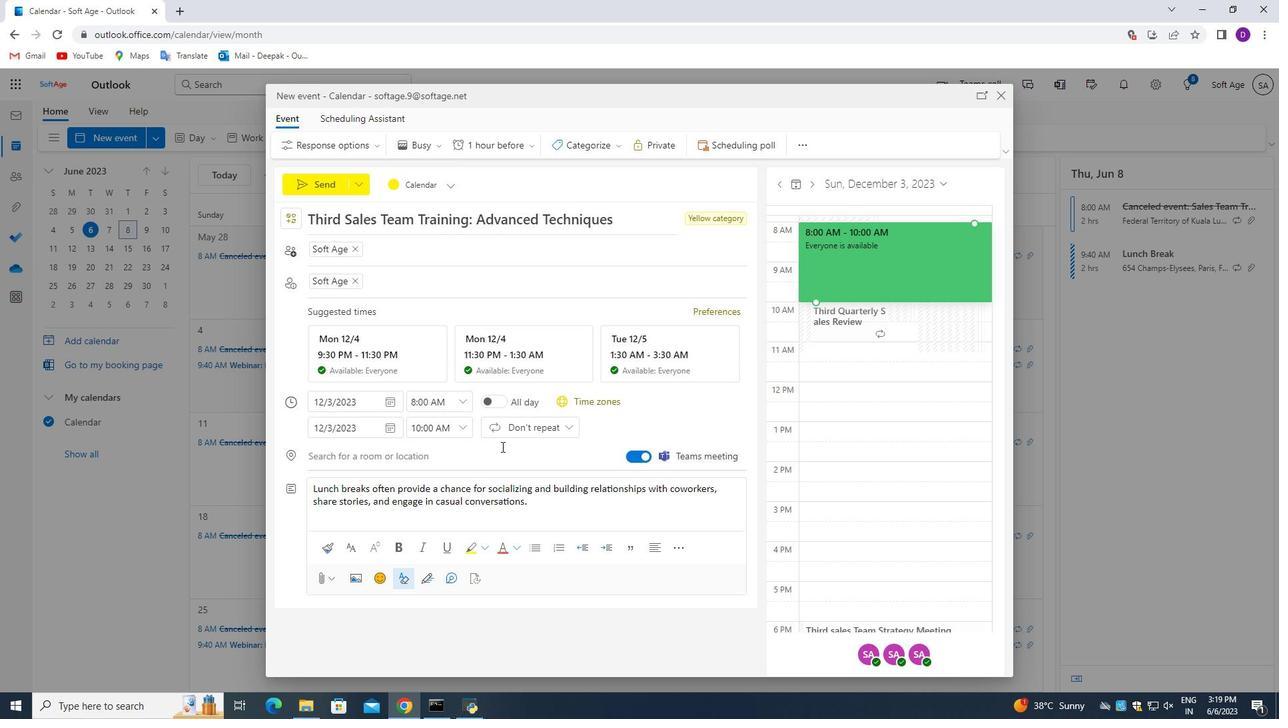 
Action: Mouse scrolled (506, 469) with delta (0, 0)
Screenshot: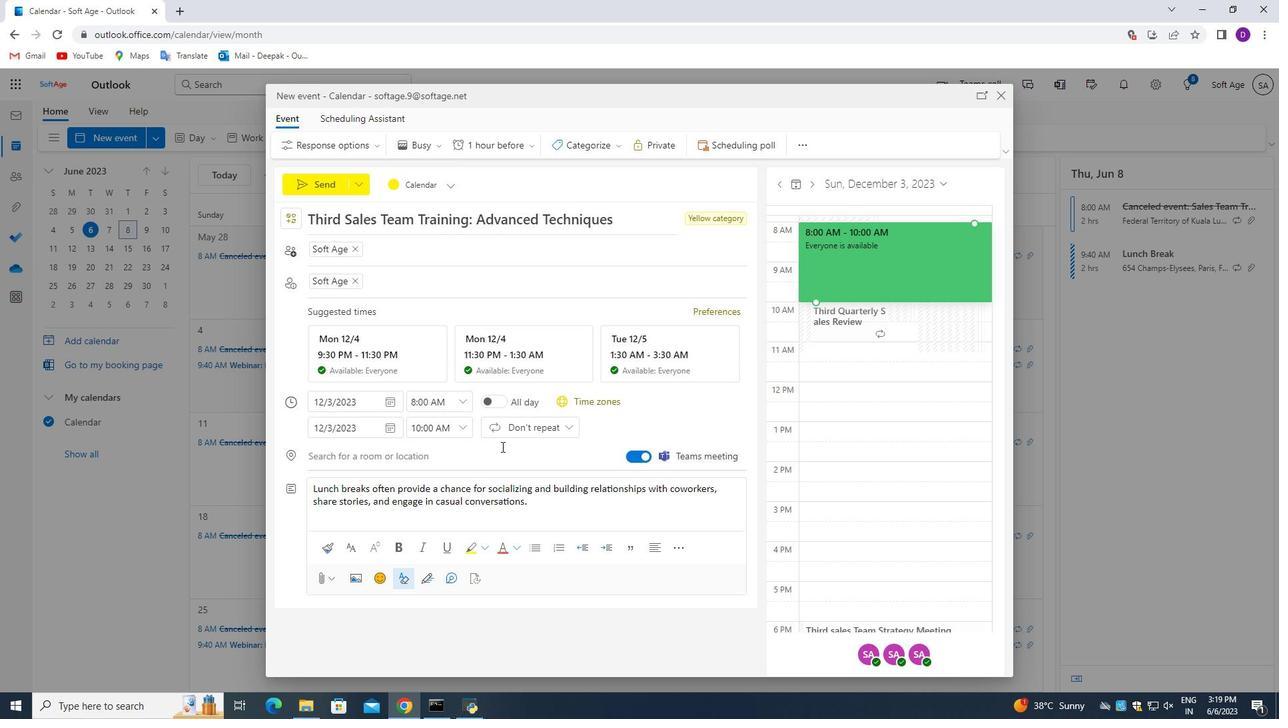 
Action: Mouse moved to (344, 250)
Screenshot: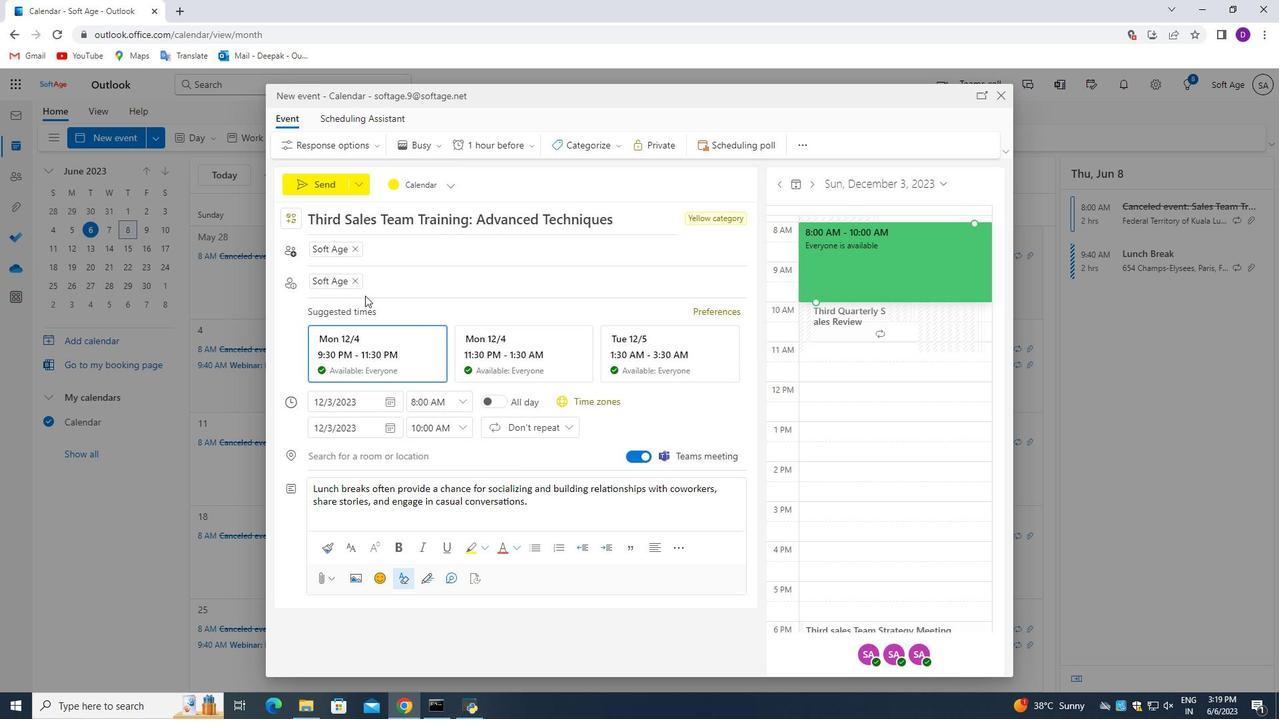 
Action: Mouse scrolled (344, 251) with delta (0, 0)
Screenshot: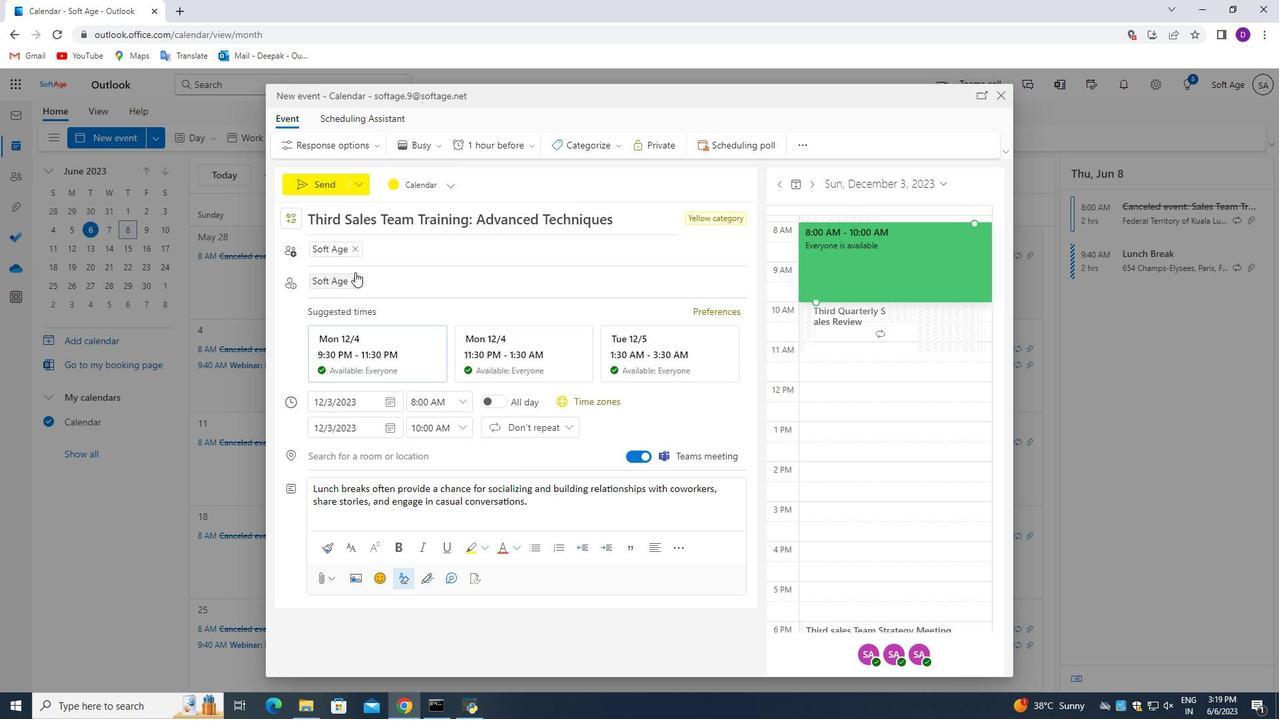 
Action: Mouse moved to (344, 249)
Screenshot: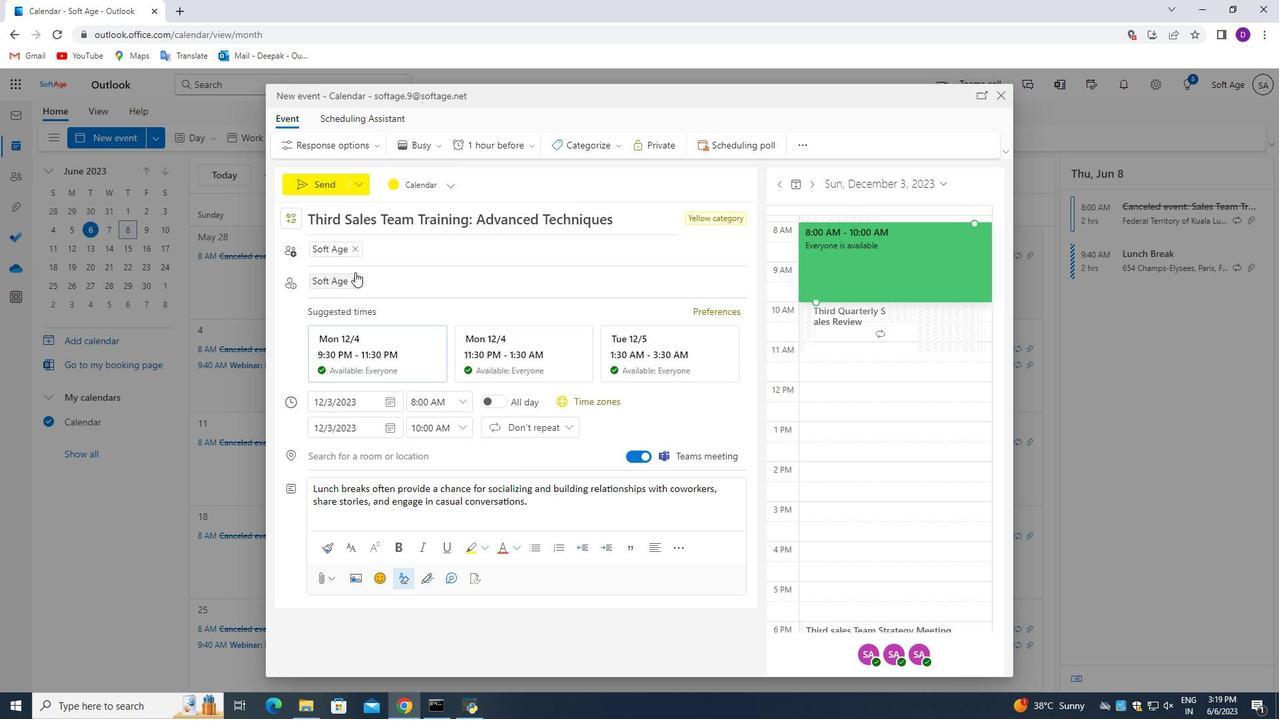 
Action: Mouse scrolled (344, 250) with delta (0, 0)
Screenshot: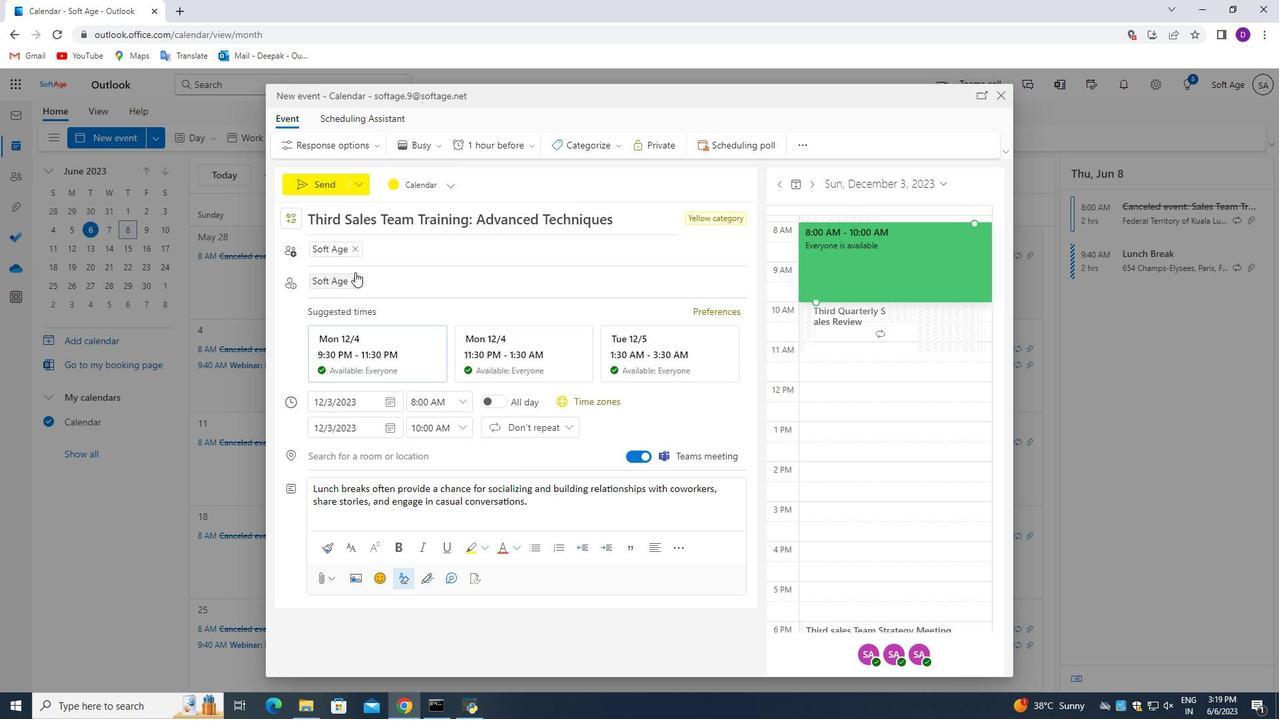 
Action: Mouse moved to (342, 242)
Screenshot: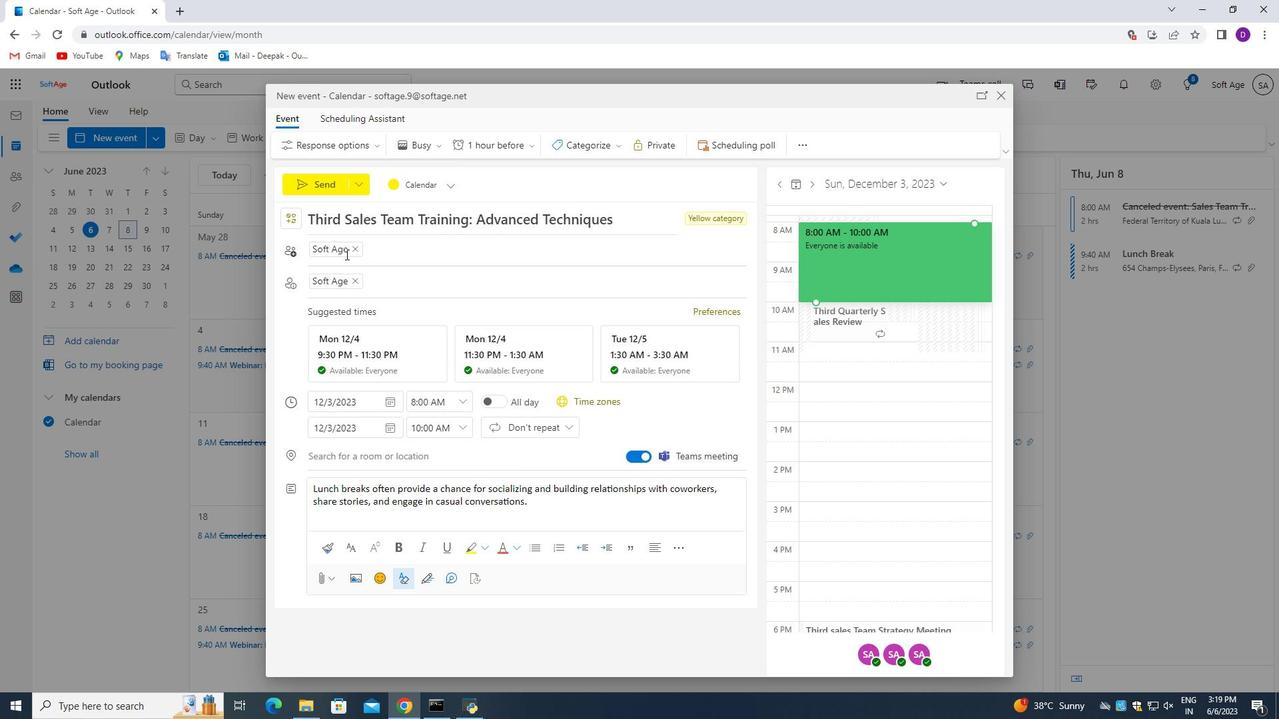 
Action: Mouse scrolled (342, 243) with delta (0, 0)
Screenshot: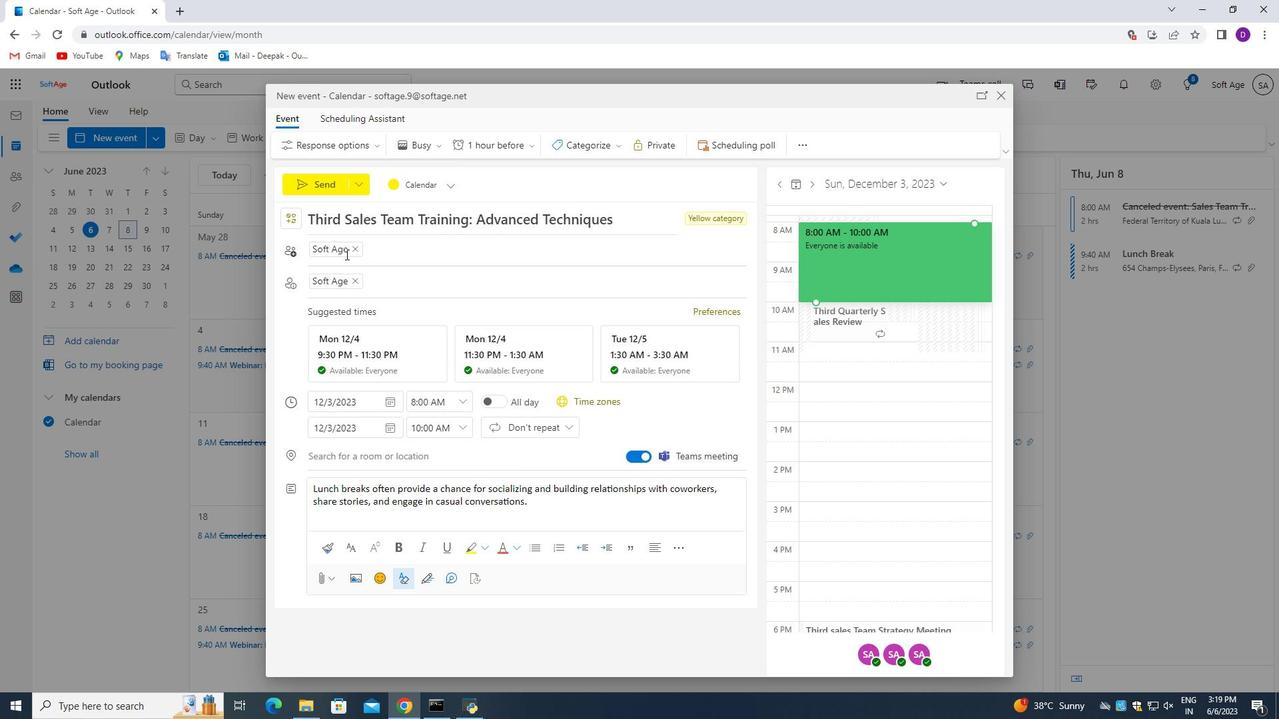
Action: Mouse moved to (299, 179)
Screenshot: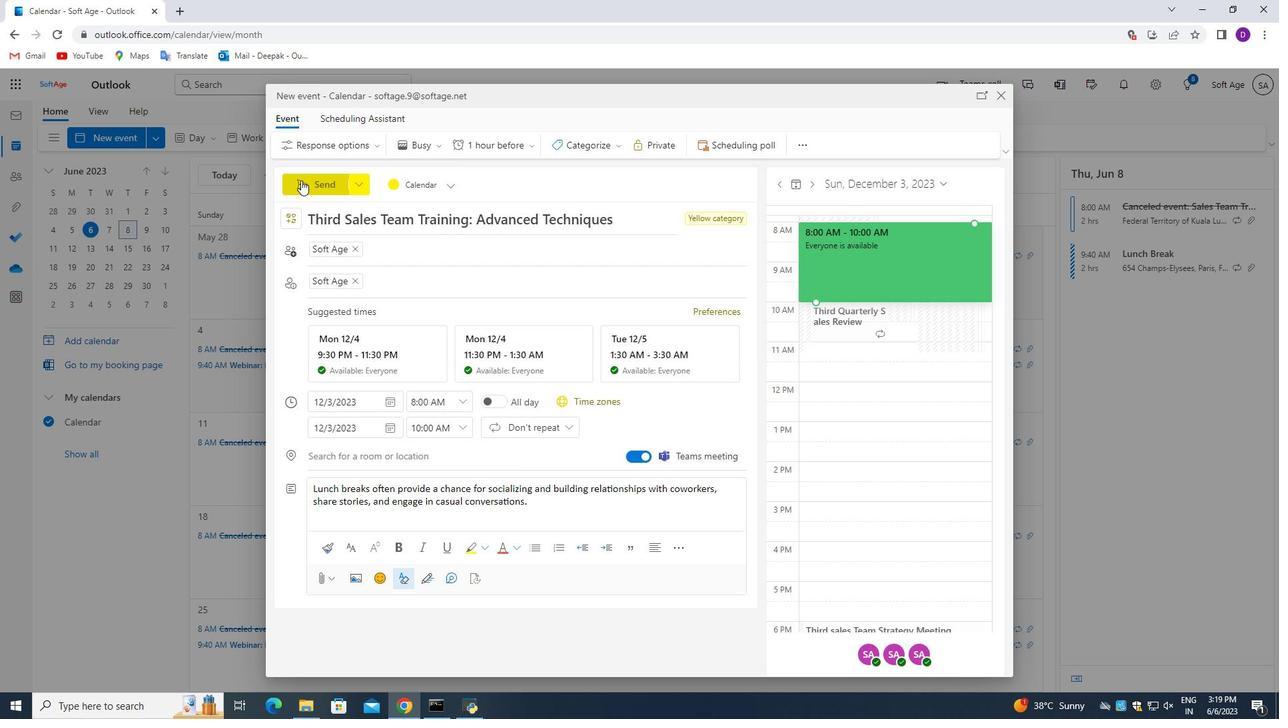 
Action: Mouse pressed left at (299, 179)
Screenshot: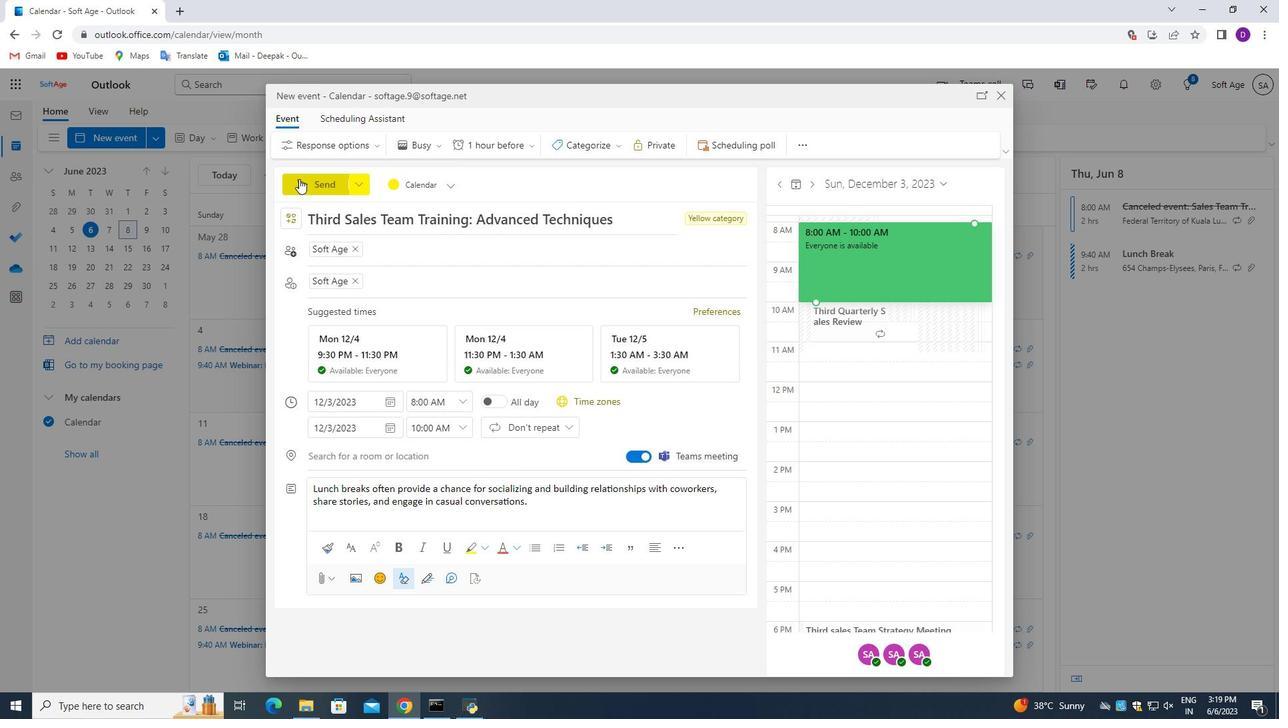 
Action: Mouse moved to (430, 401)
Screenshot: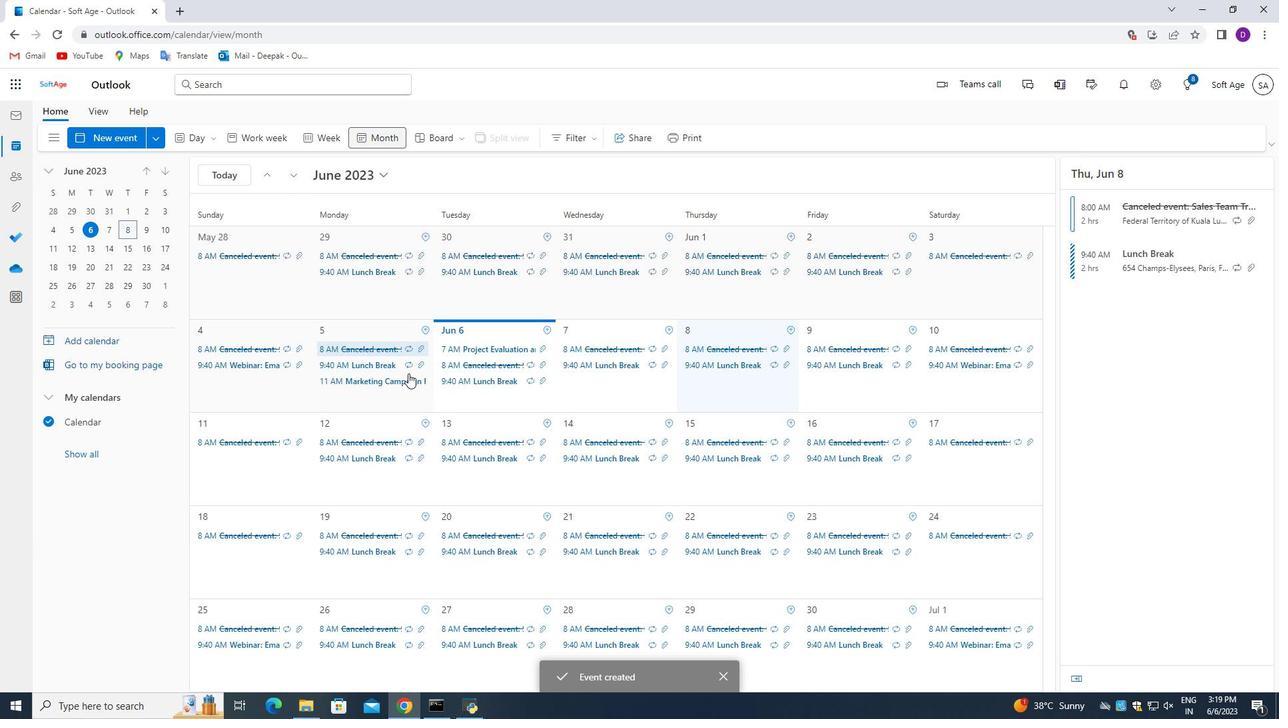 
Action: Mouse scrolled (430, 401) with delta (0, 0)
Screenshot: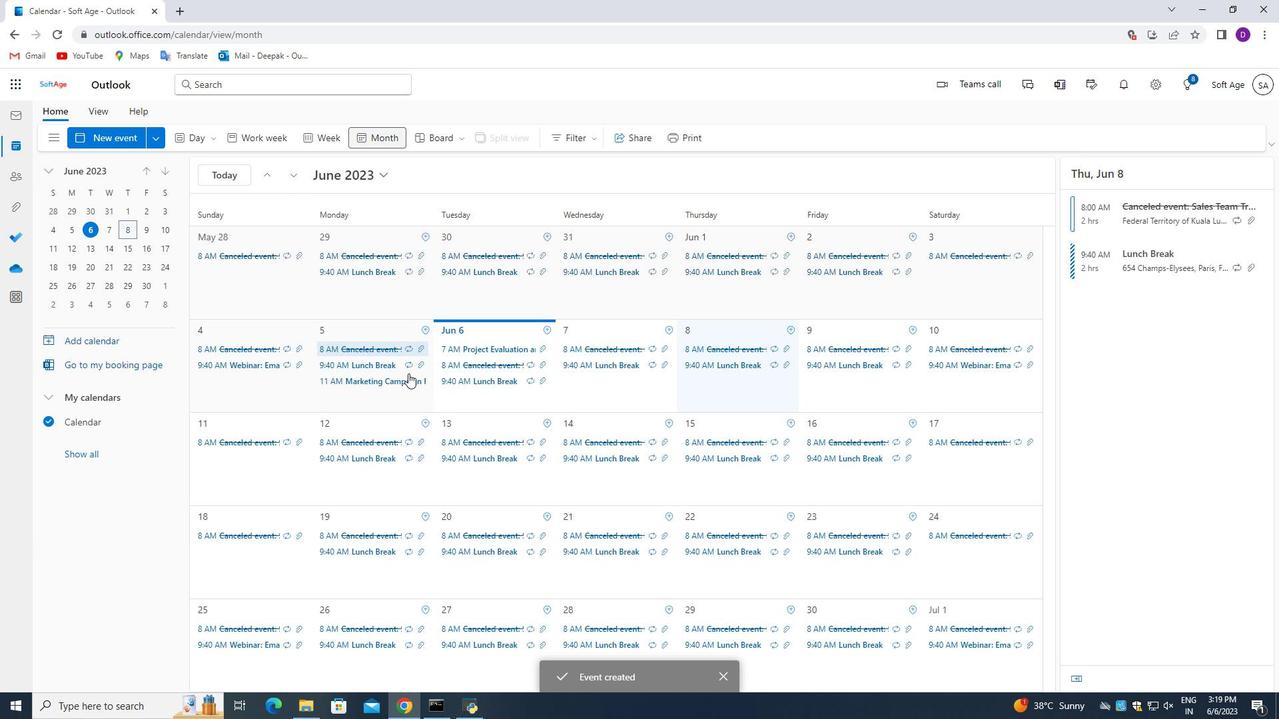 
Action: Mouse moved to (432, 403)
Screenshot: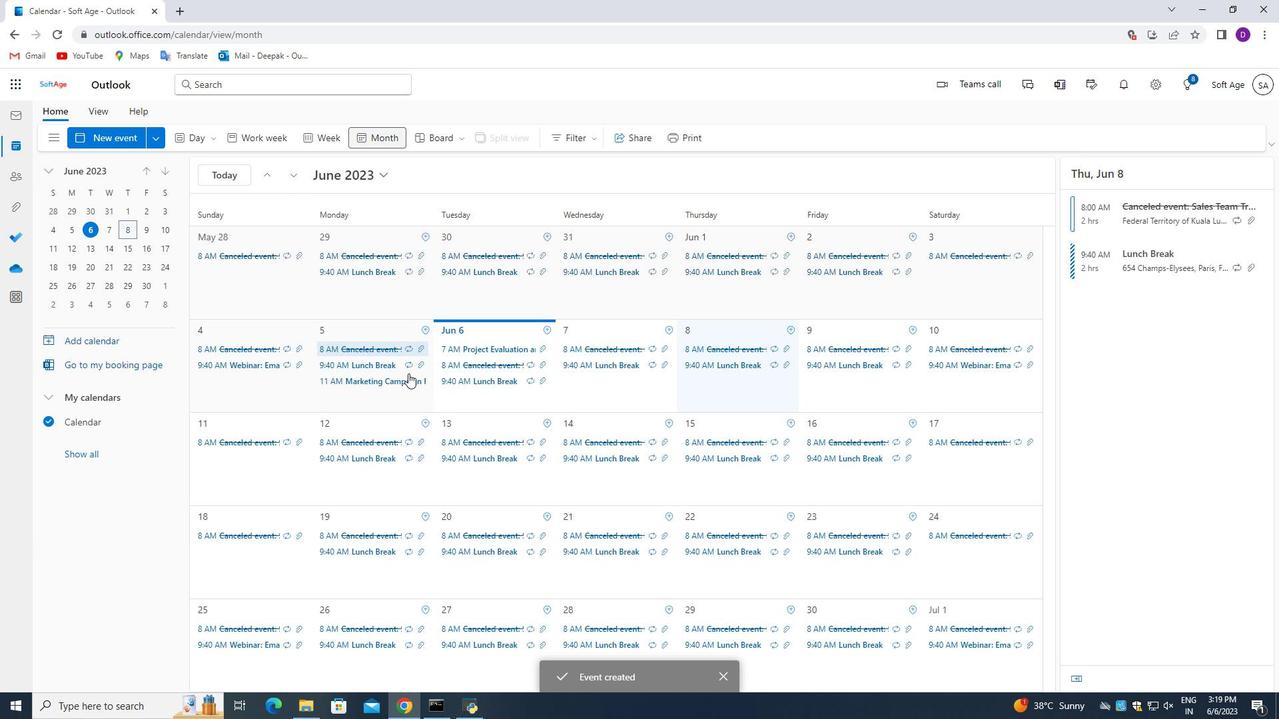 
Action: Mouse scrolled (432, 404) with delta (0, 0)
Screenshot: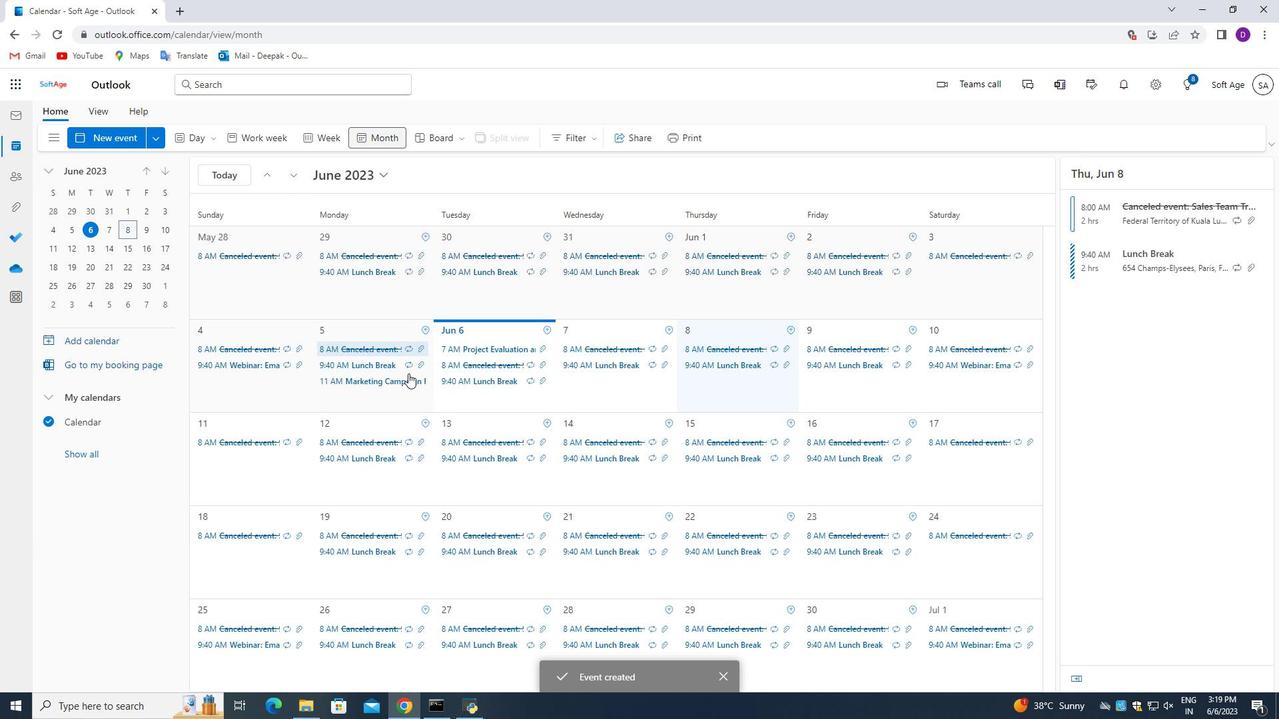 
Action: Mouse moved to (433, 405)
Screenshot: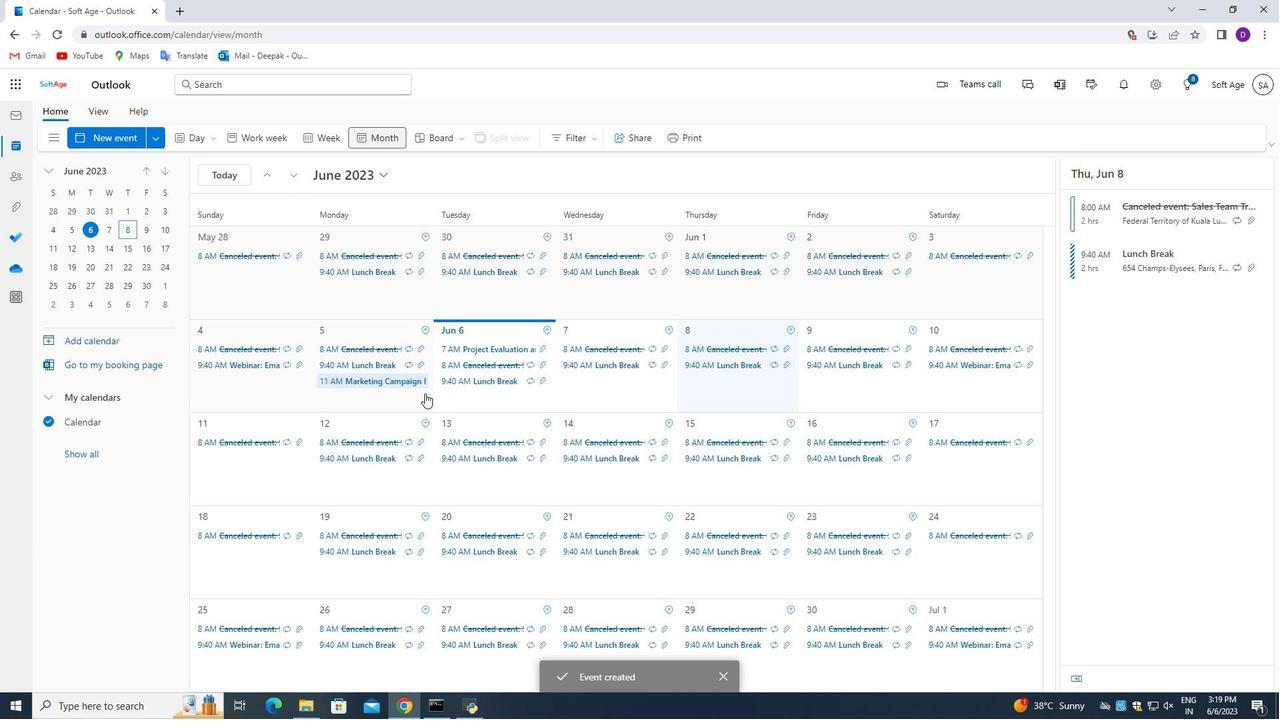 
Action: Mouse scrolled (433, 405) with delta (0, 0)
Screenshot: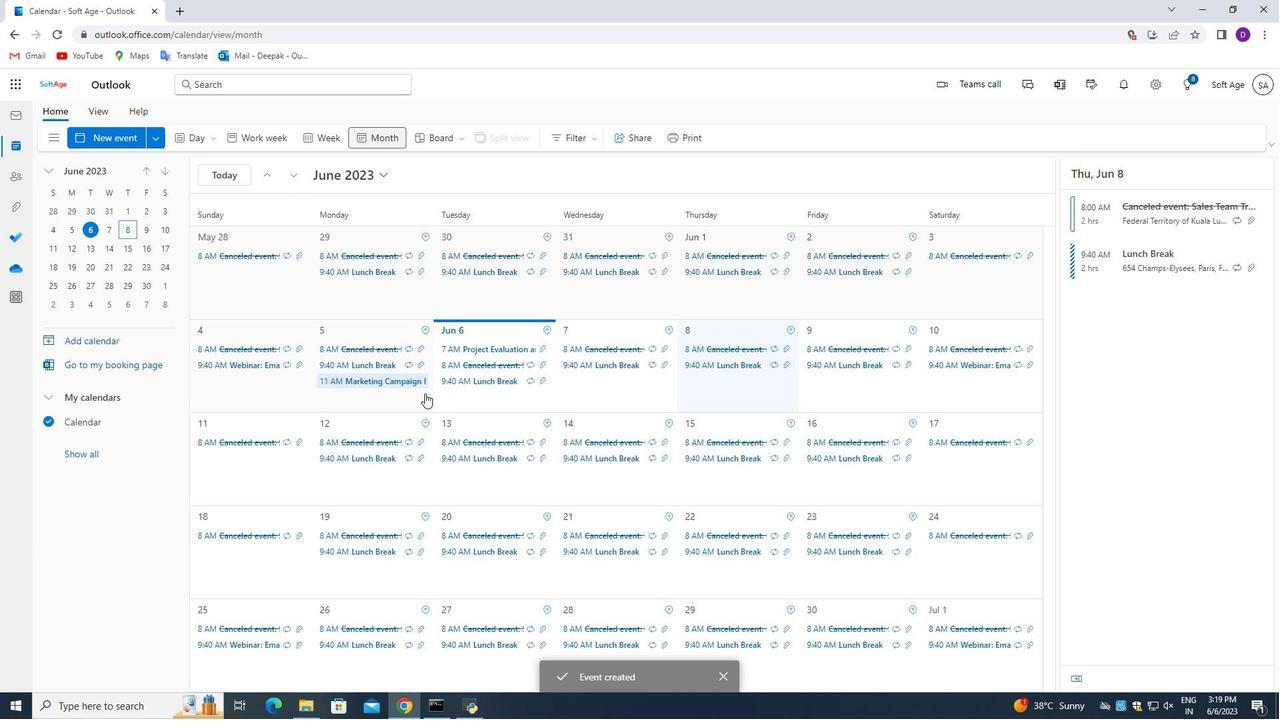 
Action: Mouse moved to (436, 405)
Screenshot: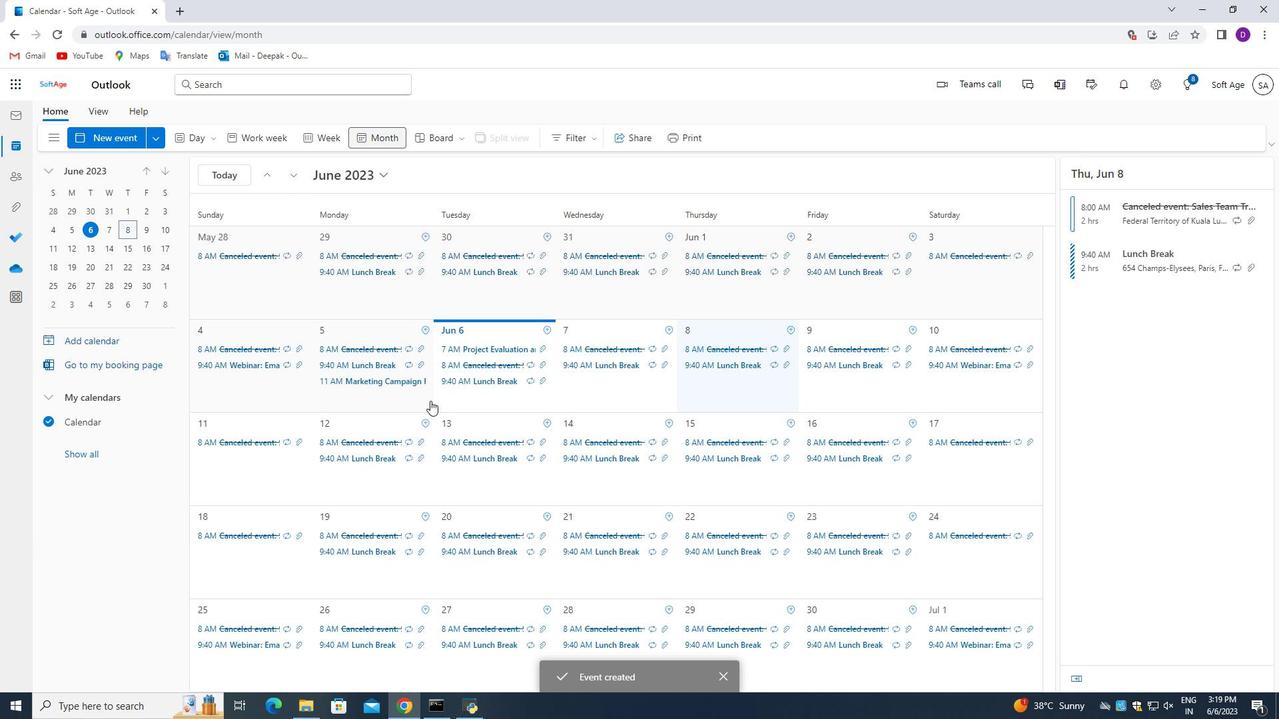 
Action: Mouse scrolled (436, 405) with delta (0, 0)
Screenshot: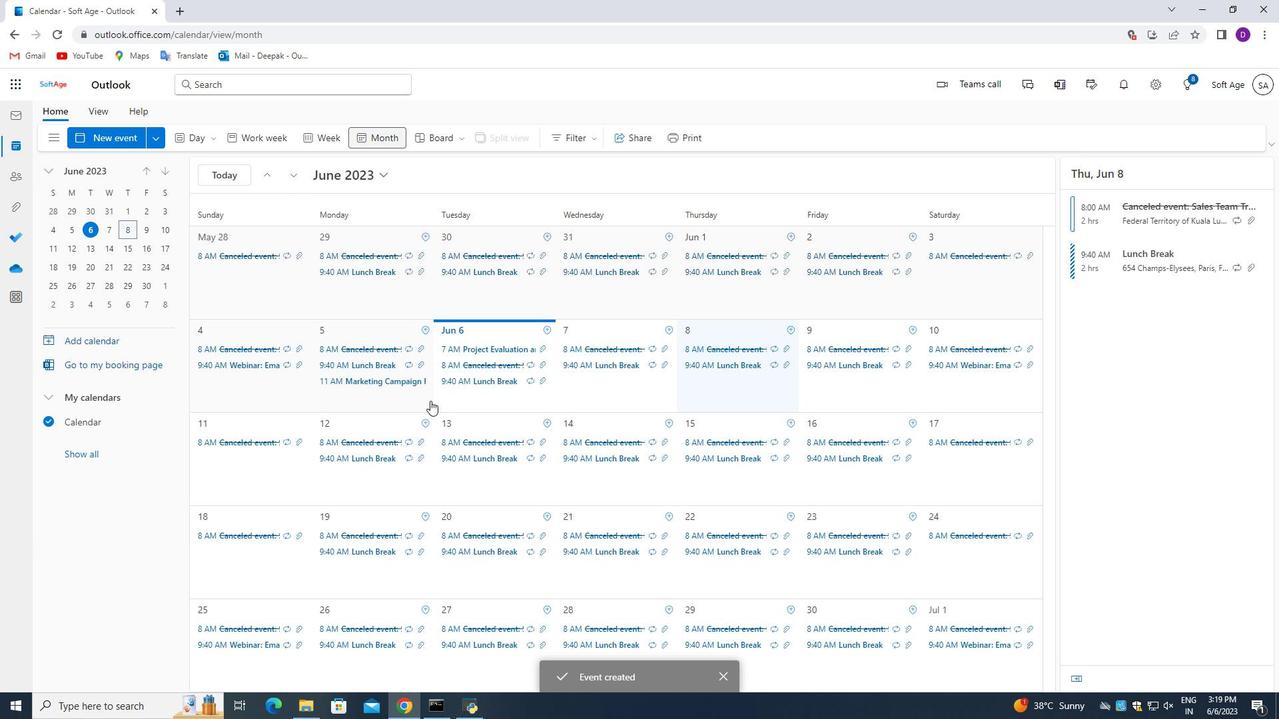 
Action: Mouse moved to (441, 402)
Screenshot: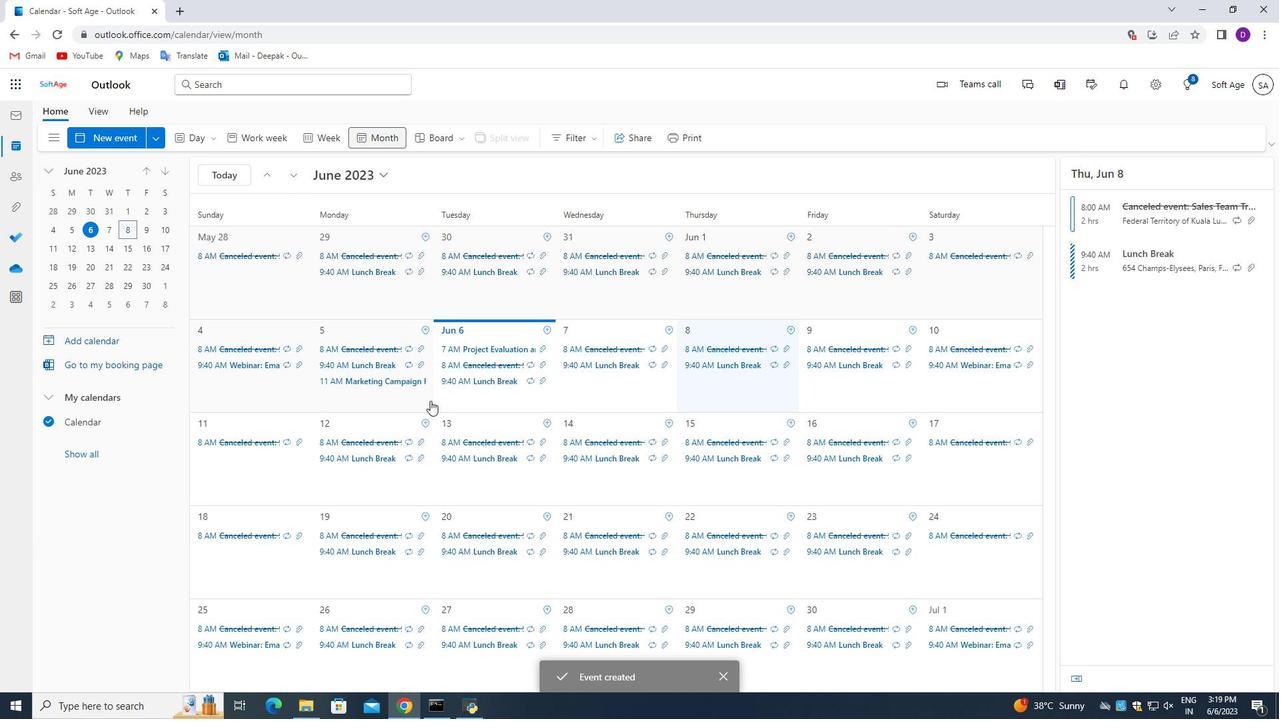
